 Task: Find connections with filter location Schwerte with filter topic #workingathomewith filter profile language Spanish with filter current company STL - Sterlite Technologies Limited with filter school Assam Don Bosco University, Guwahati with filter industry Food and Beverage Manufacturing with filter service category Trade Shows with filter keywords title Personal Assistant
Action: Mouse moved to (165, 238)
Screenshot: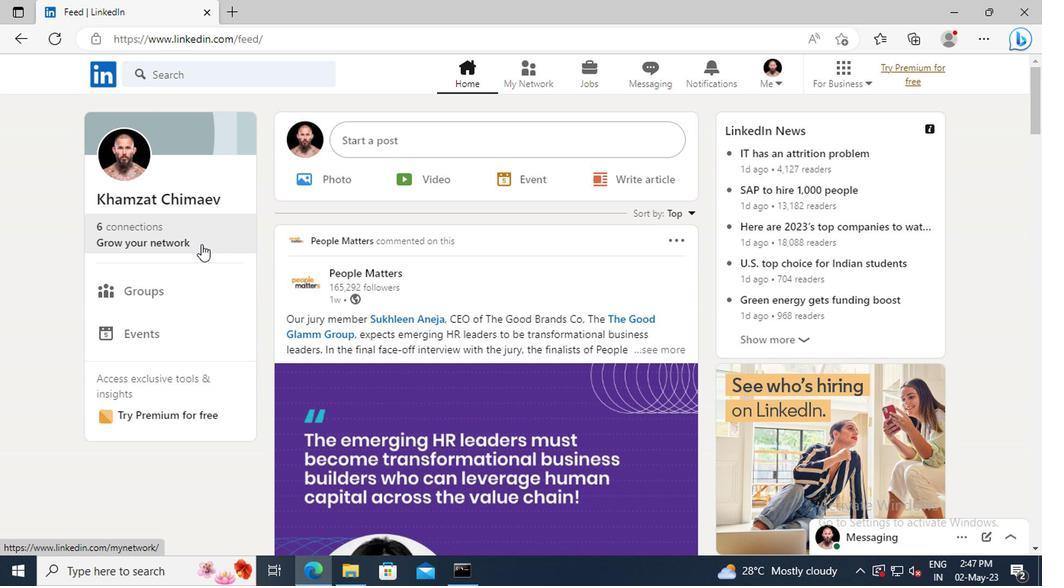 
Action: Mouse pressed left at (165, 238)
Screenshot: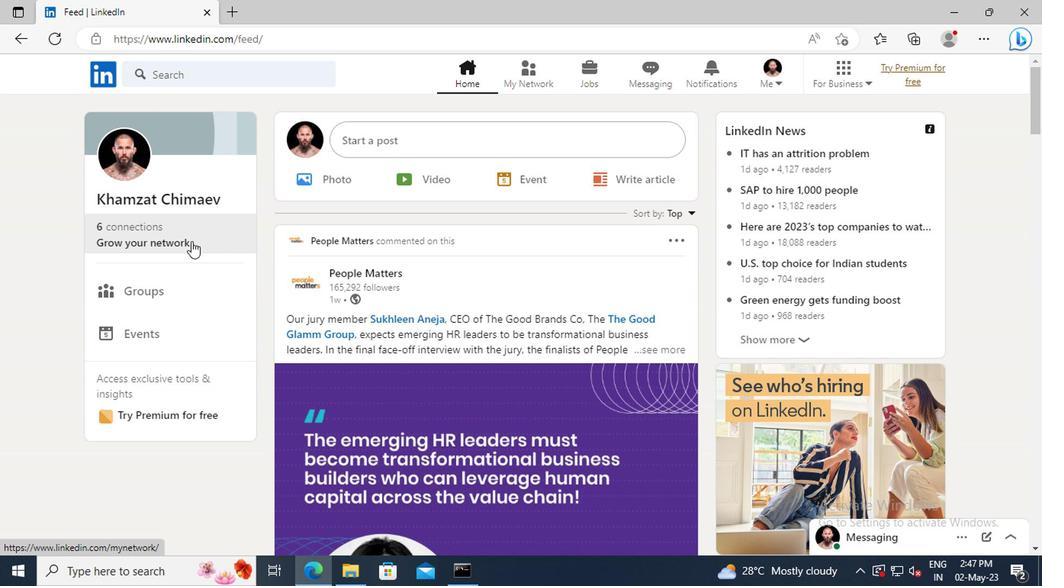 
Action: Mouse moved to (155, 158)
Screenshot: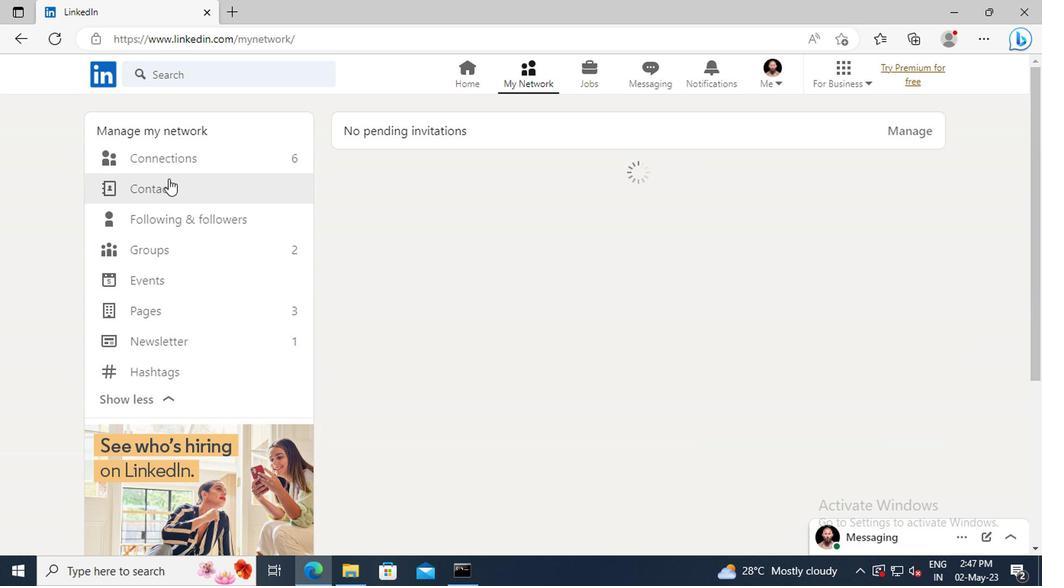 
Action: Mouse pressed left at (155, 158)
Screenshot: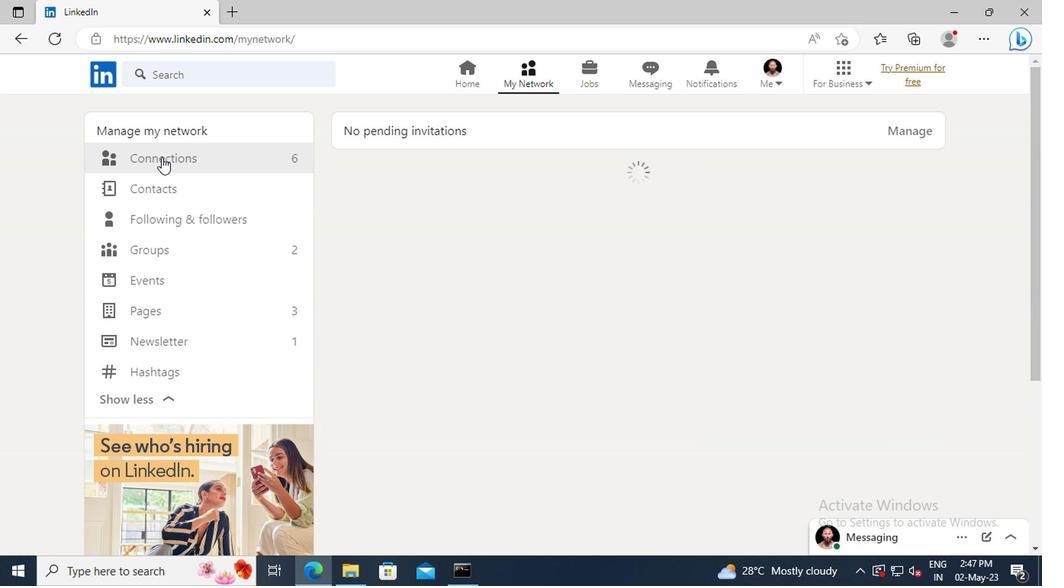 
Action: Mouse moved to (606, 162)
Screenshot: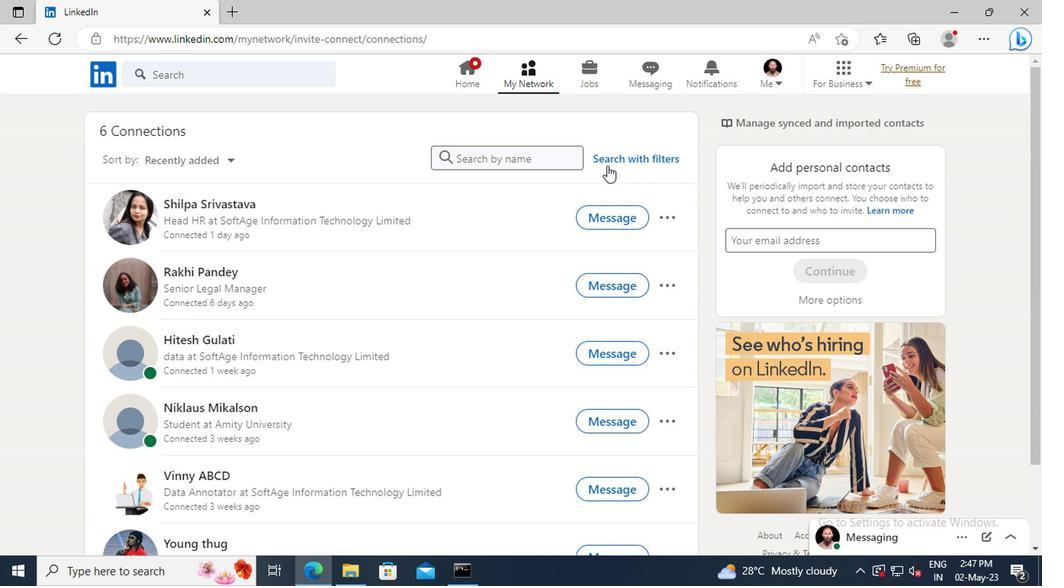 
Action: Mouse pressed left at (606, 162)
Screenshot: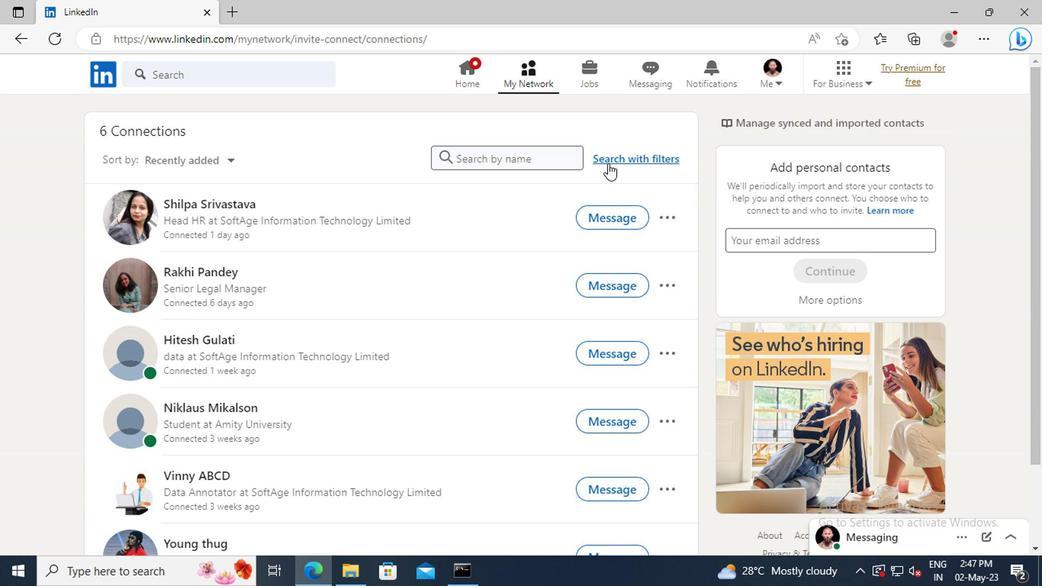 
Action: Mouse moved to (577, 121)
Screenshot: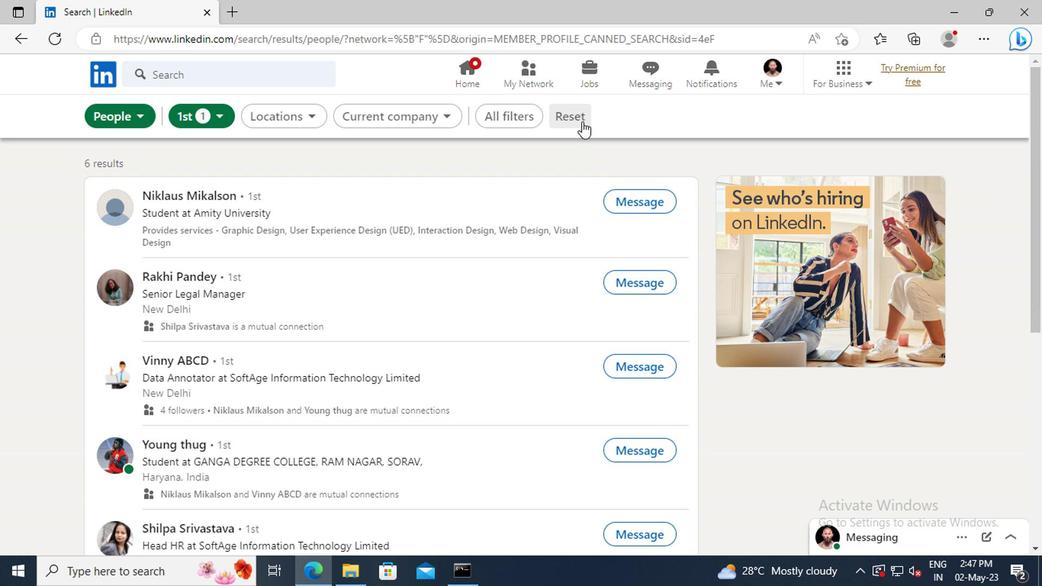 
Action: Mouse pressed left at (577, 121)
Screenshot: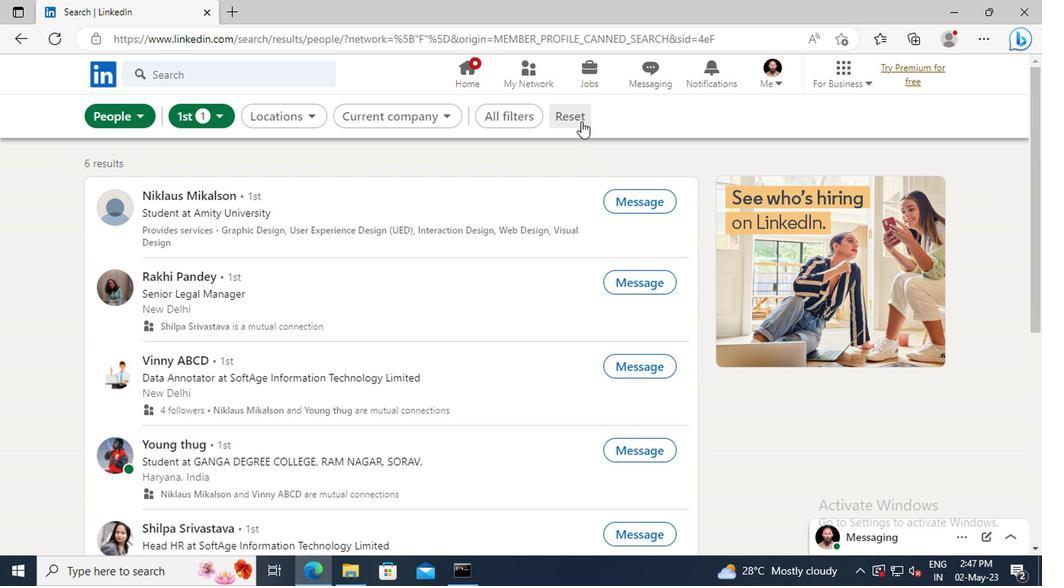 
Action: Mouse moved to (555, 119)
Screenshot: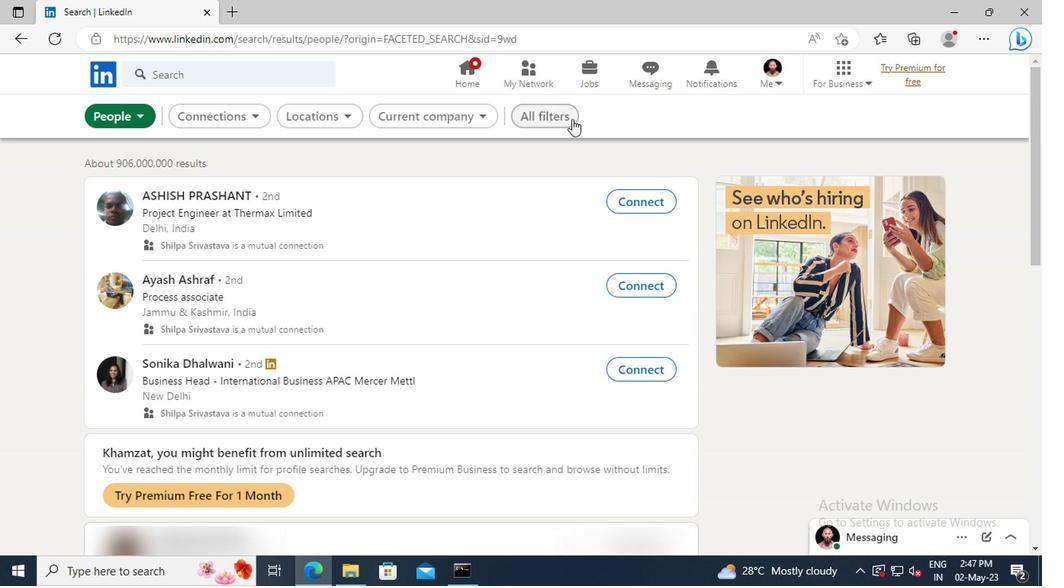 
Action: Mouse pressed left at (555, 119)
Screenshot: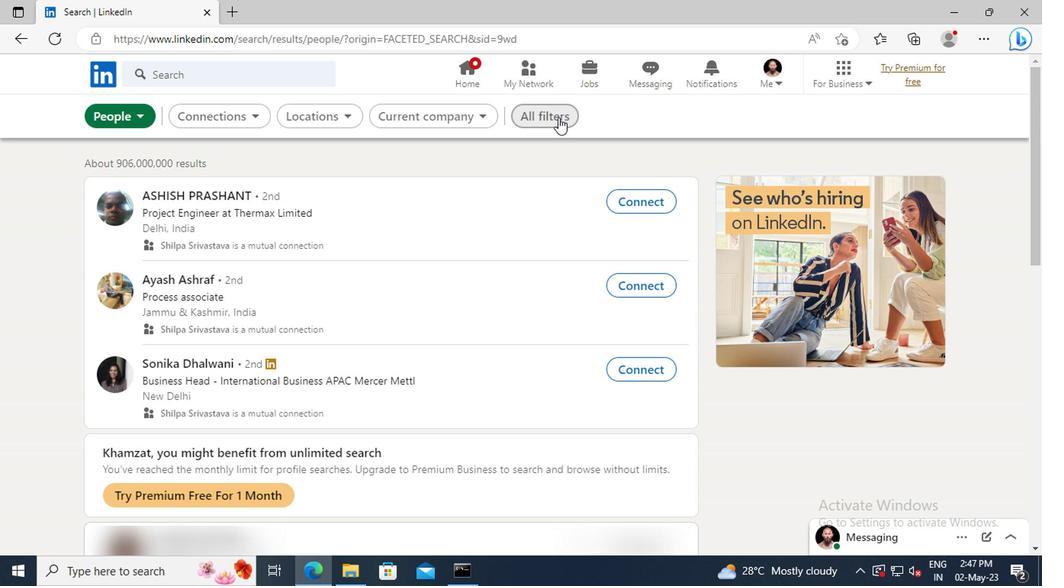 
Action: Mouse moved to (826, 260)
Screenshot: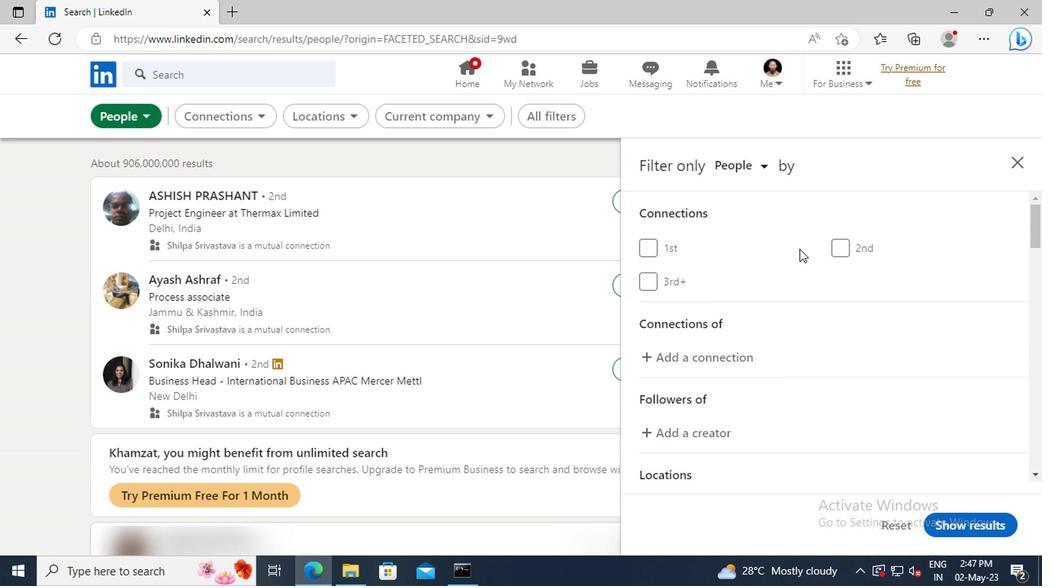
Action: Mouse scrolled (826, 259) with delta (0, 0)
Screenshot: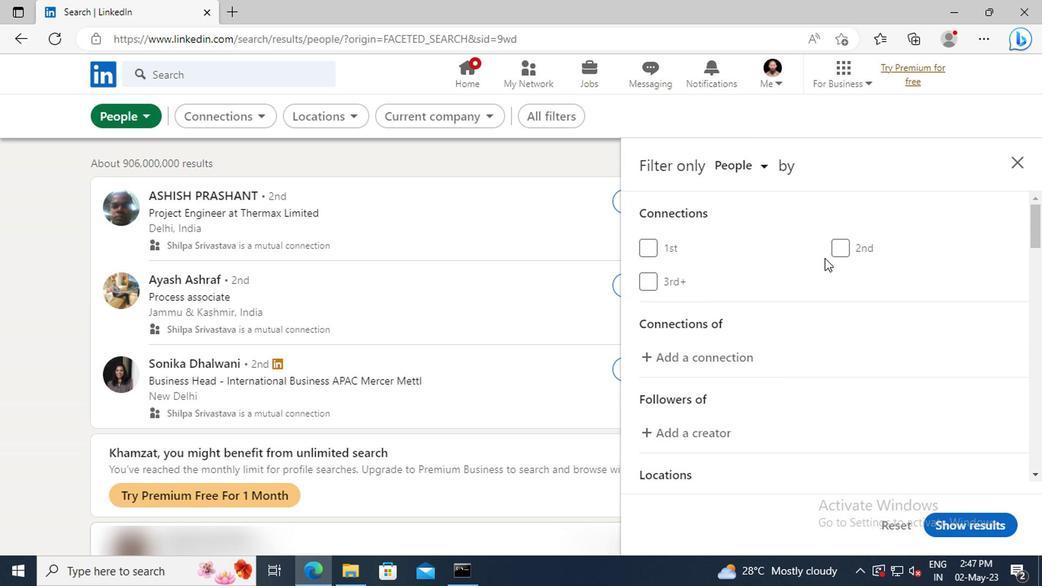 
Action: Mouse scrolled (826, 259) with delta (0, 0)
Screenshot: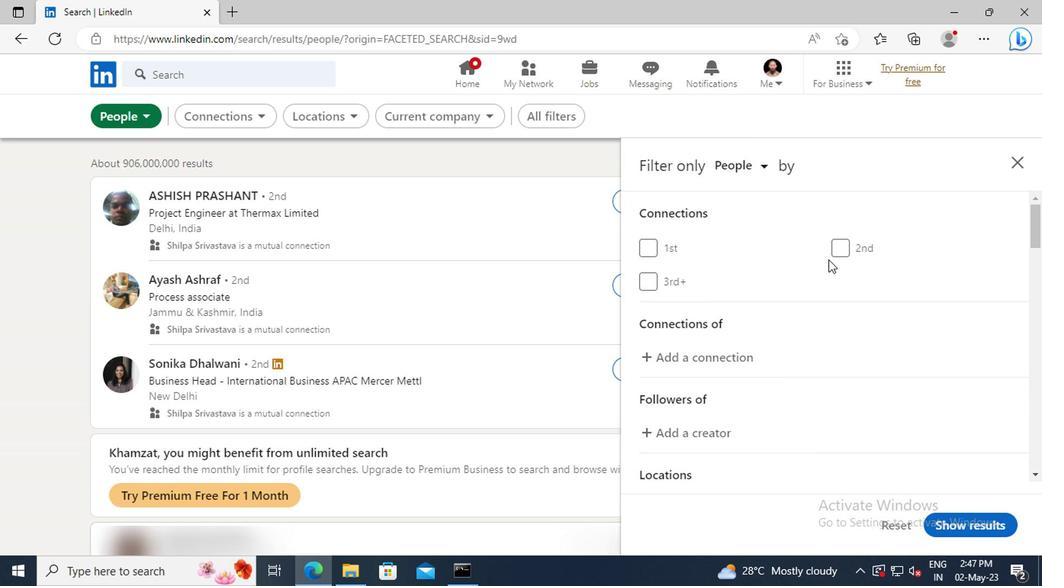 
Action: Mouse scrolled (826, 259) with delta (0, 0)
Screenshot: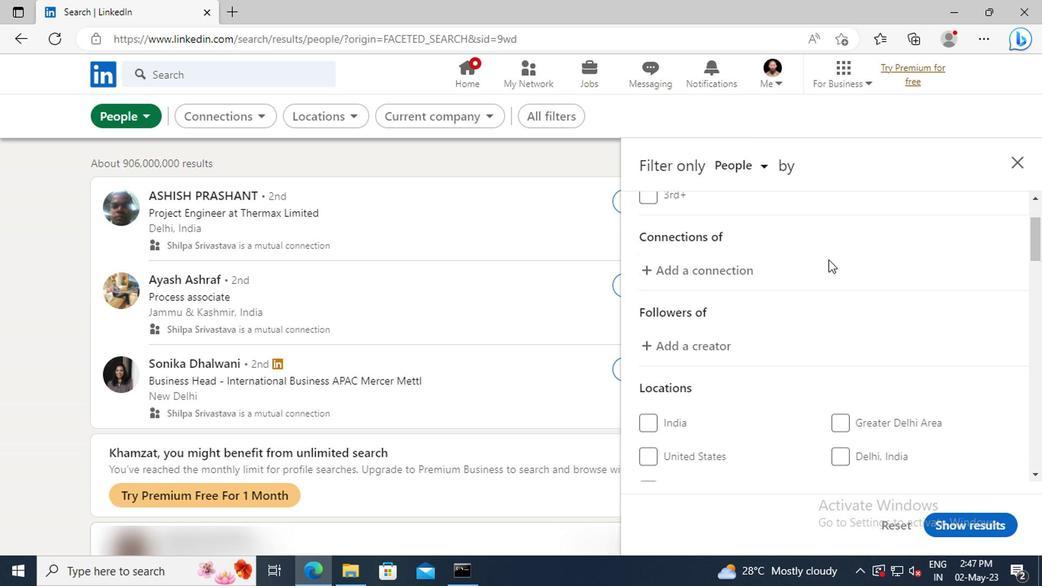 
Action: Mouse scrolled (826, 259) with delta (0, 0)
Screenshot: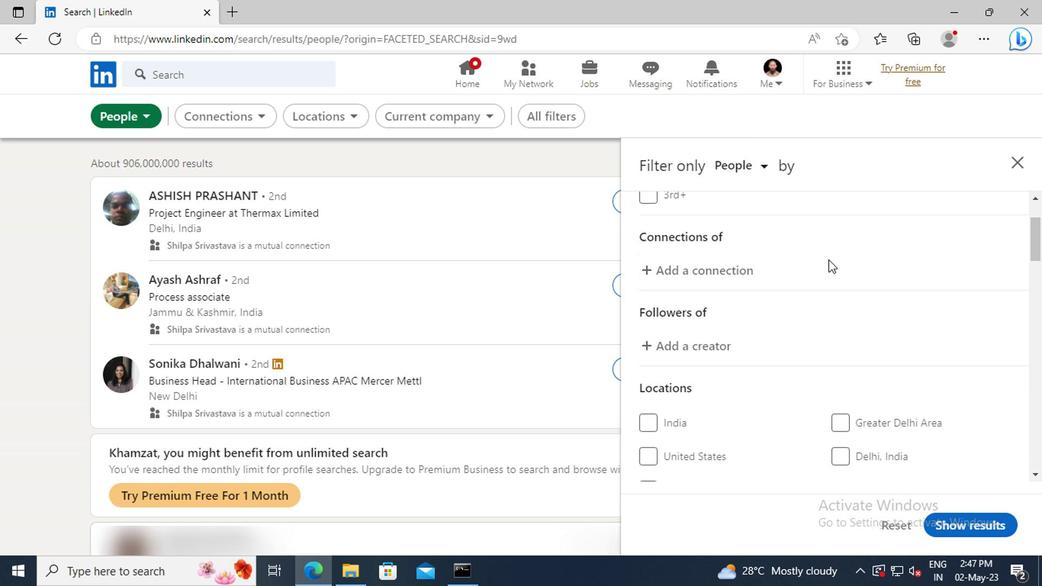
Action: Mouse scrolled (826, 259) with delta (0, 0)
Screenshot: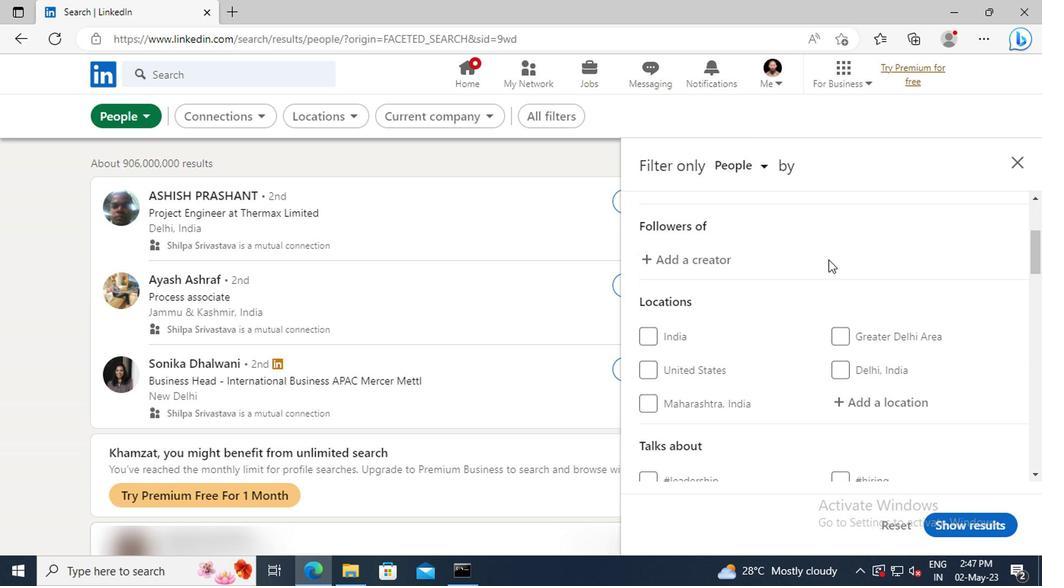 
Action: Mouse moved to (843, 357)
Screenshot: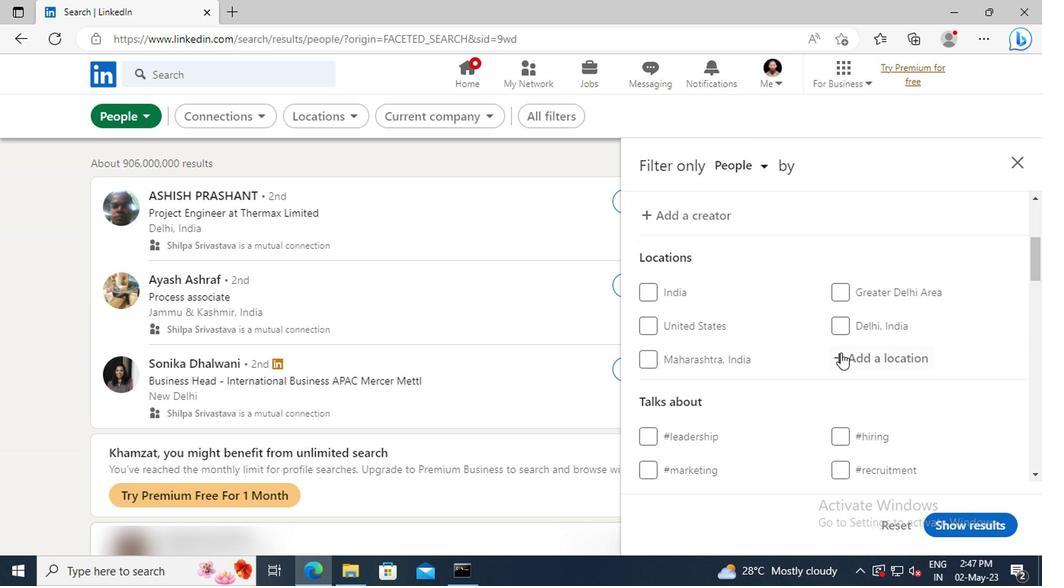 
Action: Mouse pressed left at (843, 357)
Screenshot: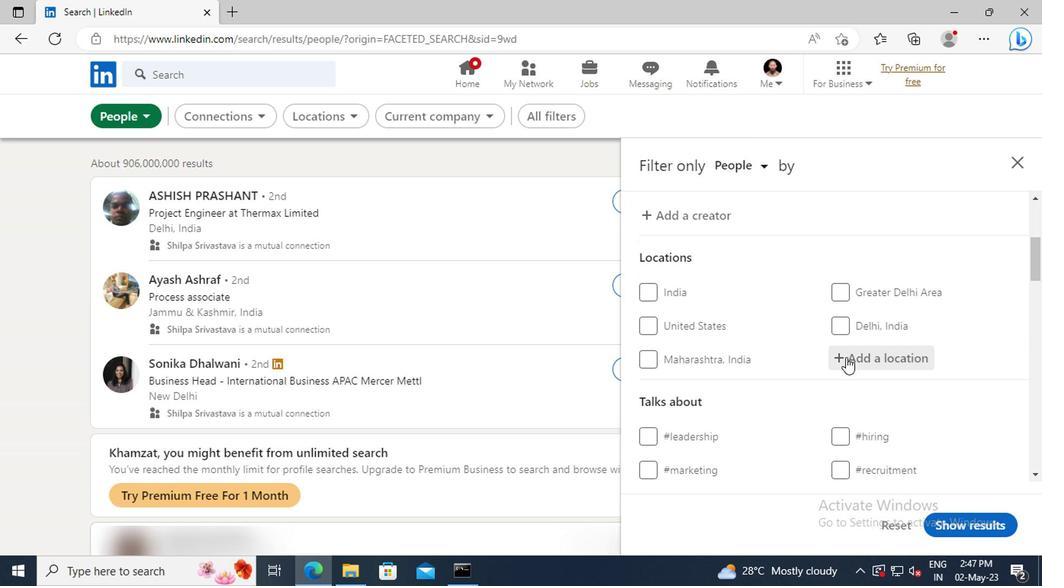 
Action: Key pressed <Key.shift>SCHWERTE
Screenshot: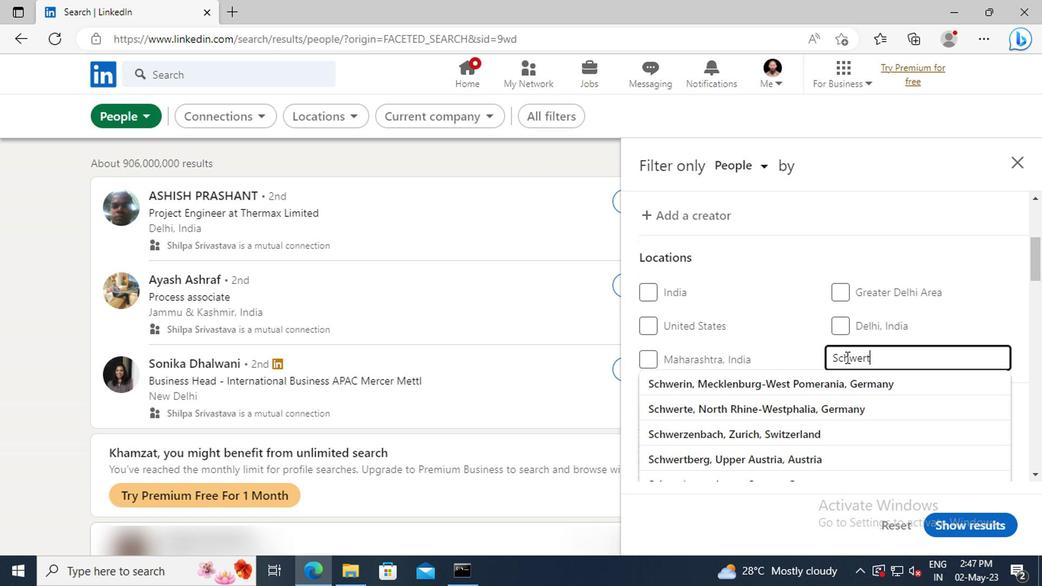 
Action: Mouse moved to (843, 379)
Screenshot: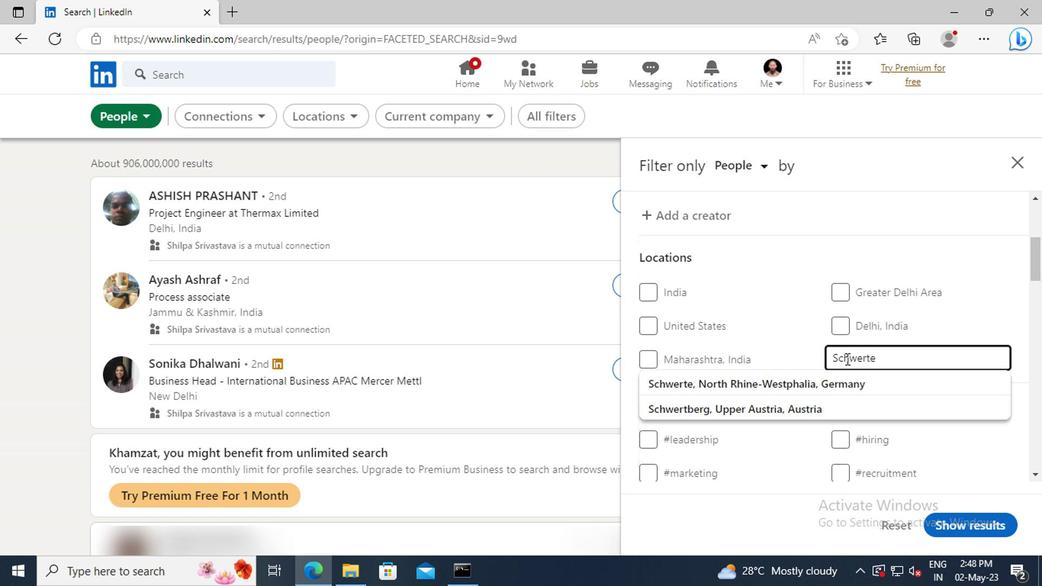 
Action: Mouse pressed left at (843, 379)
Screenshot: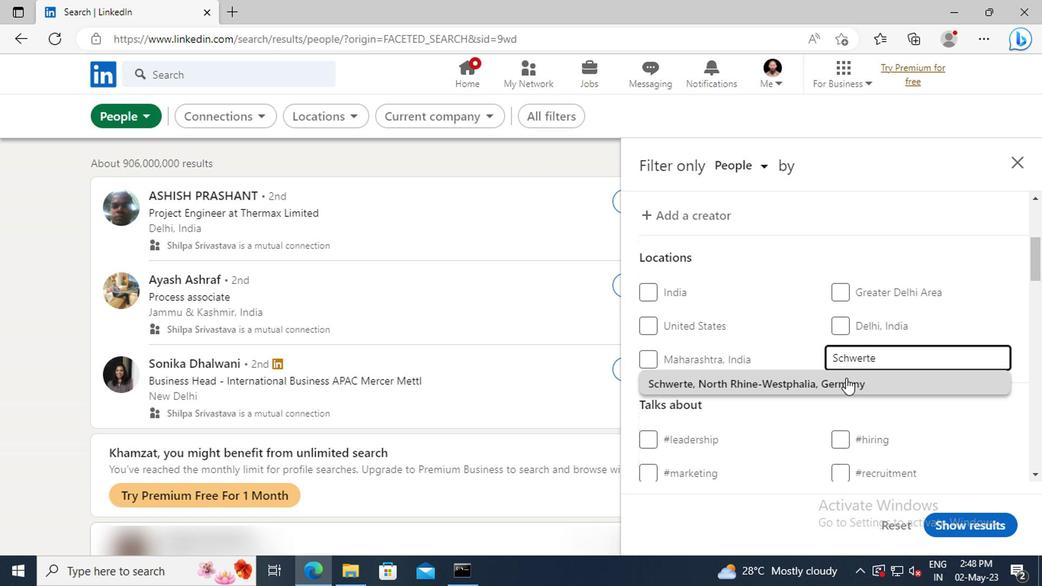 
Action: Mouse scrolled (843, 378) with delta (0, -1)
Screenshot: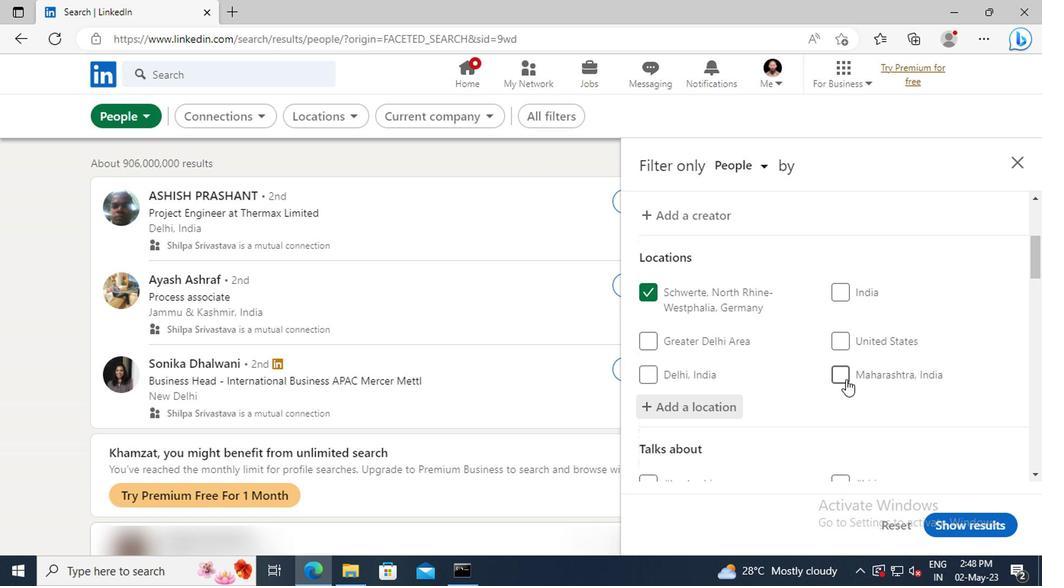 
Action: Mouse scrolled (843, 378) with delta (0, -1)
Screenshot: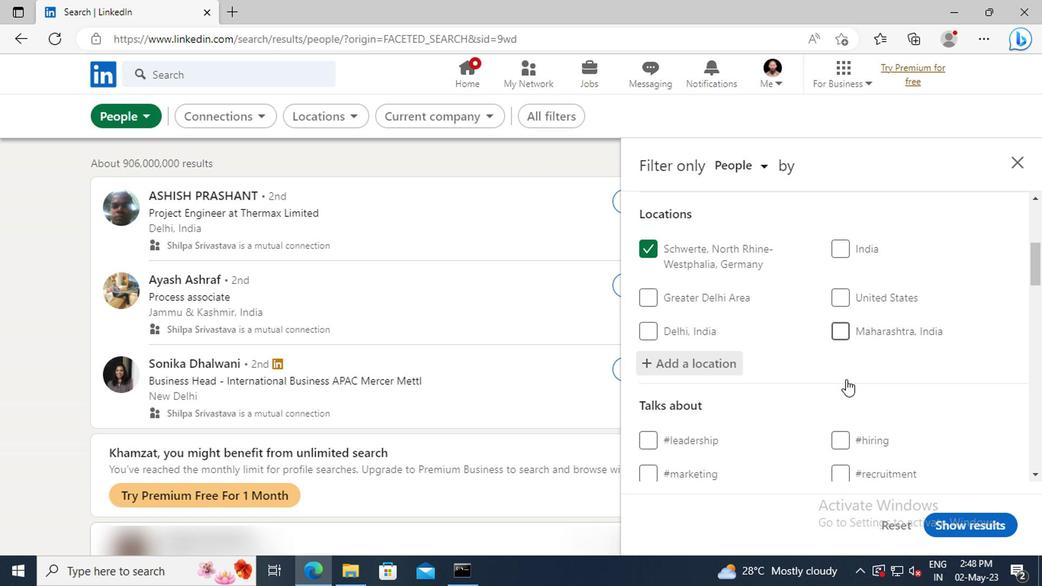 
Action: Mouse scrolled (843, 378) with delta (0, -1)
Screenshot: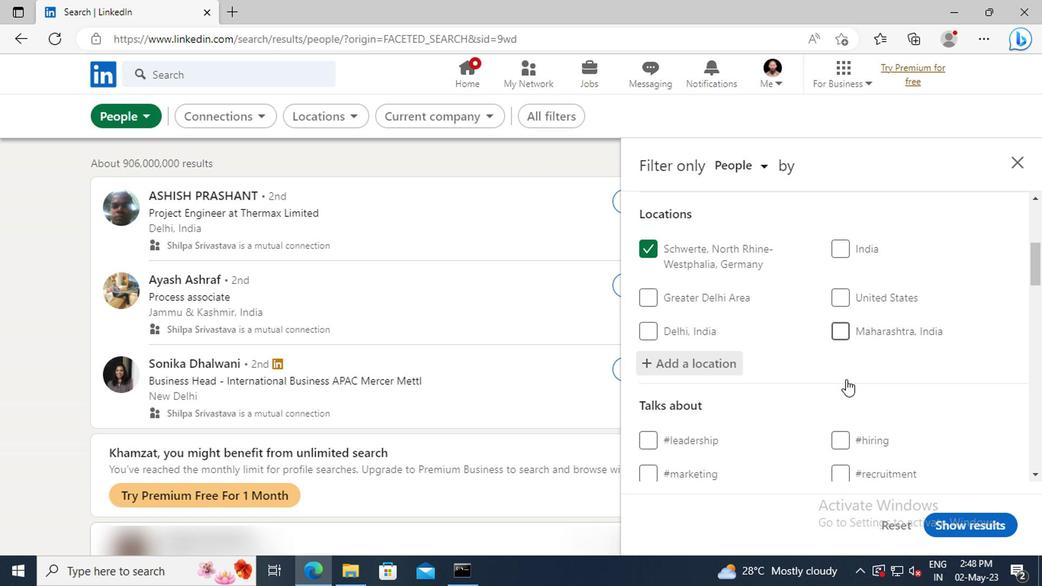 
Action: Mouse scrolled (843, 378) with delta (0, -1)
Screenshot: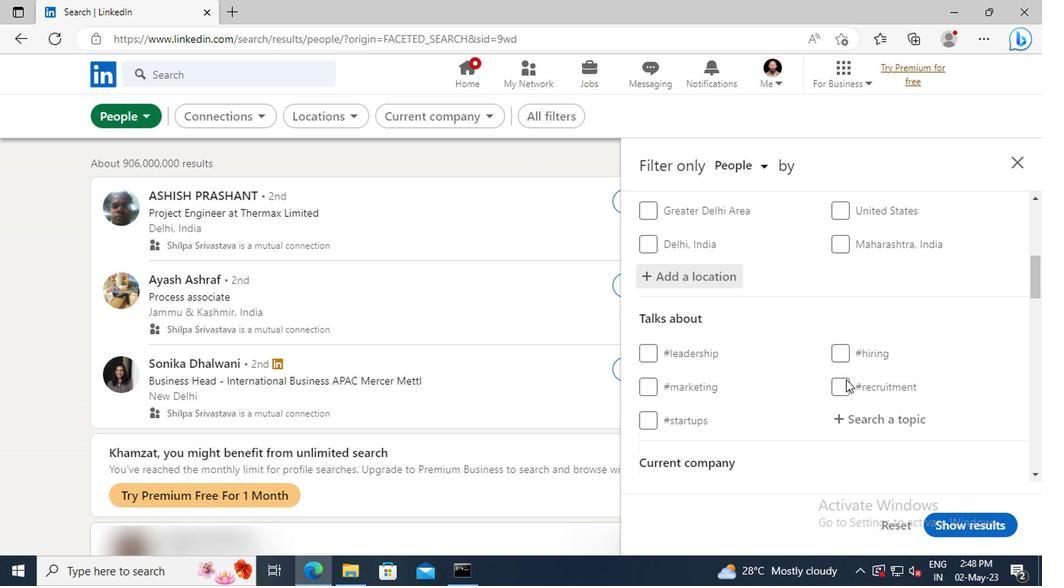 
Action: Mouse moved to (843, 380)
Screenshot: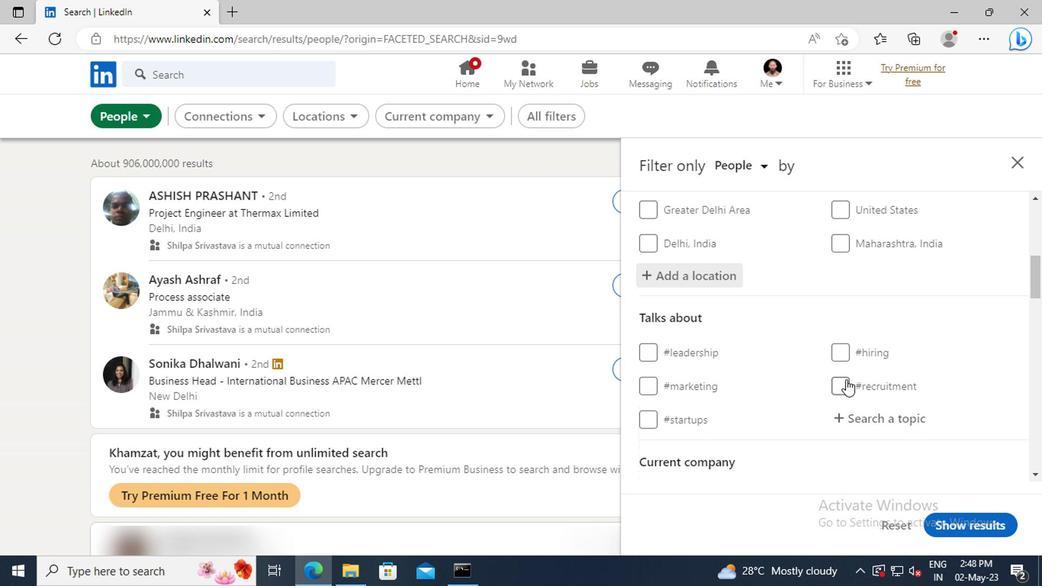 
Action: Mouse pressed left at (843, 380)
Screenshot: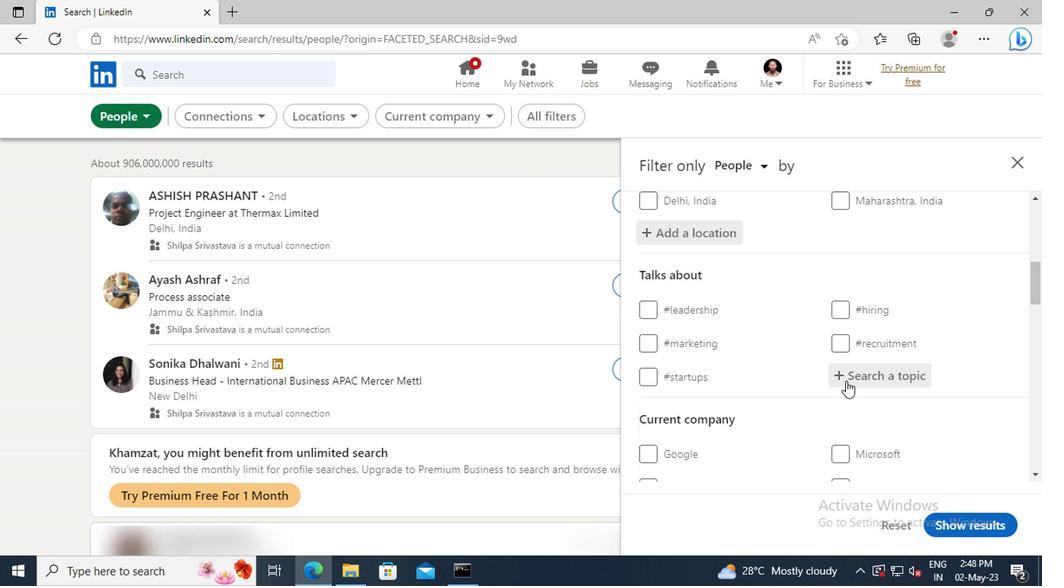 
Action: Key pressed WORKINGATHO
Screenshot: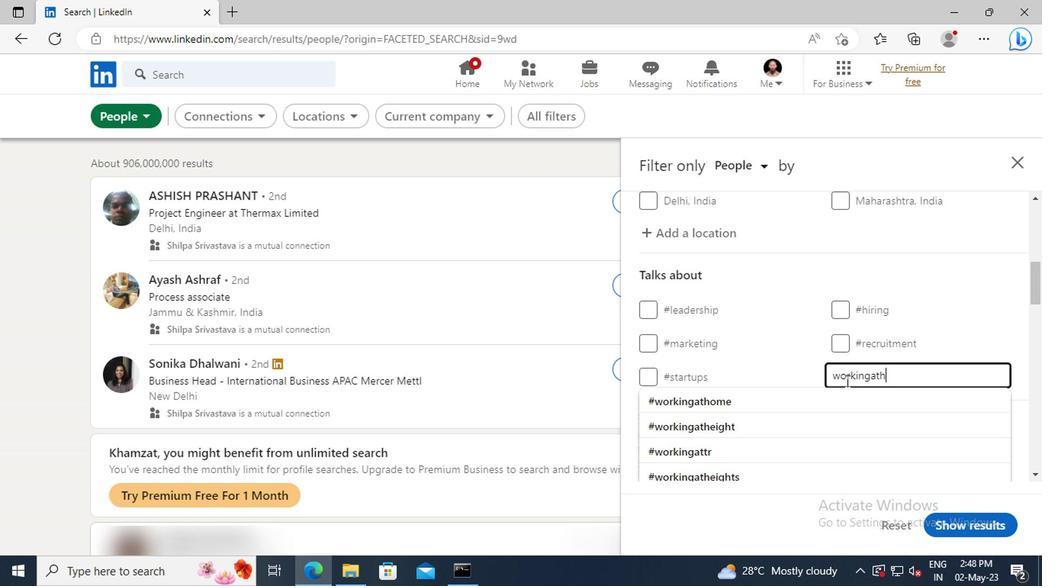 
Action: Mouse moved to (843, 400)
Screenshot: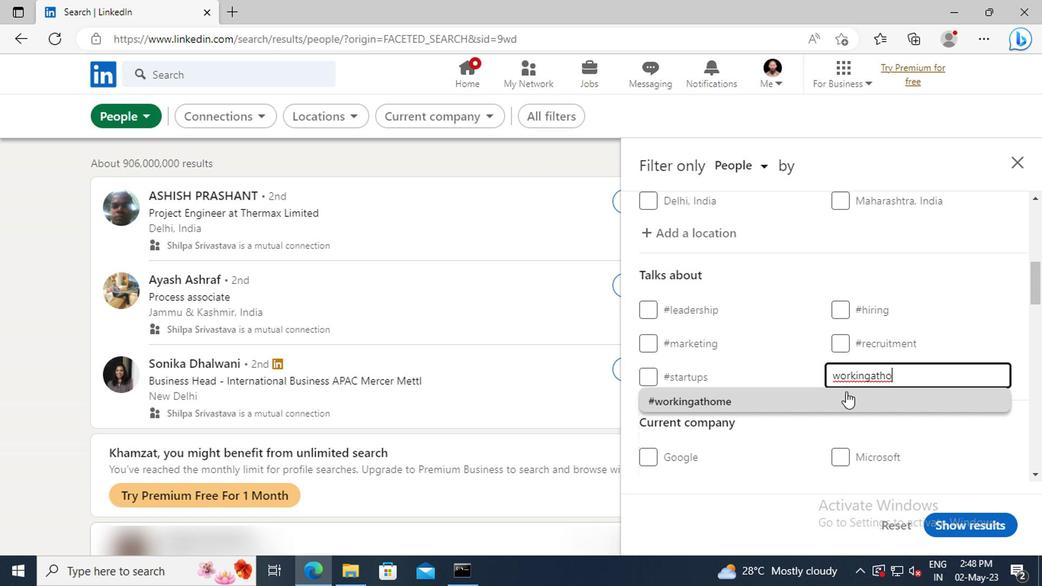 
Action: Mouse pressed left at (843, 400)
Screenshot: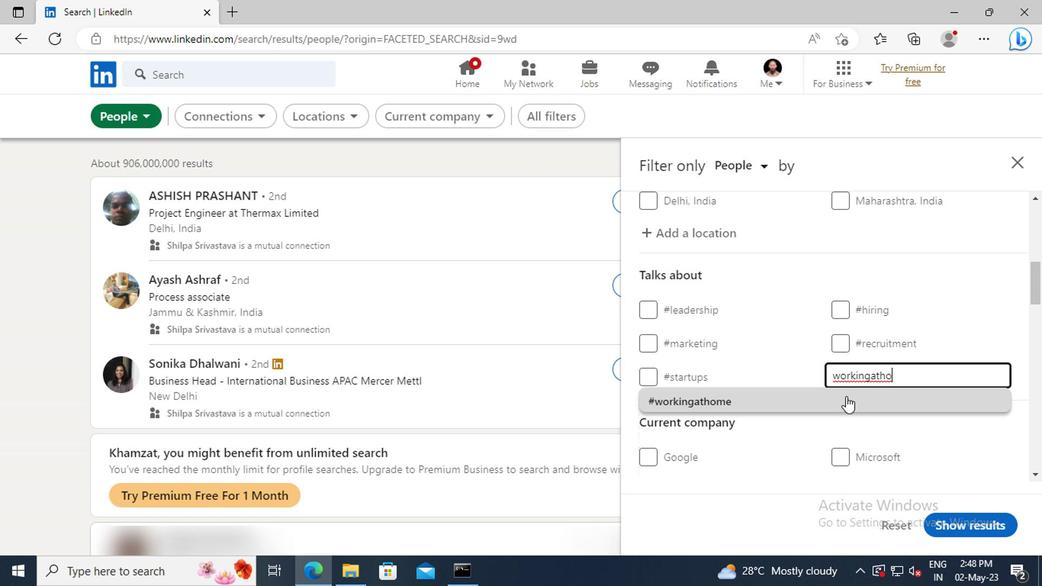 
Action: Mouse scrolled (843, 399) with delta (0, -1)
Screenshot: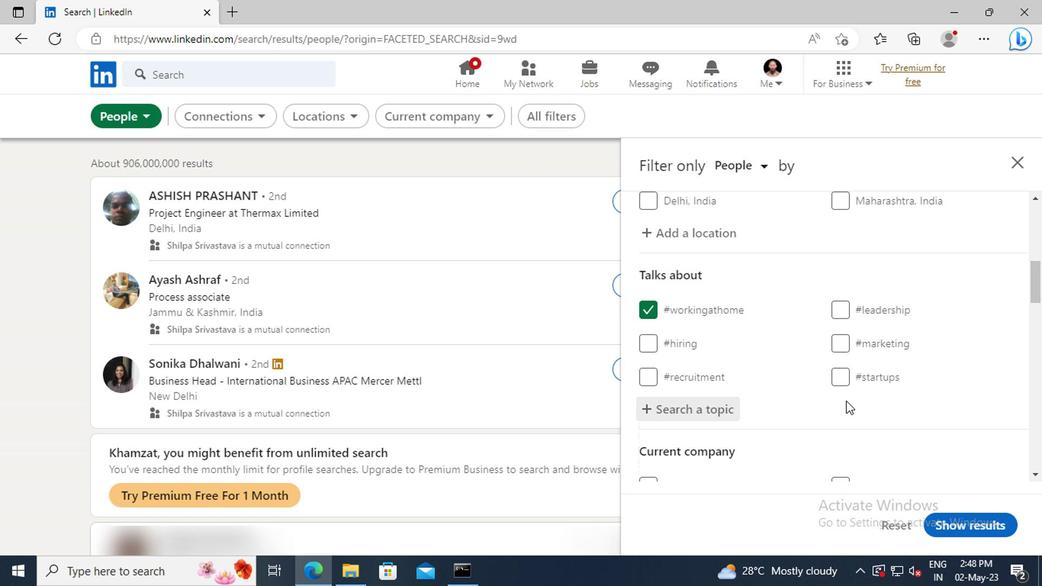 
Action: Mouse scrolled (843, 399) with delta (0, -1)
Screenshot: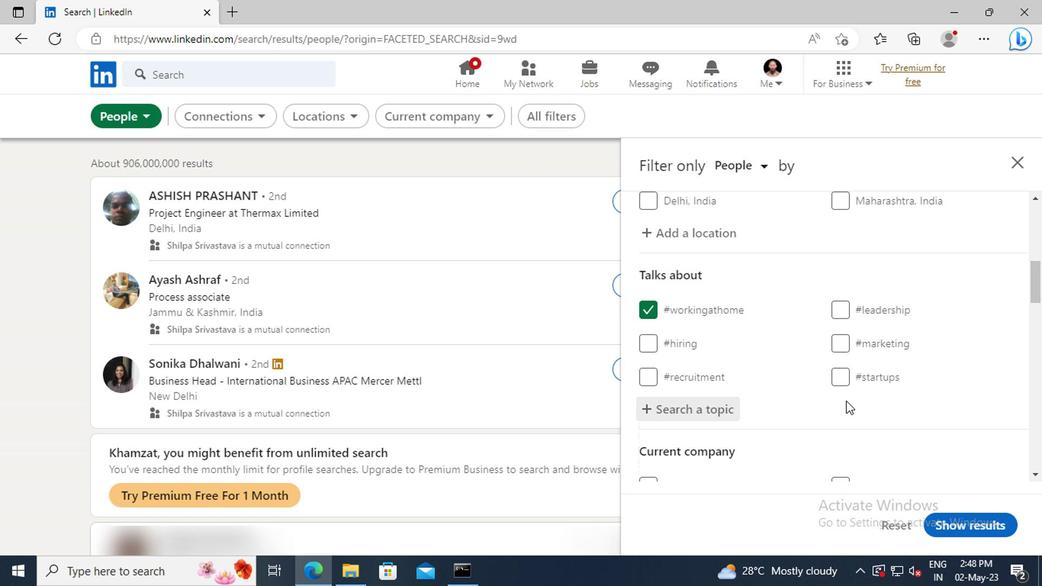 
Action: Mouse scrolled (843, 399) with delta (0, -1)
Screenshot: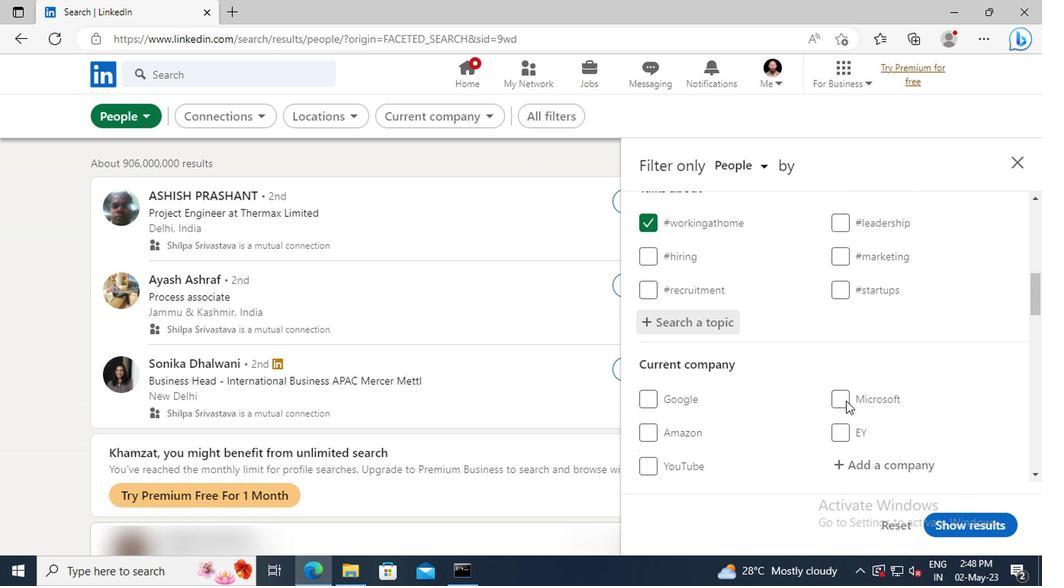 
Action: Mouse scrolled (843, 399) with delta (0, -1)
Screenshot: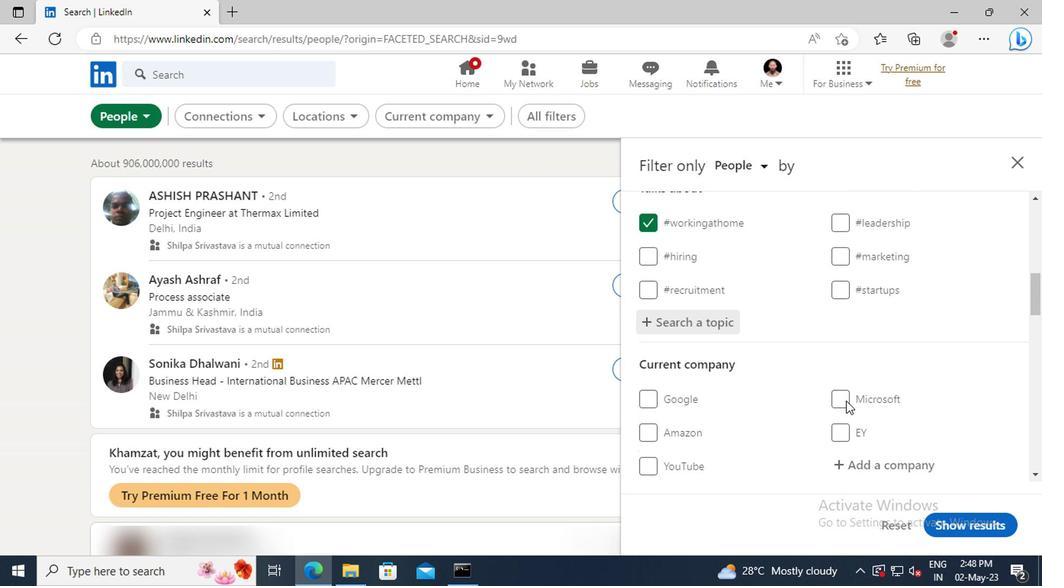 
Action: Mouse scrolled (843, 399) with delta (0, -1)
Screenshot: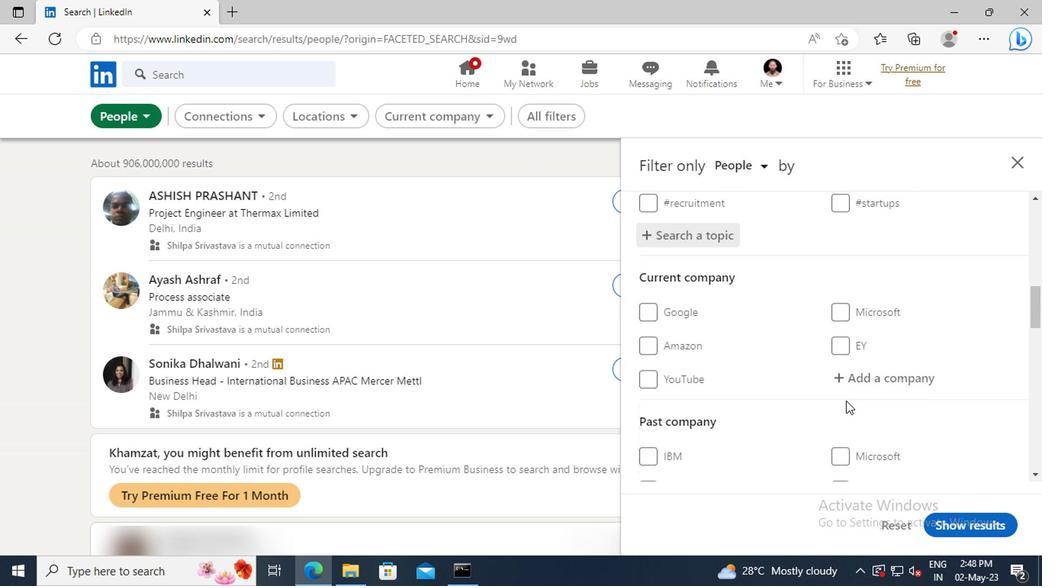 
Action: Mouse scrolled (843, 399) with delta (0, -1)
Screenshot: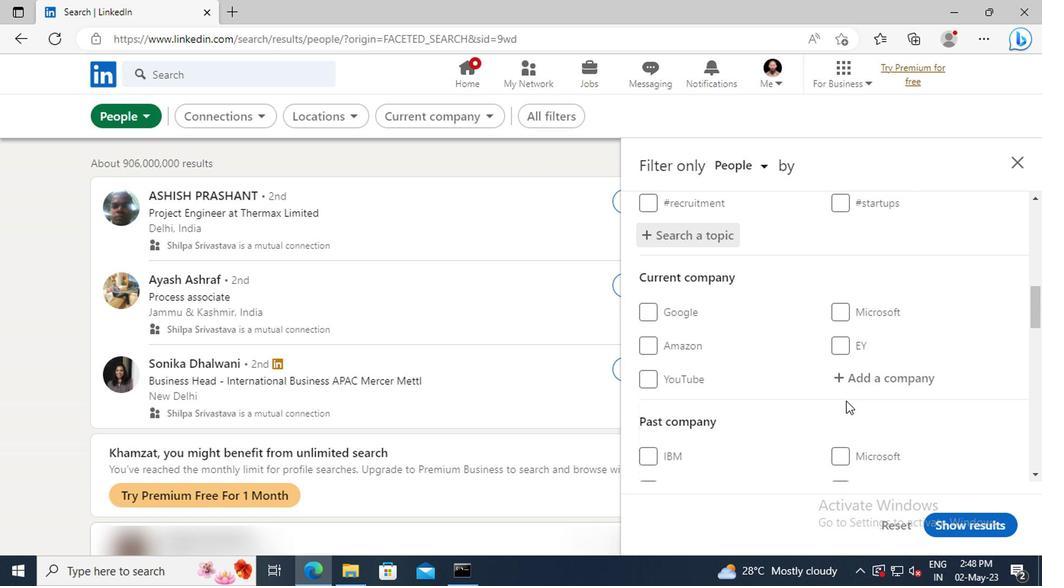 
Action: Mouse scrolled (843, 399) with delta (0, -1)
Screenshot: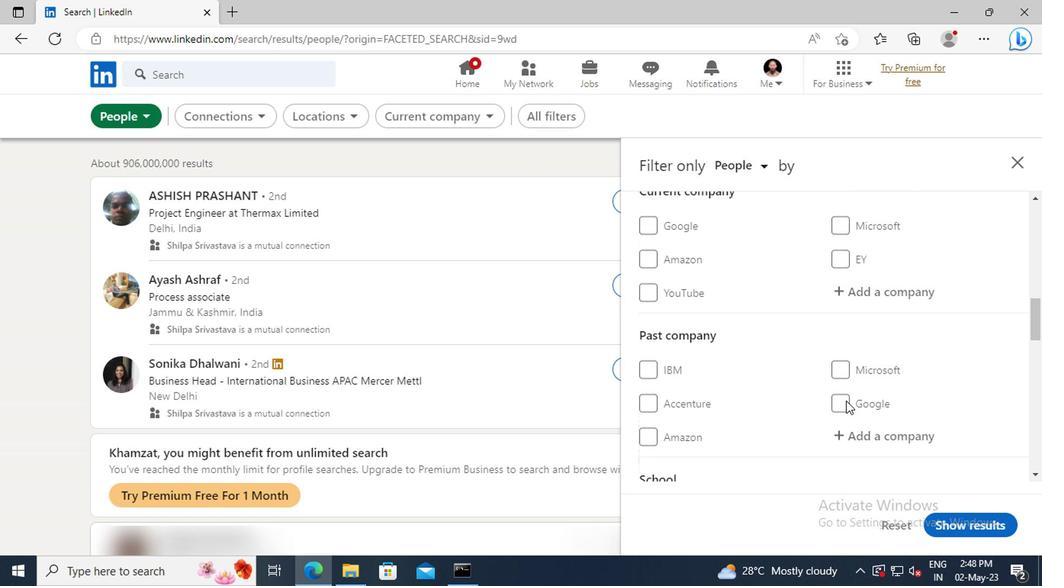 
Action: Mouse scrolled (843, 399) with delta (0, -1)
Screenshot: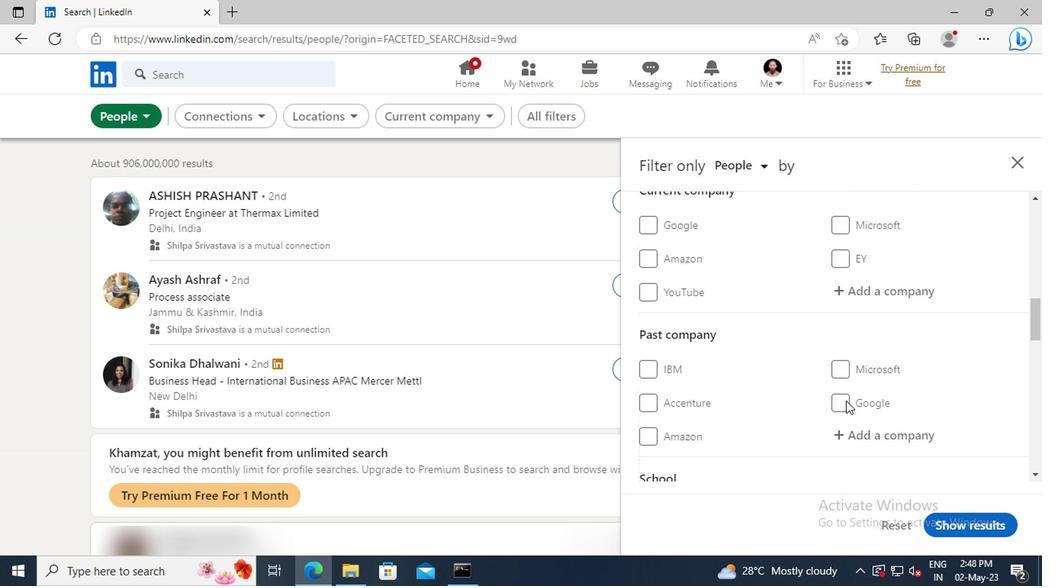 
Action: Mouse scrolled (843, 399) with delta (0, -1)
Screenshot: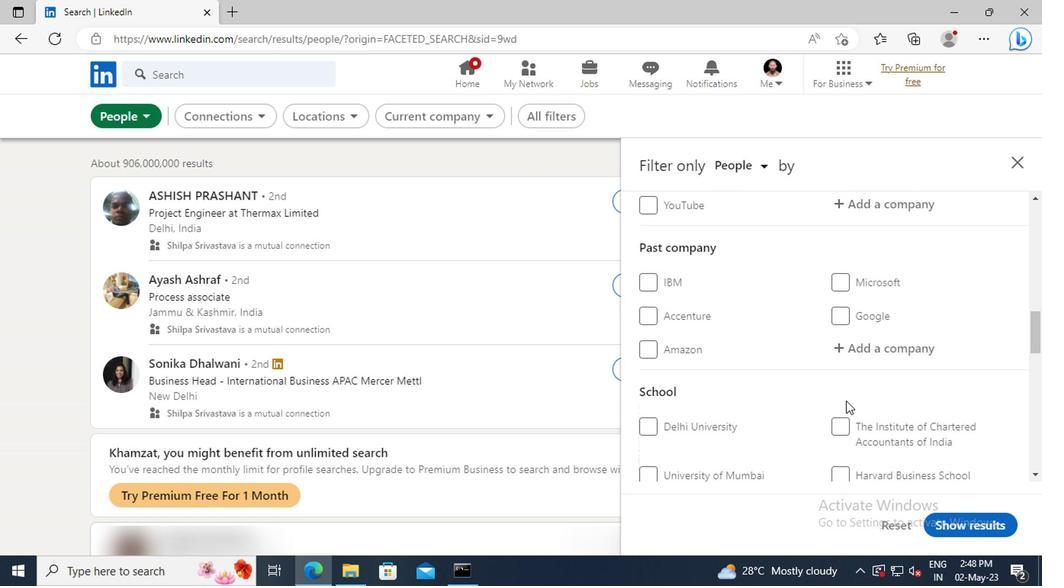 
Action: Mouse scrolled (843, 399) with delta (0, -1)
Screenshot: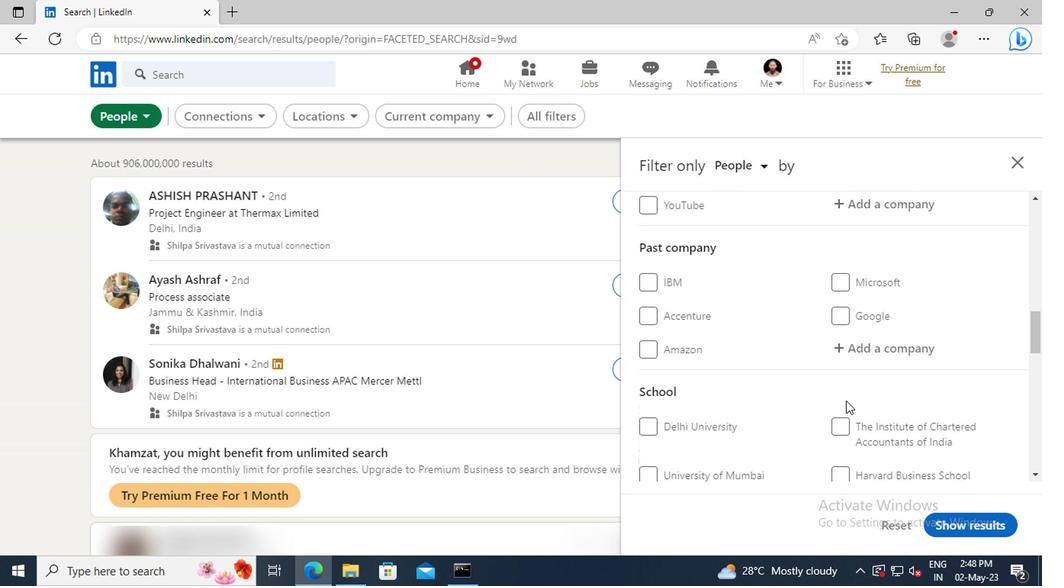
Action: Mouse scrolled (843, 399) with delta (0, -1)
Screenshot: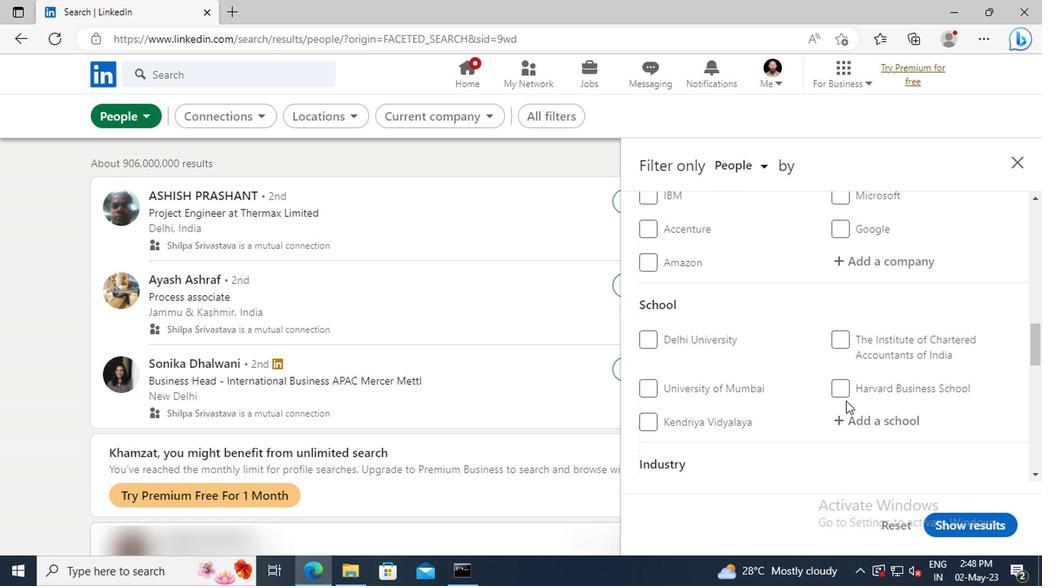 
Action: Mouse scrolled (843, 399) with delta (0, -1)
Screenshot: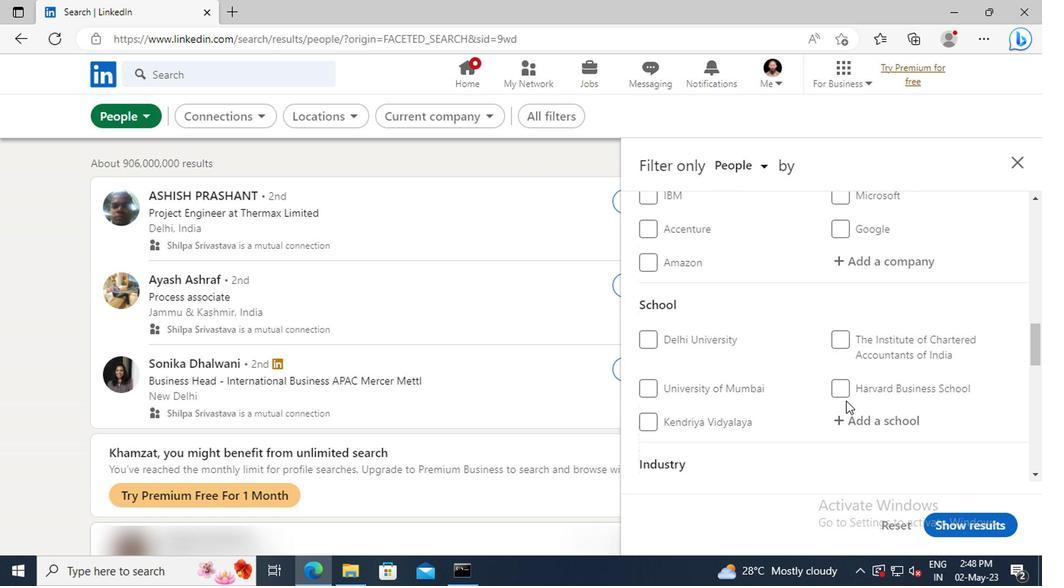 
Action: Mouse scrolled (843, 399) with delta (0, -1)
Screenshot: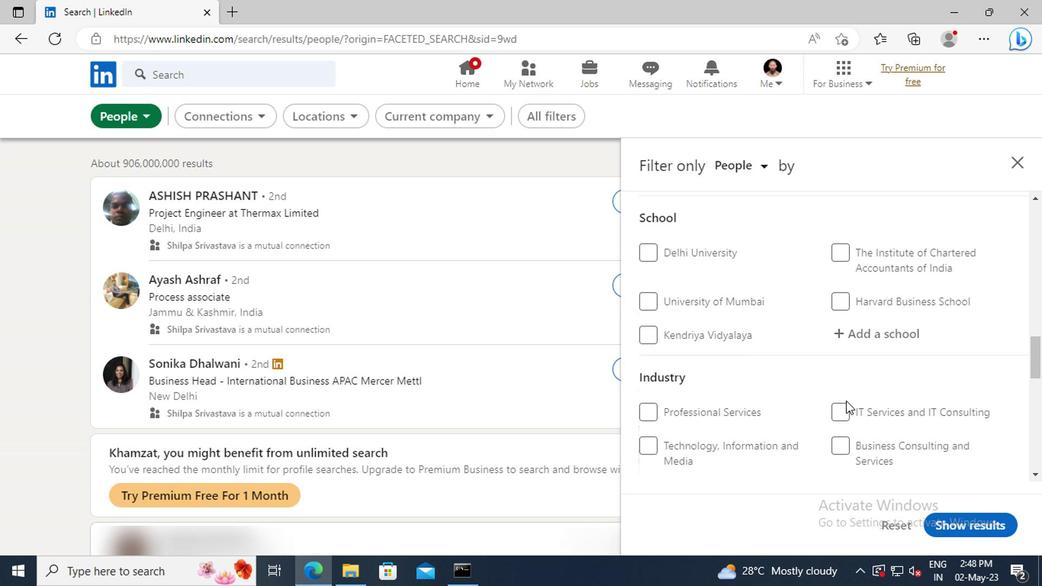 
Action: Mouse scrolled (843, 399) with delta (0, -1)
Screenshot: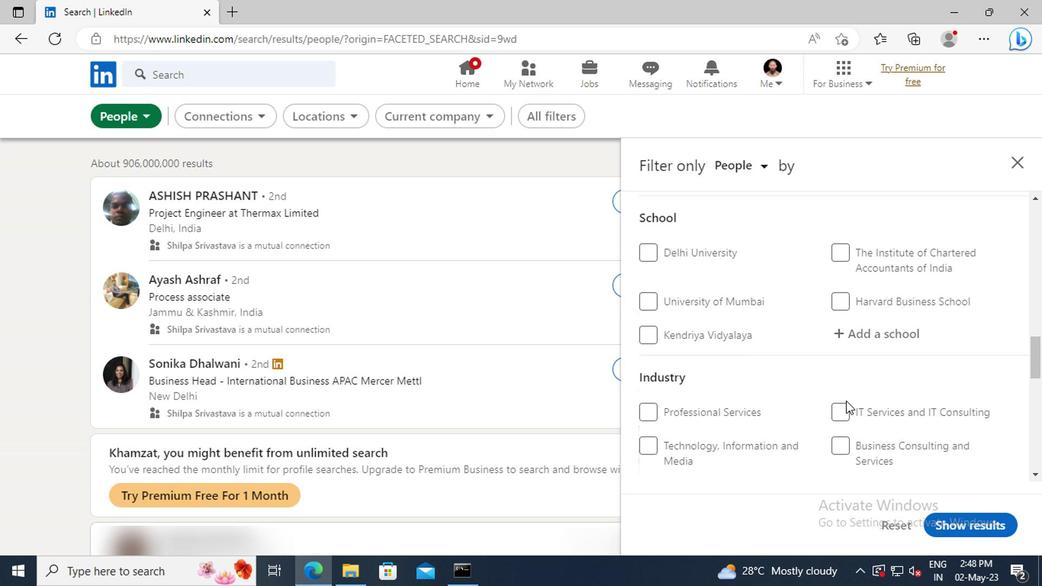 
Action: Mouse scrolled (843, 399) with delta (0, -1)
Screenshot: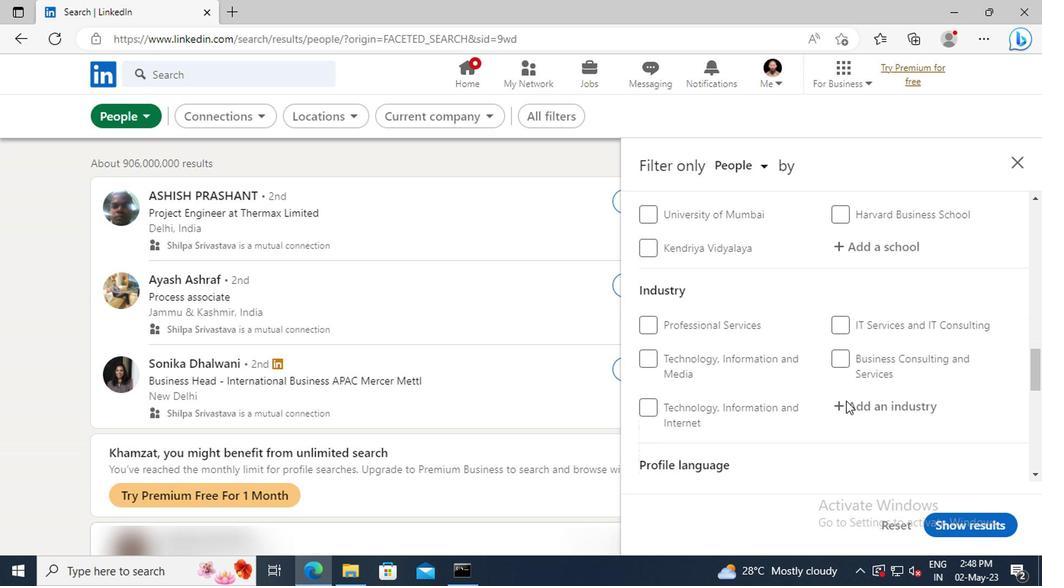 
Action: Mouse scrolled (843, 399) with delta (0, -1)
Screenshot: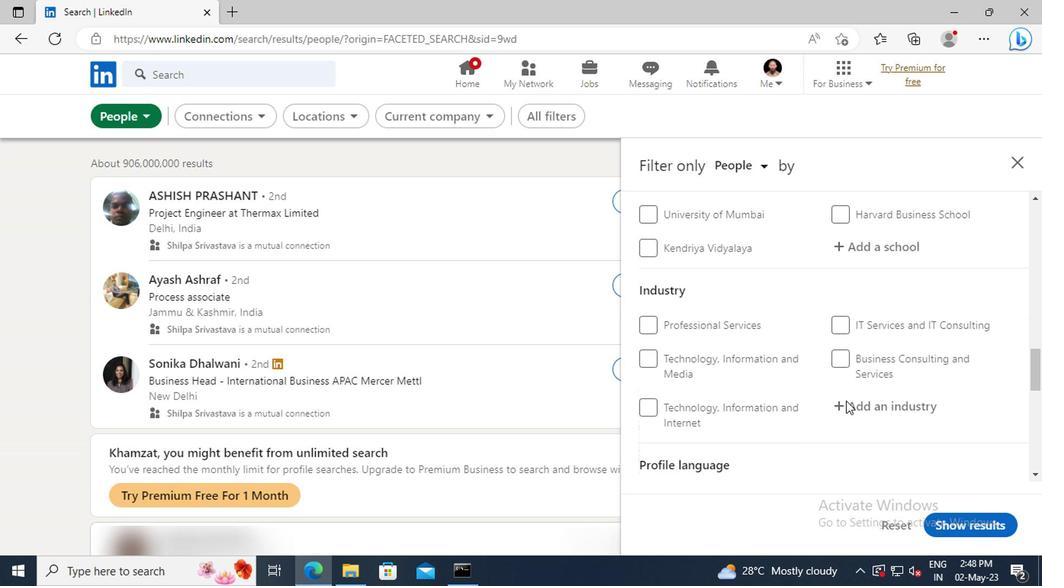 
Action: Mouse scrolled (843, 399) with delta (0, -1)
Screenshot: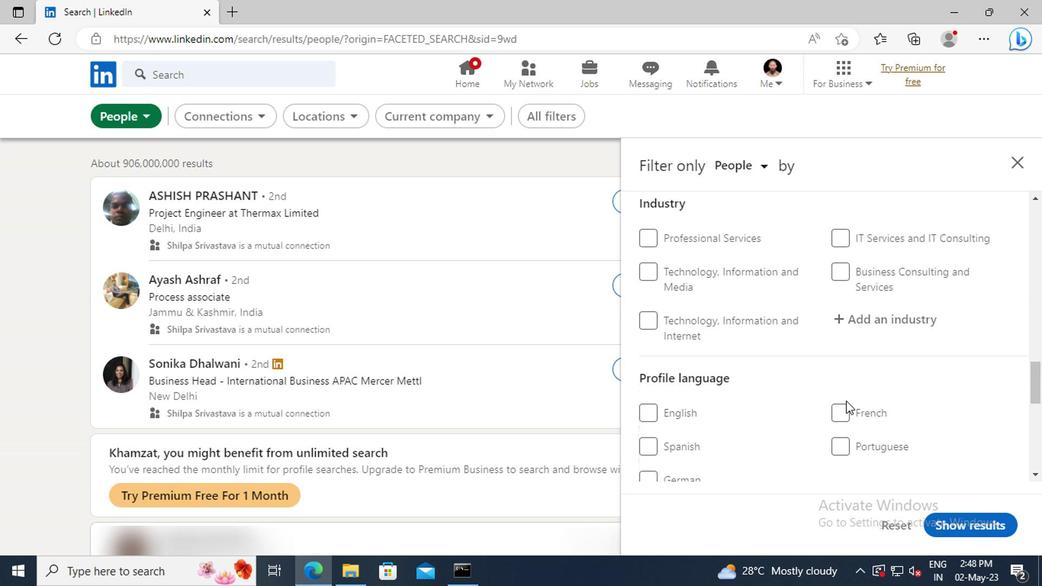 
Action: Mouse moved to (645, 402)
Screenshot: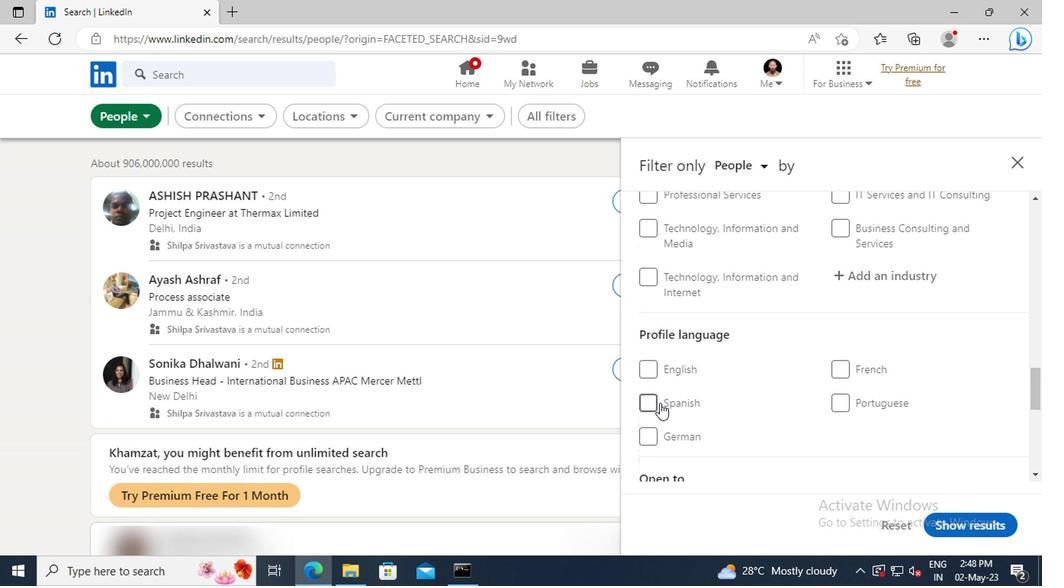 
Action: Mouse pressed left at (645, 402)
Screenshot: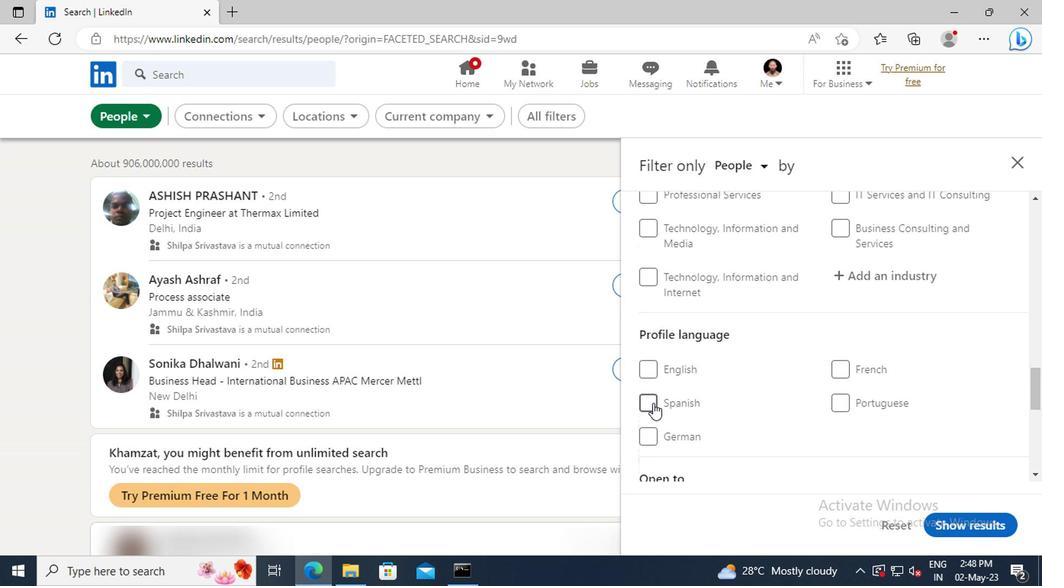 
Action: Mouse moved to (850, 399)
Screenshot: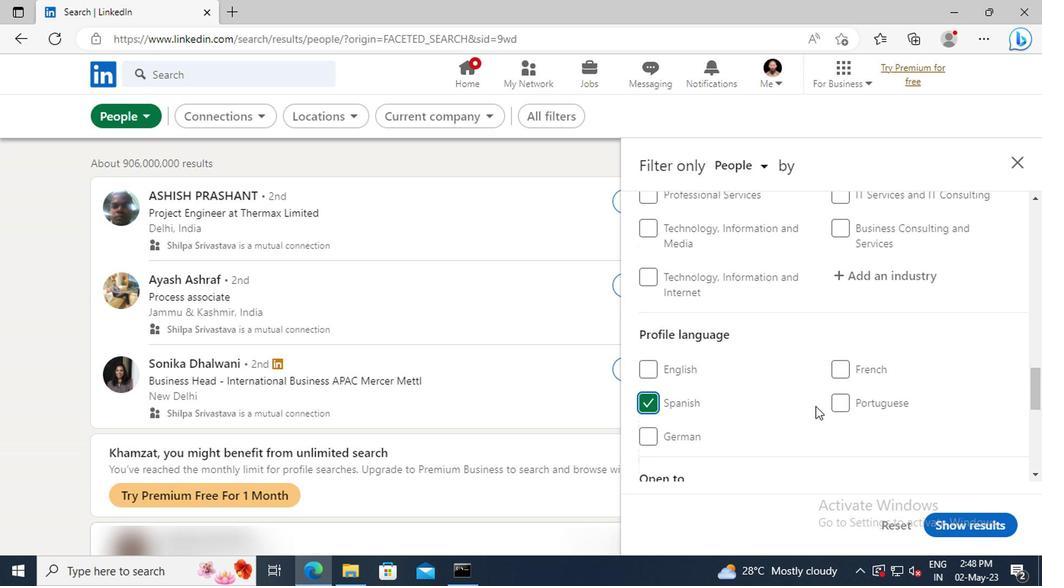 
Action: Mouse scrolled (850, 400) with delta (0, 1)
Screenshot: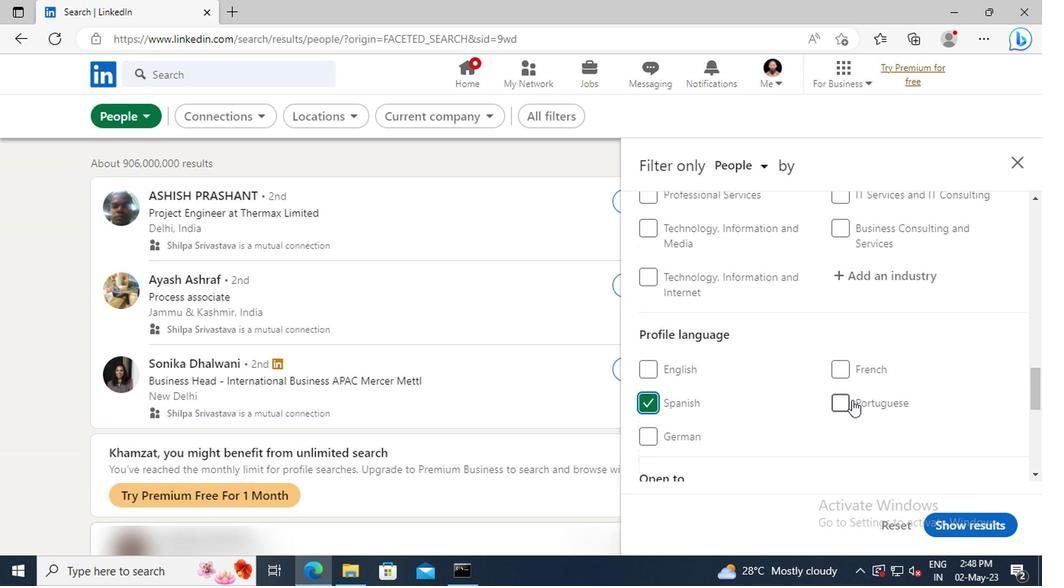 
Action: Mouse scrolled (850, 400) with delta (0, 1)
Screenshot: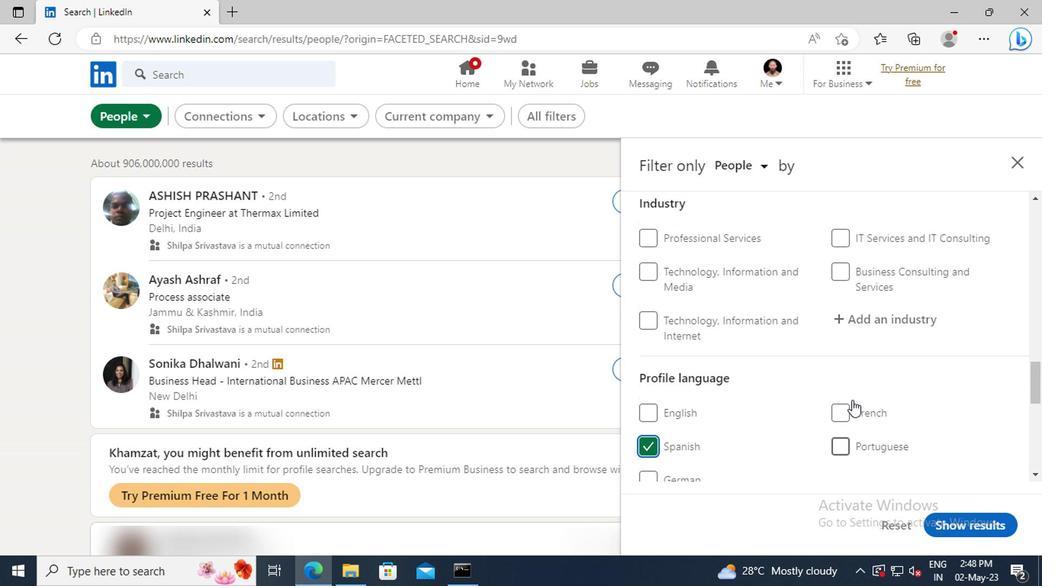 
Action: Mouse scrolled (850, 400) with delta (0, 1)
Screenshot: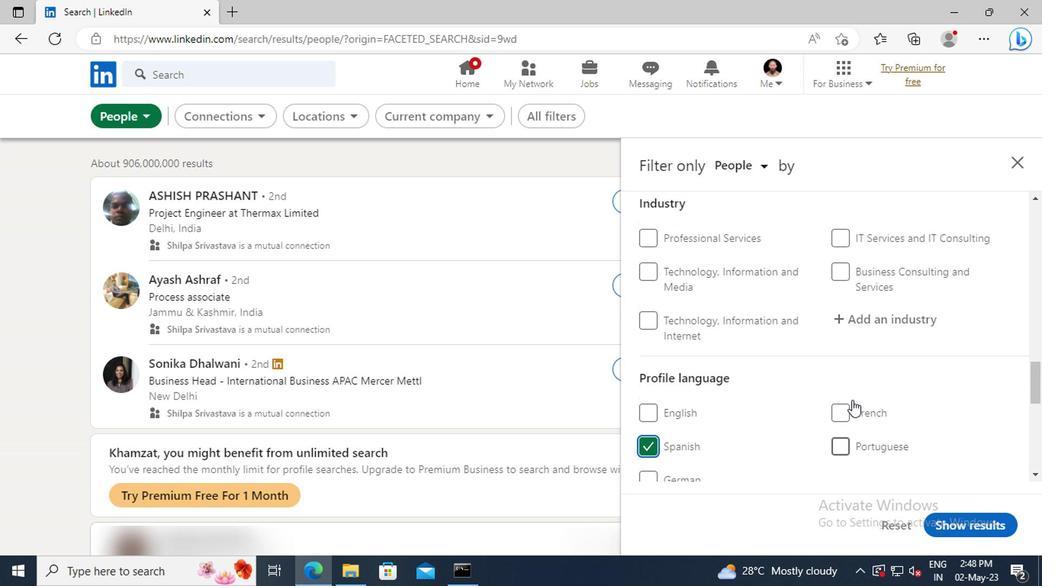 
Action: Mouse moved to (850, 399)
Screenshot: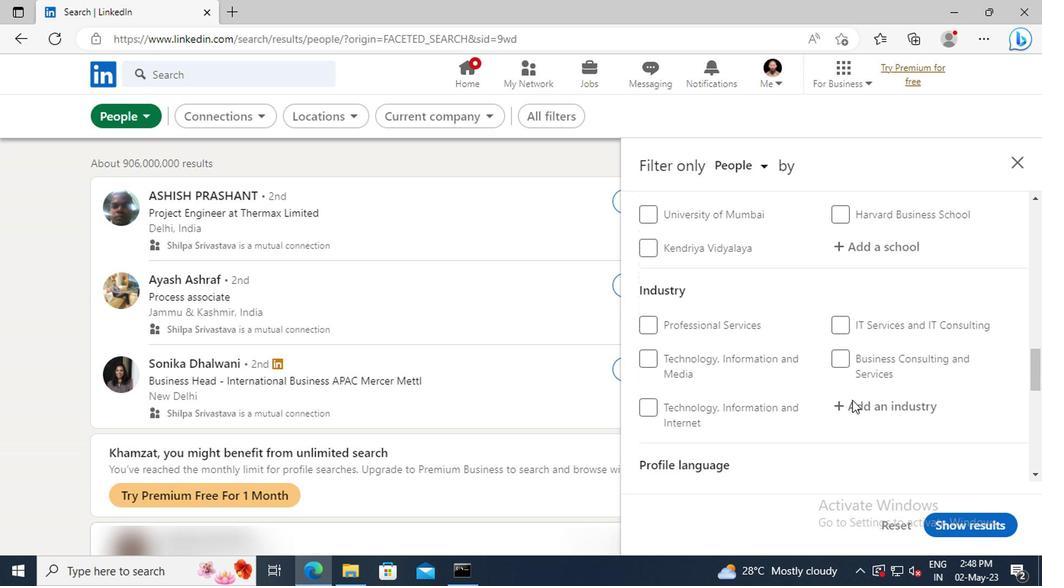 
Action: Mouse scrolled (850, 399) with delta (0, 0)
Screenshot: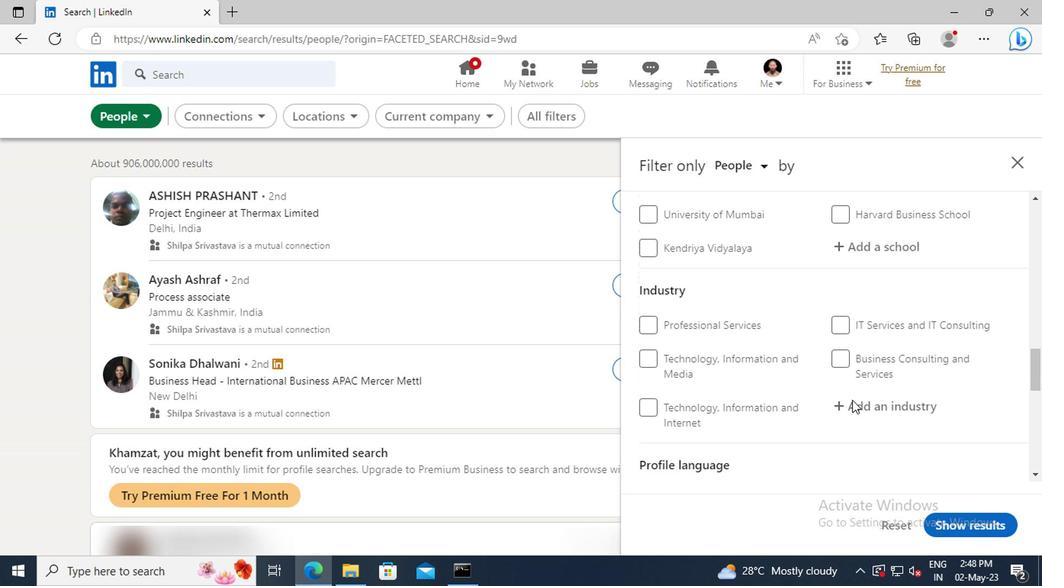
Action: Mouse scrolled (850, 399) with delta (0, 0)
Screenshot: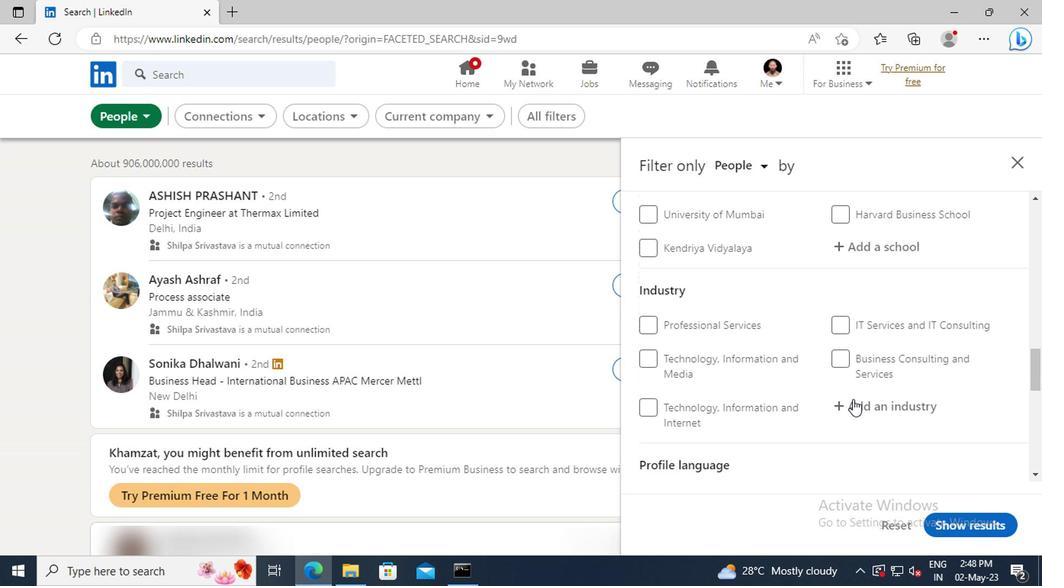 
Action: Mouse scrolled (850, 399) with delta (0, 0)
Screenshot: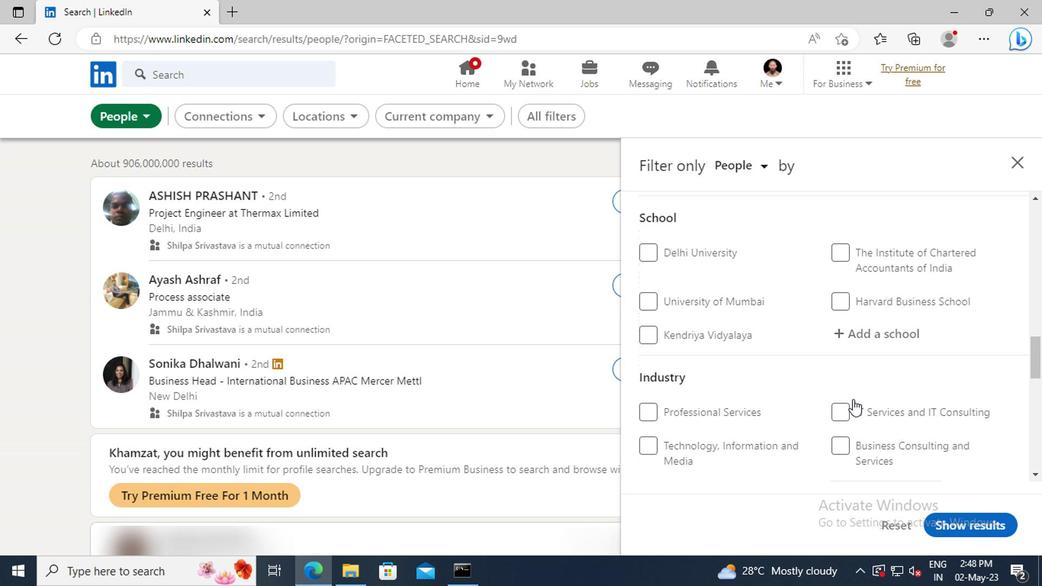 
Action: Mouse scrolled (850, 399) with delta (0, 0)
Screenshot: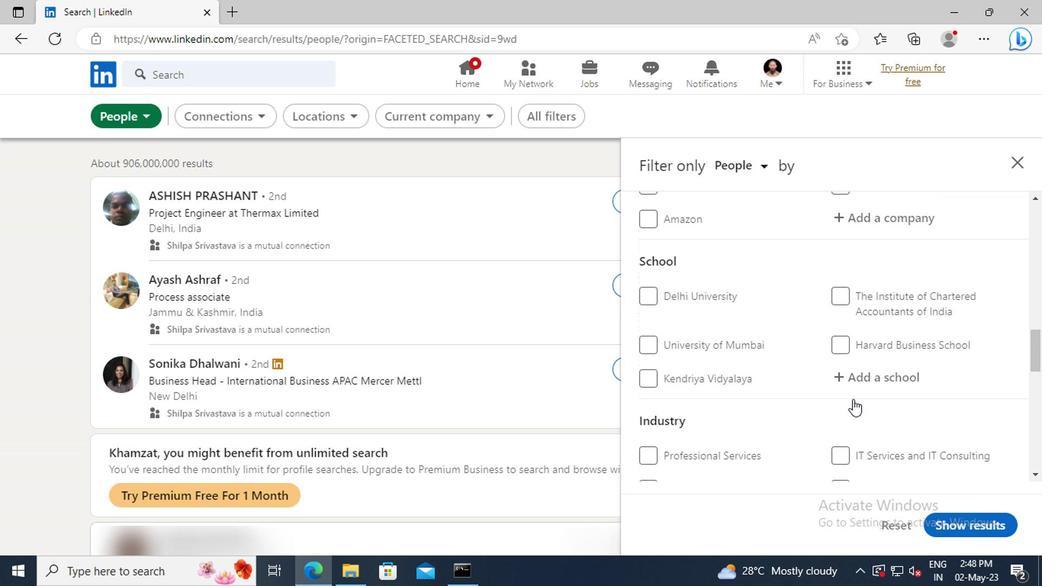 
Action: Mouse scrolled (850, 399) with delta (0, 0)
Screenshot: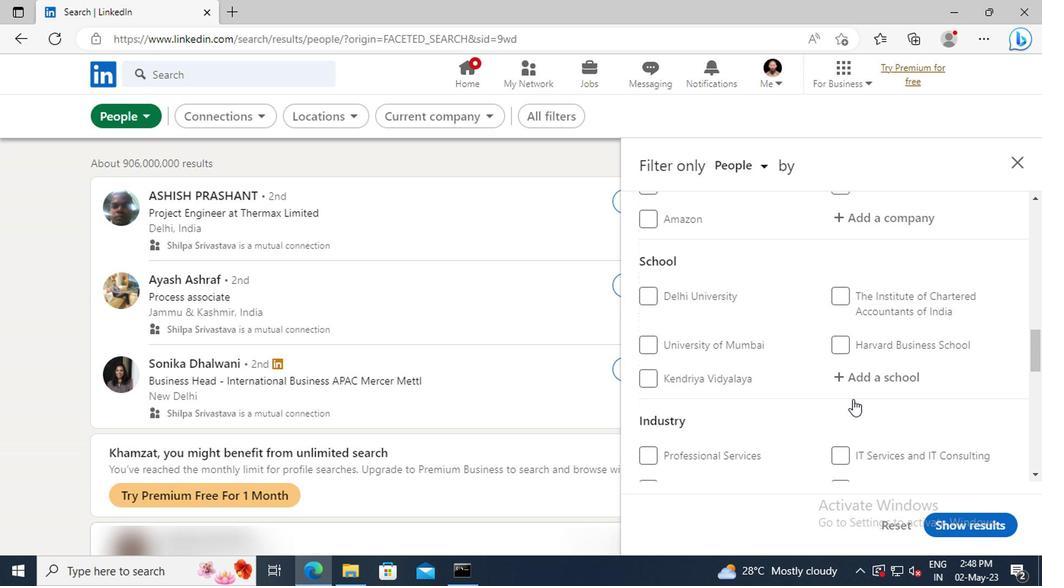 
Action: Mouse scrolled (850, 399) with delta (0, 0)
Screenshot: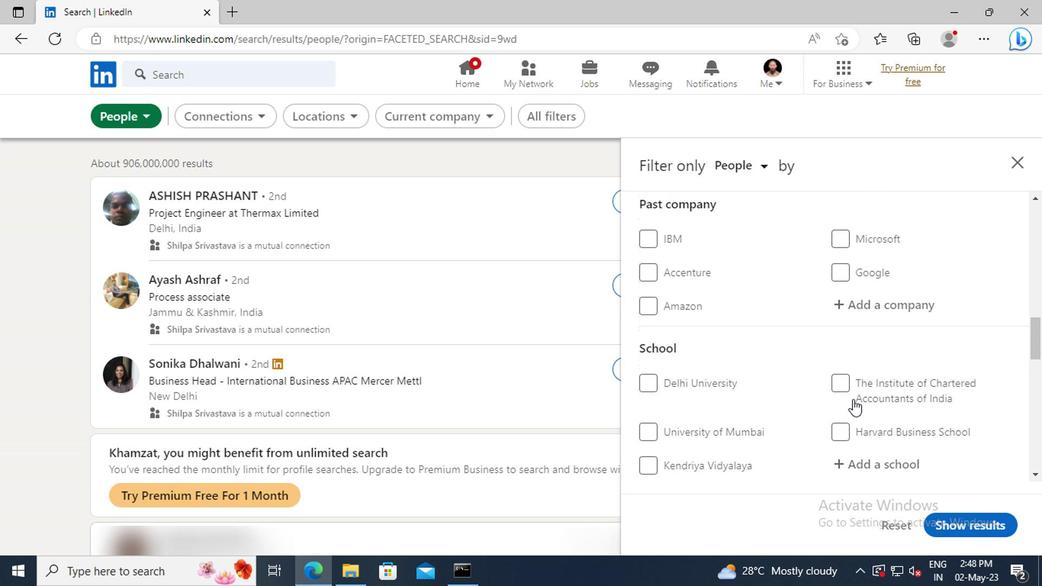 
Action: Mouse scrolled (850, 399) with delta (0, 0)
Screenshot: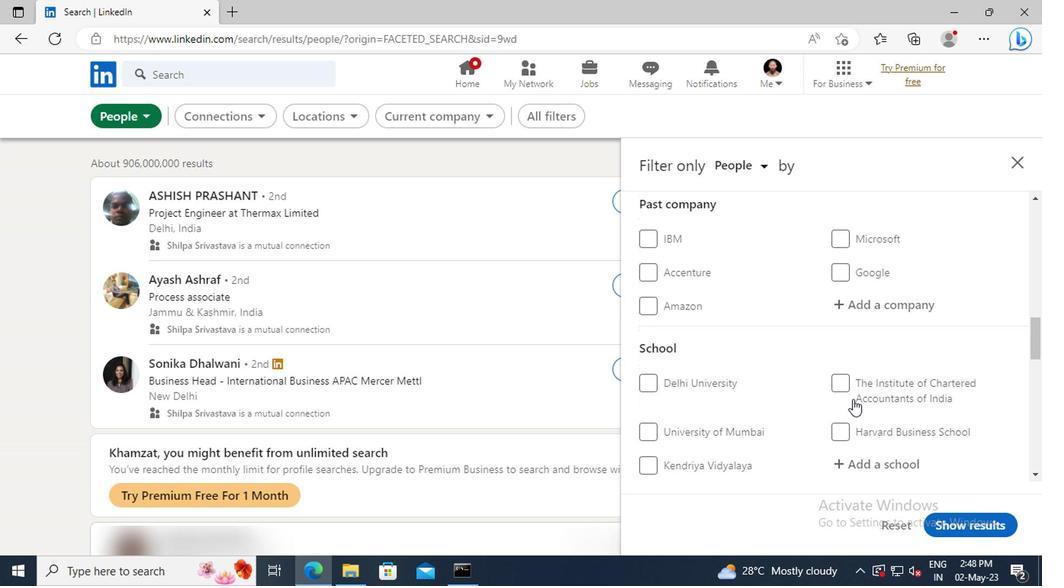 
Action: Mouse scrolled (850, 399) with delta (0, 0)
Screenshot: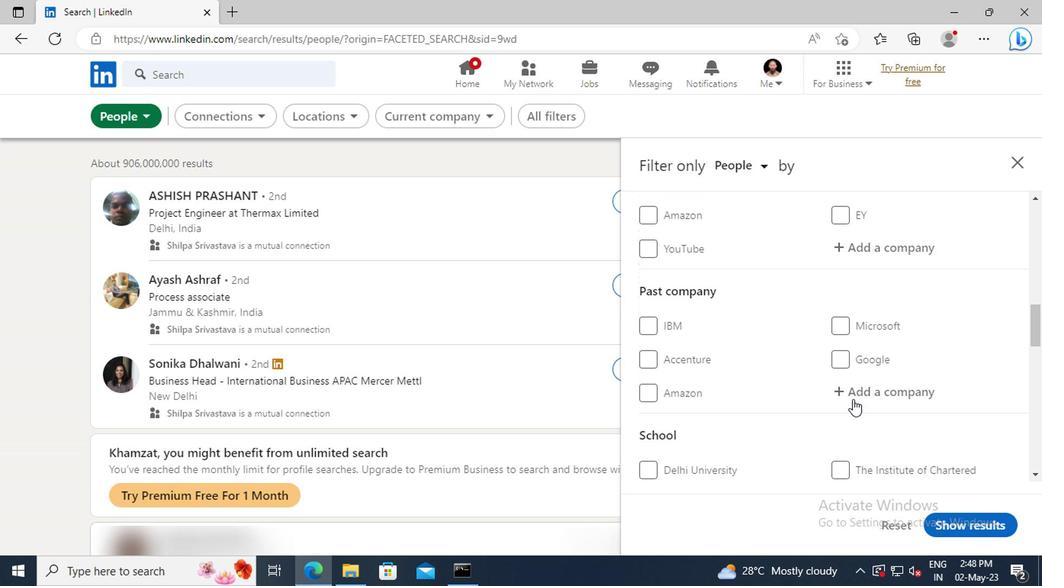 
Action: Mouse scrolled (850, 399) with delta (0, 0)
Screenshot: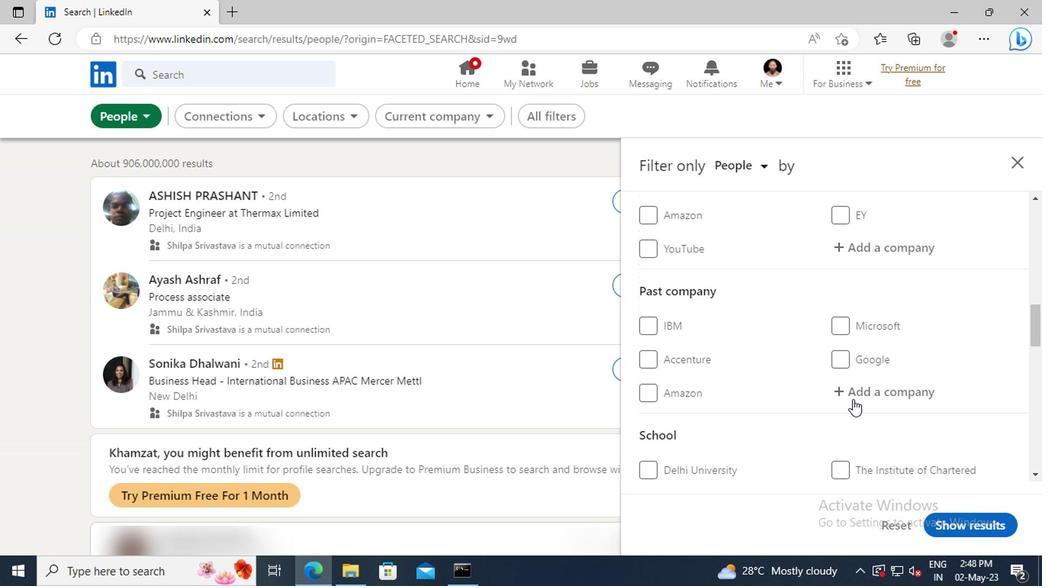 
Action: Mouse scrolled (850, 399) with delta (0, 0)
Screenshot: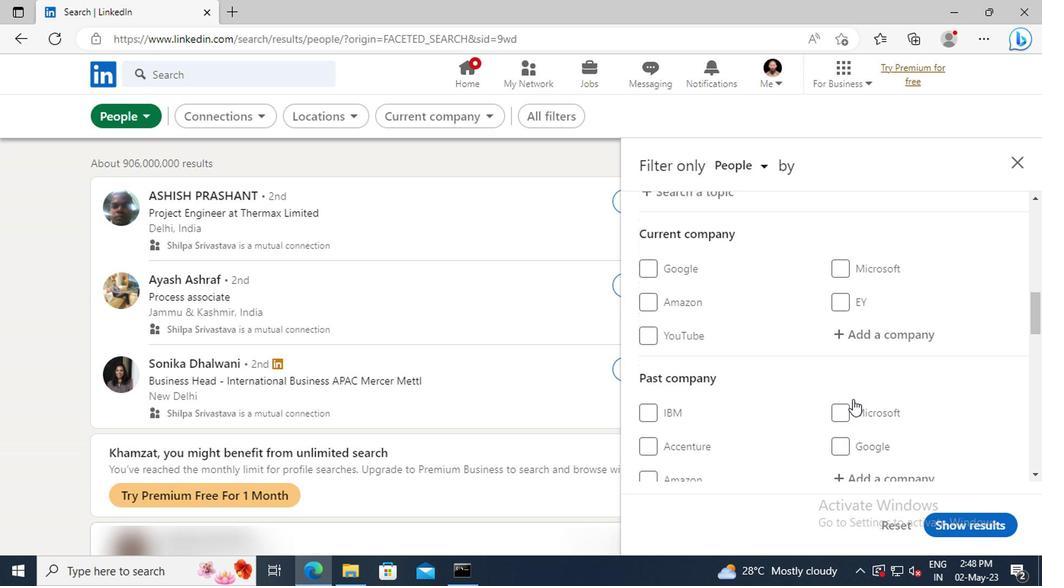 
Action: Mouse moved to (850, 382)
Screenshot: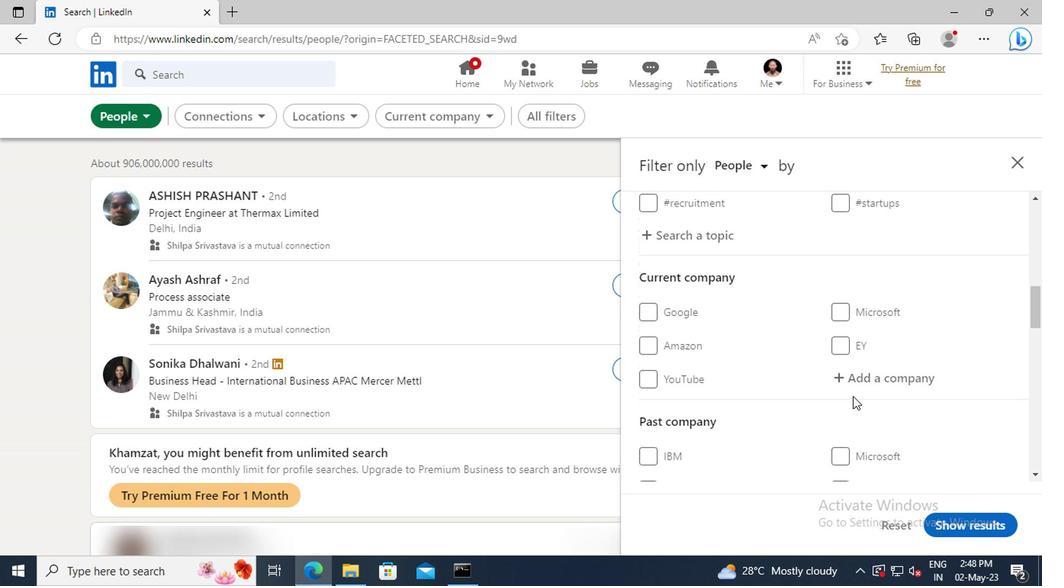 
Action: Mouse pressed left at (850, 382)
Screenshot: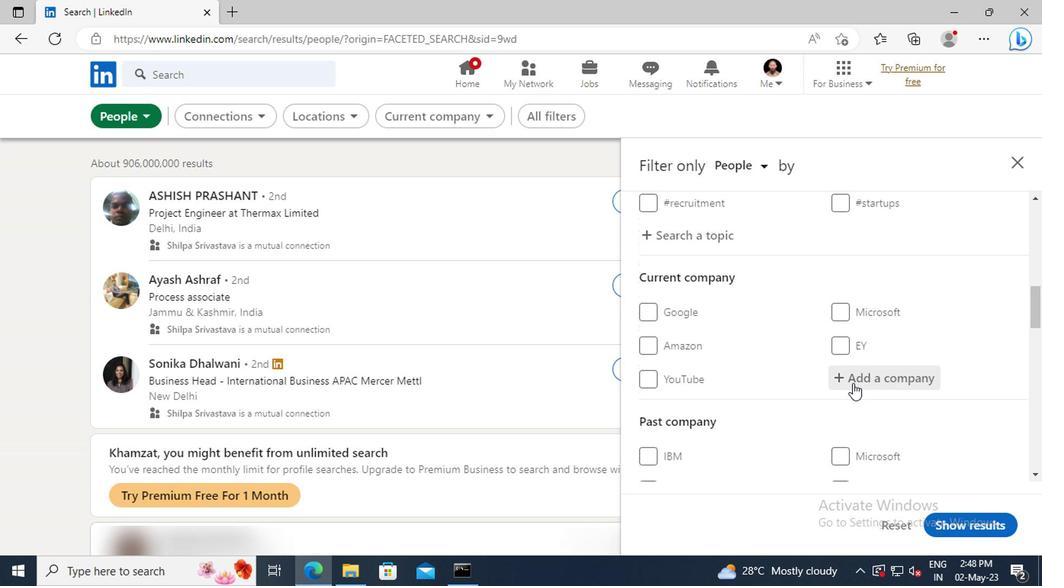 
Action: Key pressed <Key.shift>STL<Key.space>-<Key.space><Key.shift>ST
Screenshot: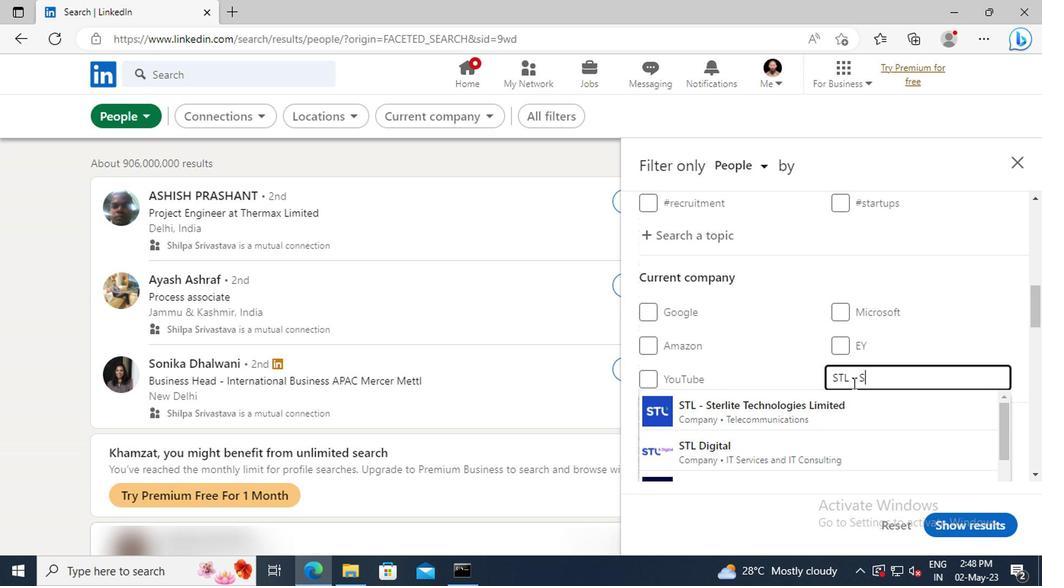 
Action: Mouse moved to (851, 400)
Screenshot: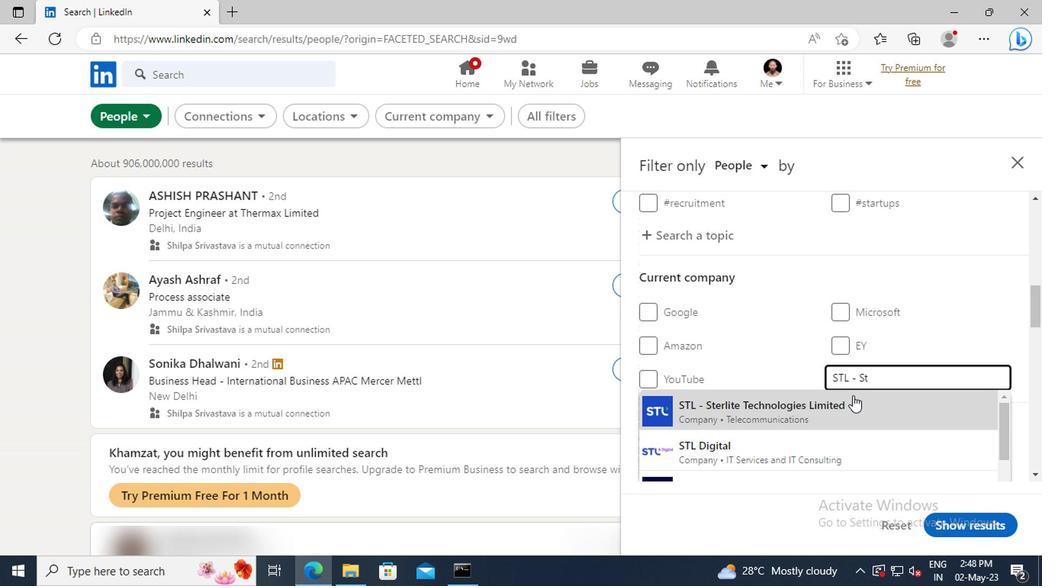 
Action: Mouse pressed left at (851, 400)
Screenshot: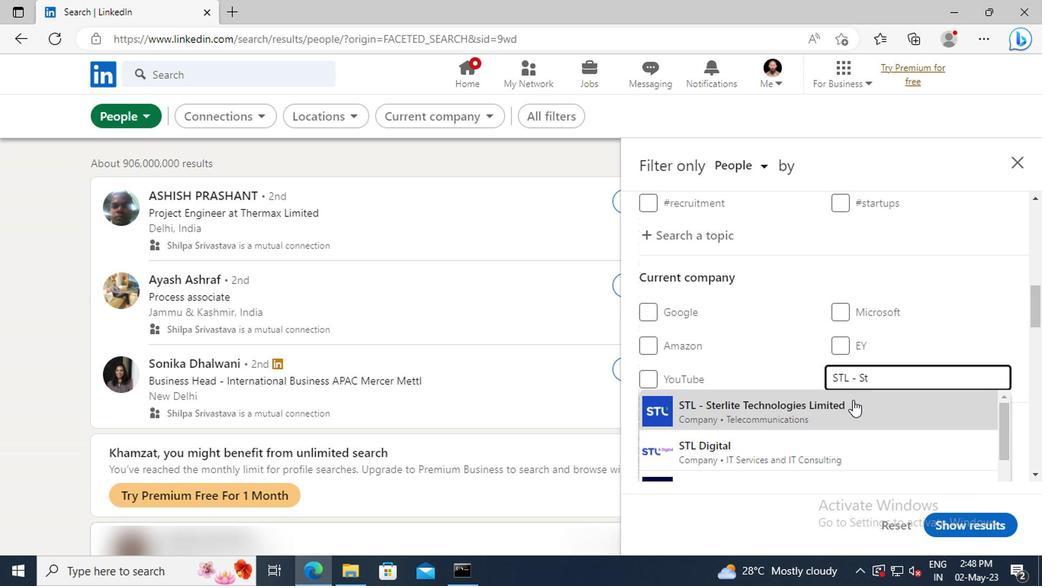 
Action: Mouse scrolled (851, 399) with delta (0, -1)
Screenshot: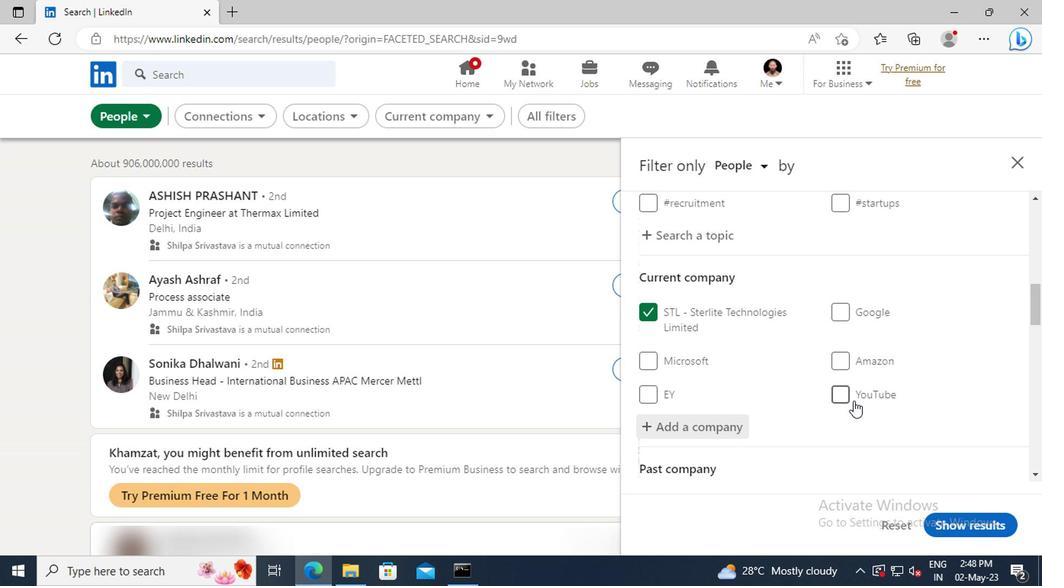 
Action: Mouse scrolled (851, 399) with delta (0, -1)
Screenshot: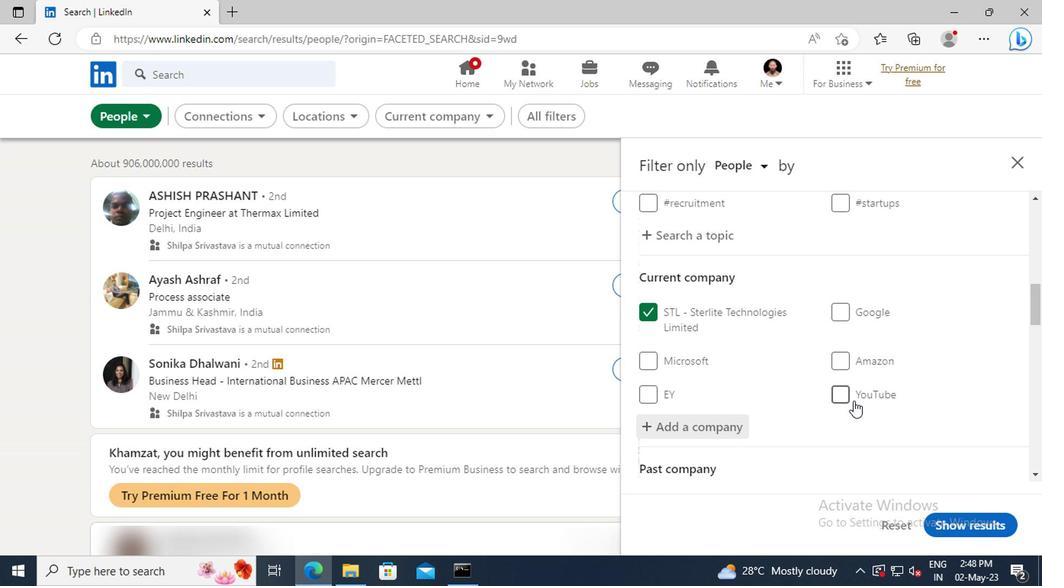 
Action: Mouse moved to (850, 390)
Screenshot: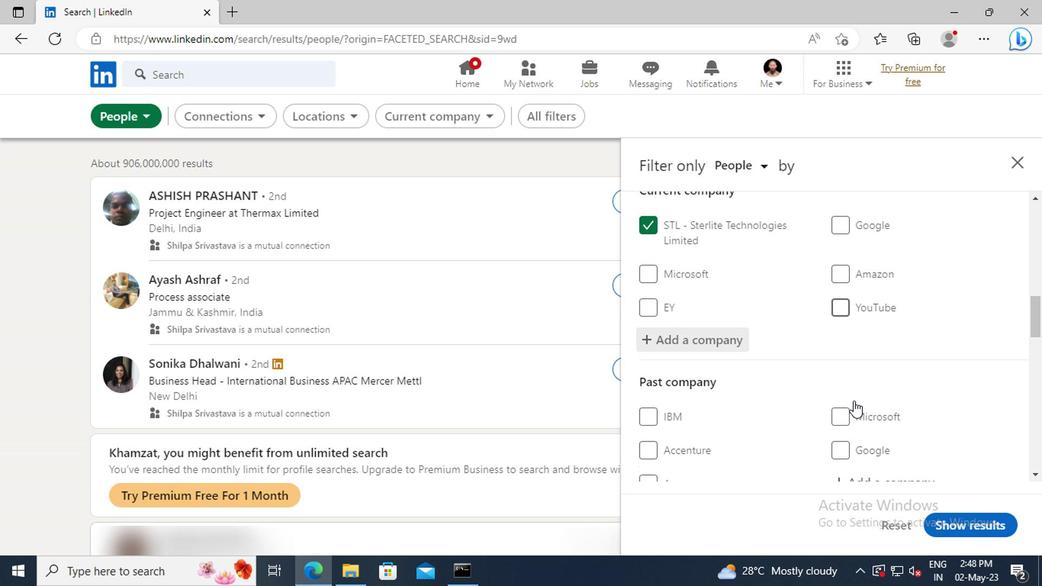 
Action: Mouse scrolled (850, 389) with delta (0, 0)
Screenshot: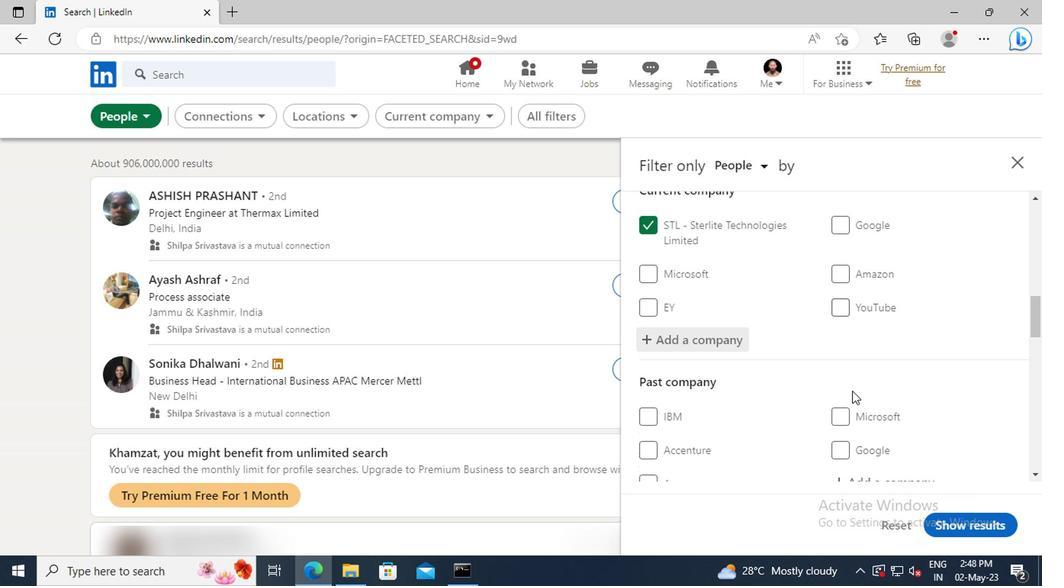 
Action: Mouse scrolled (850, 389) with delta (0, 0)
Screenshot: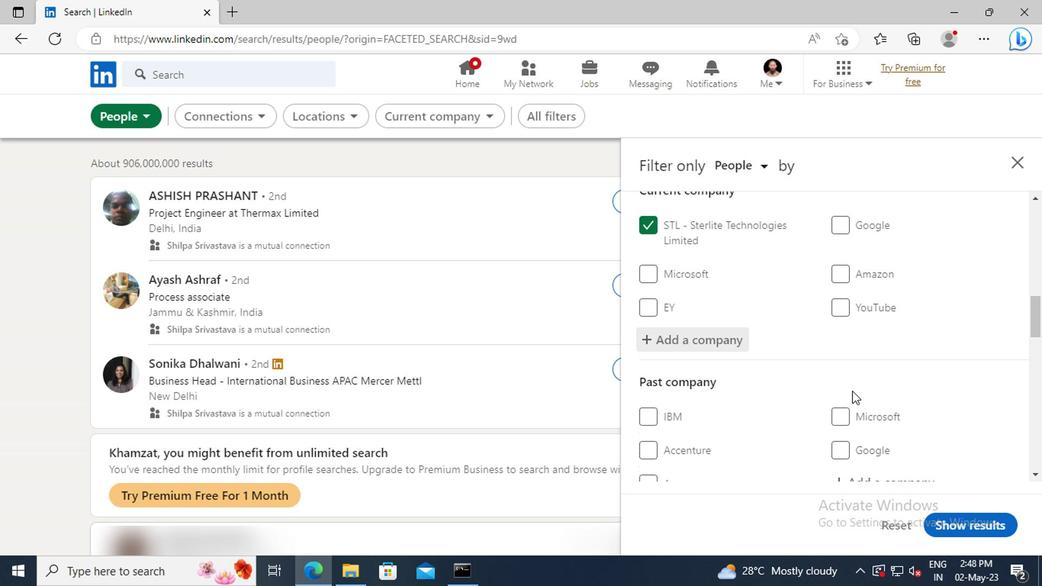
Action: Mouse moved to (843, 360)
Screenshot: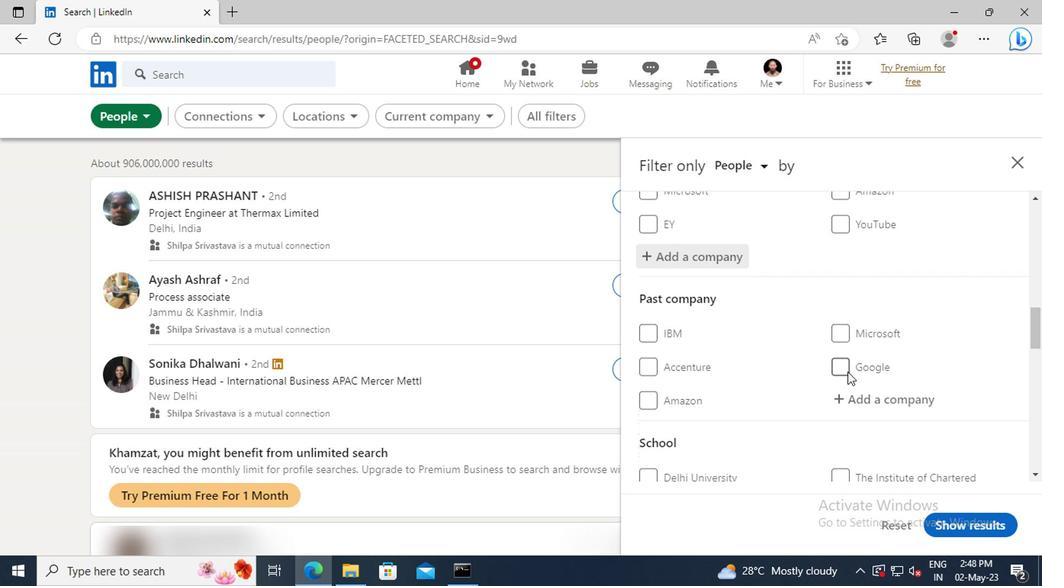 
Action: Mouse scrolled (843, 359) with delta (0, -1)
Screenshot: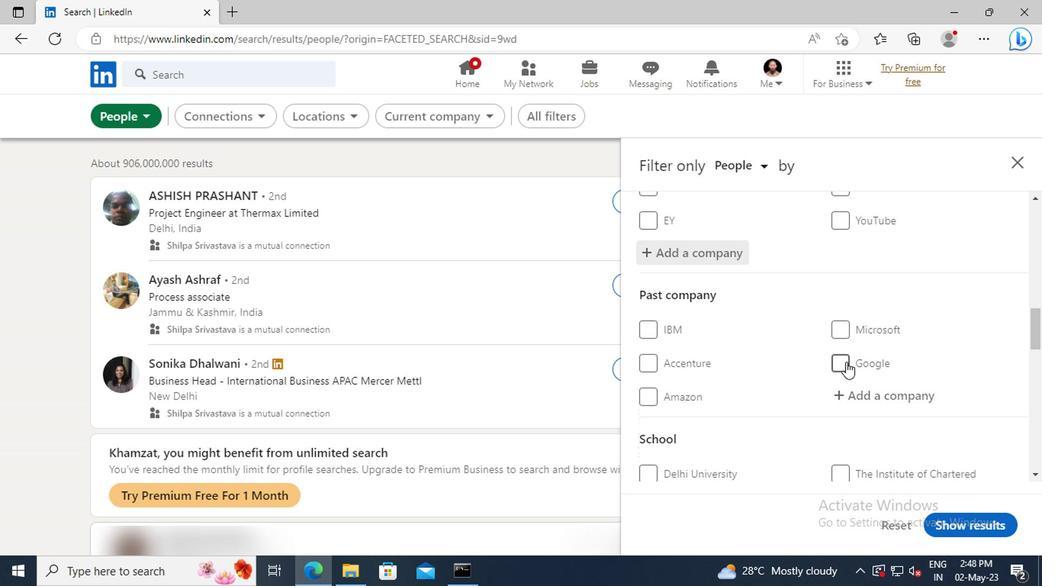 
Action: Mouse scrolled (843, 359) with delta (0, -1)
Screenshot: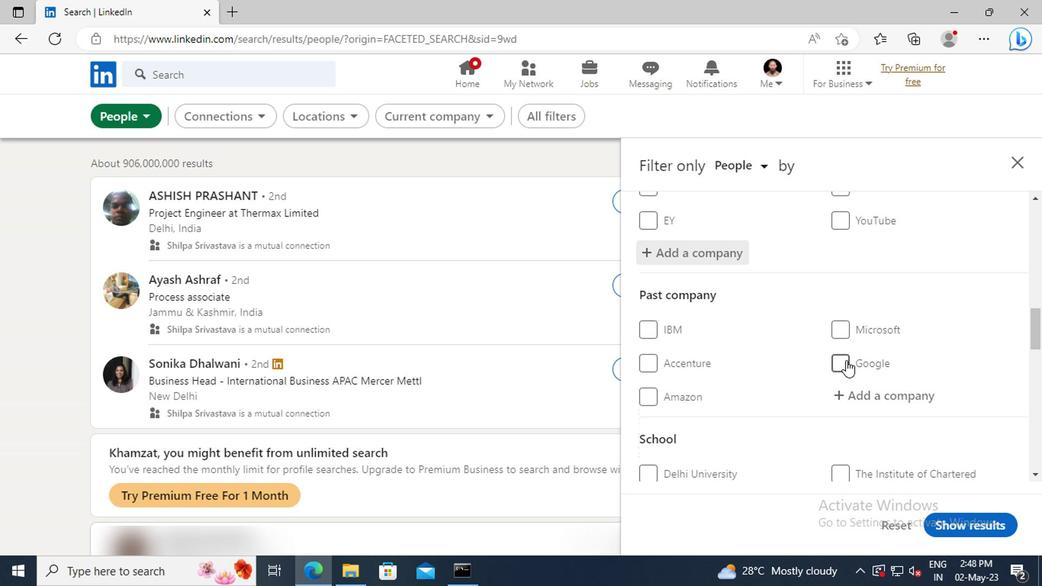 
Action: Mouse moved to (834, 338)
Screenshot: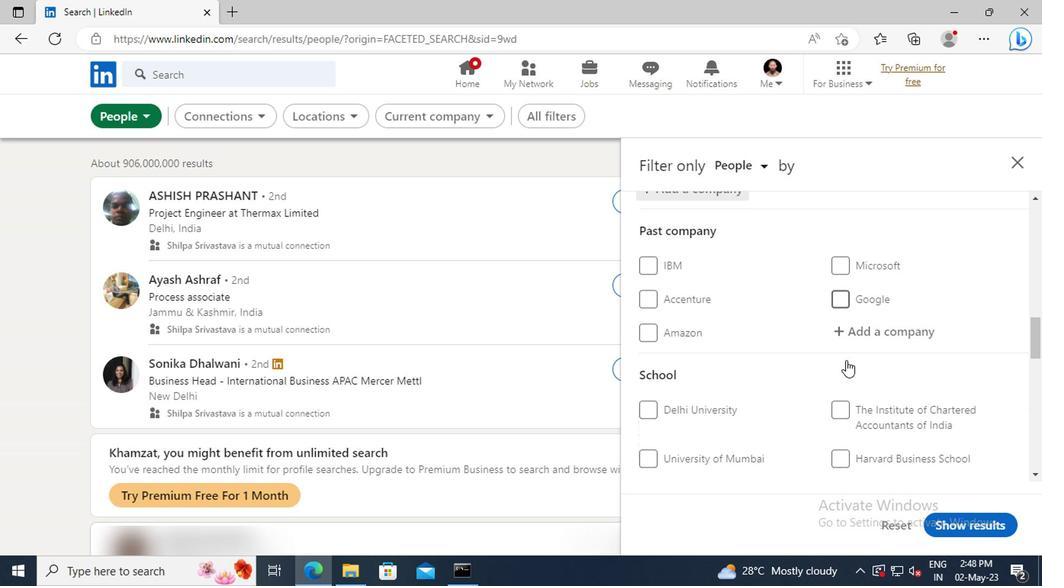 
Action: Mouse scrolled (834, 337) with delta (0, 0)
Screenshot: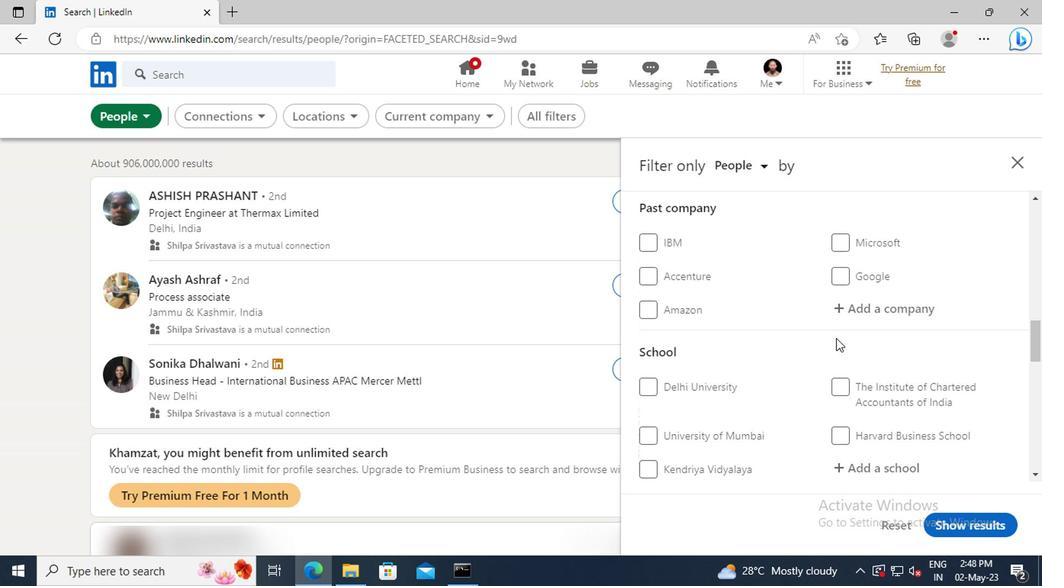
Action: Mouse scrolled (834, 337) with delta (0, 0)
Screenshot: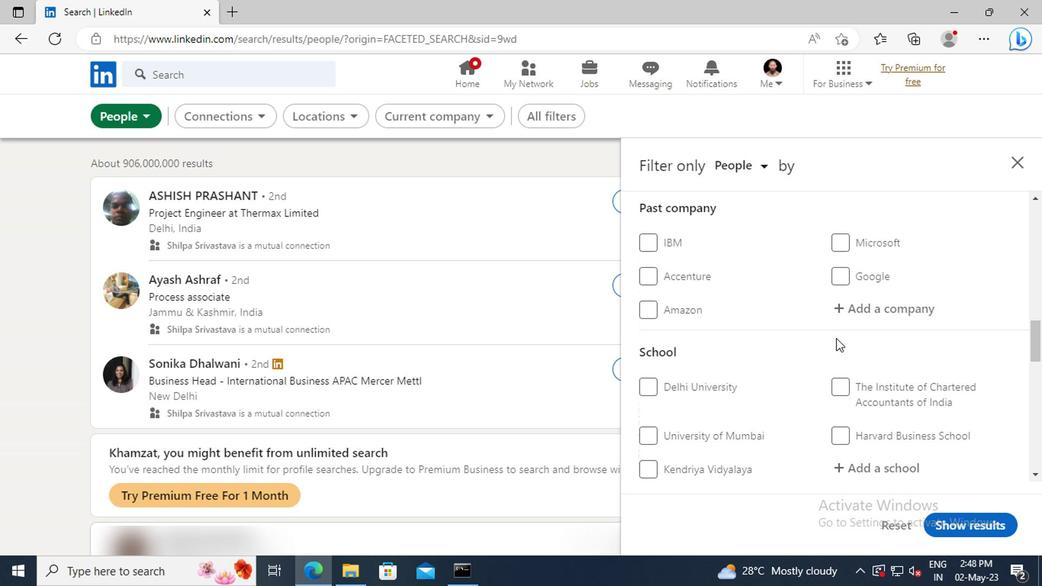
Action: Mouse moved to (839, 378)
Screenshot: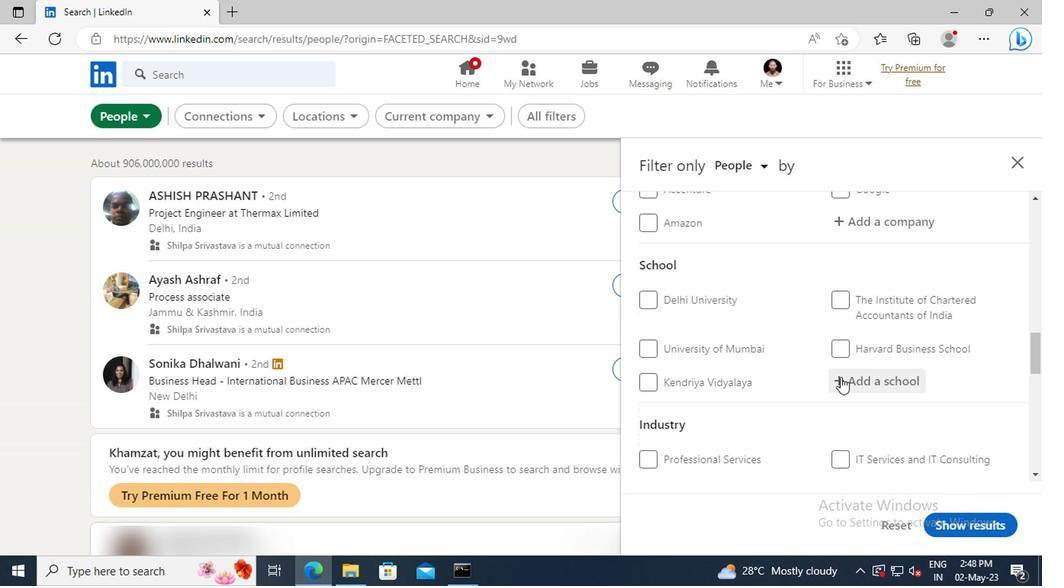 
Action: Mouse pressed left at (839, 378)
Screenshot: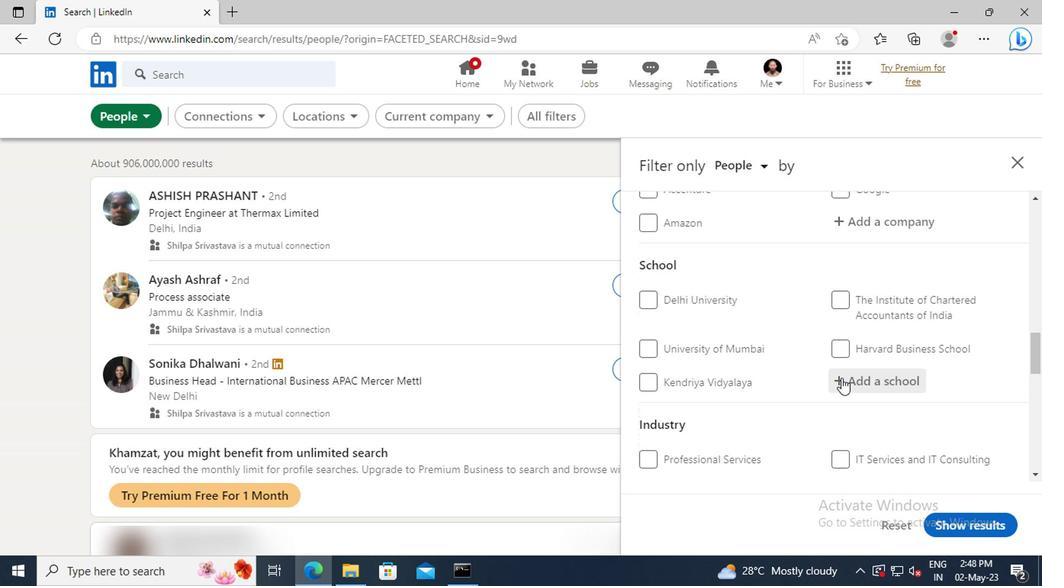
Action: Key pressed <Key.shift>ASSAM<Key.space><Key.shift>DON<Key.space><Key.shift>B
Screenshot: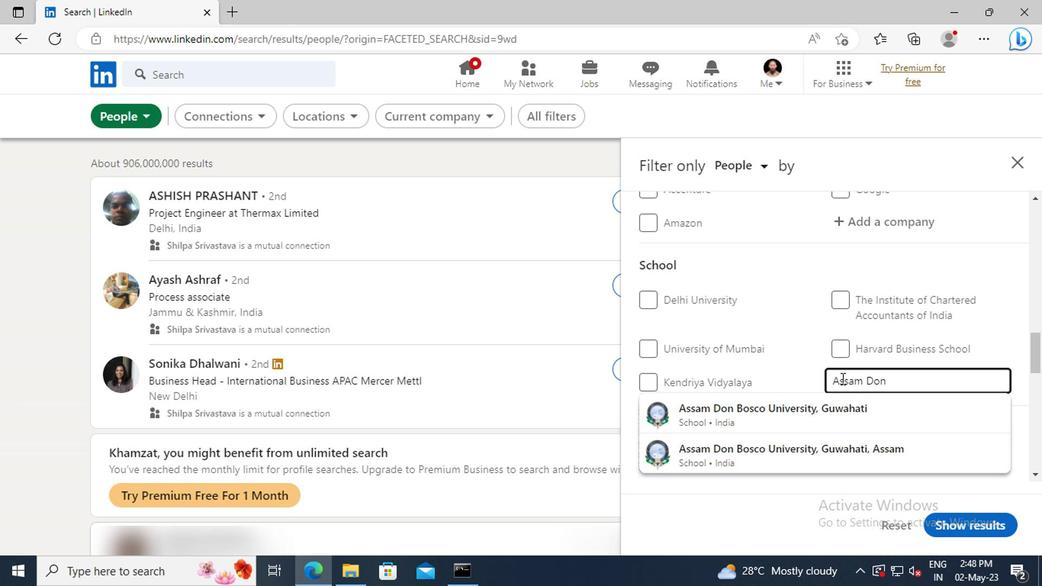 
Action: Mouse moved to (836, 409)
Screenshot: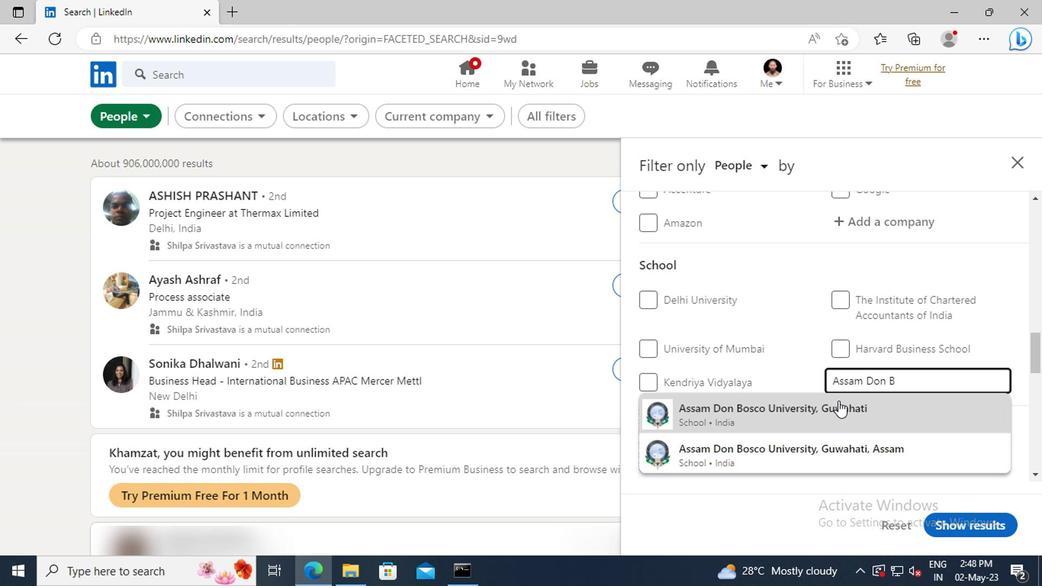 
Action: Mouse pressed left at (836, 409)
Screenshot: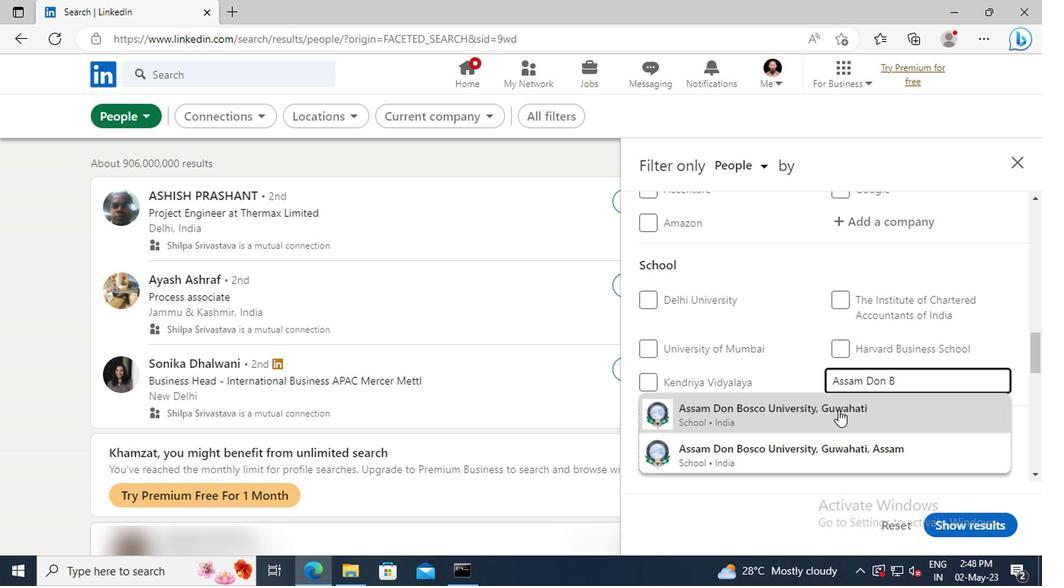 
Action: Mouse scrolled (836, 408) with delta (0, 0)
Screenshot: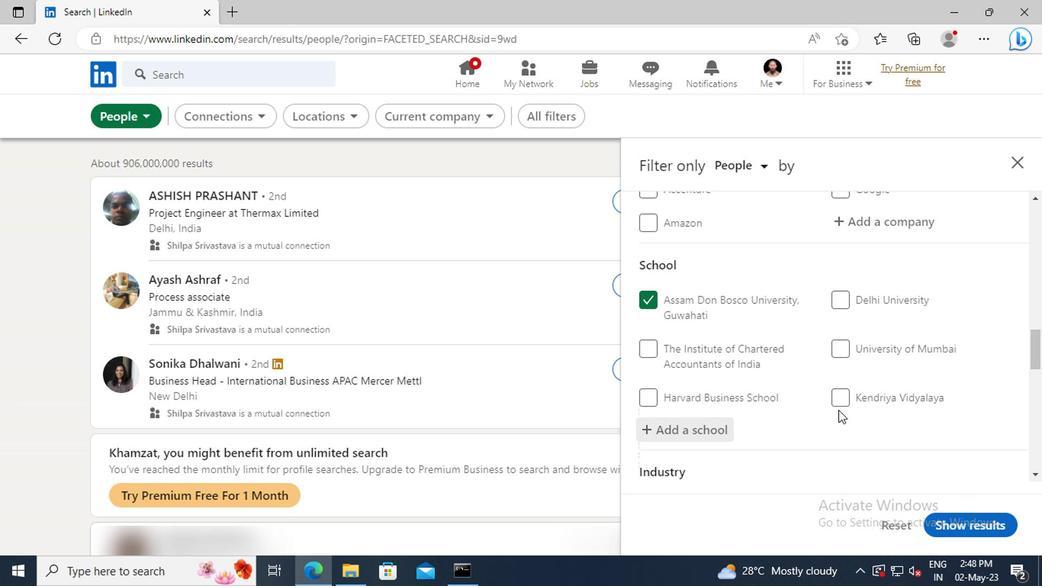 
Action: Mouse scrolled (836, 408) with delta (0, 0)
Screenshot: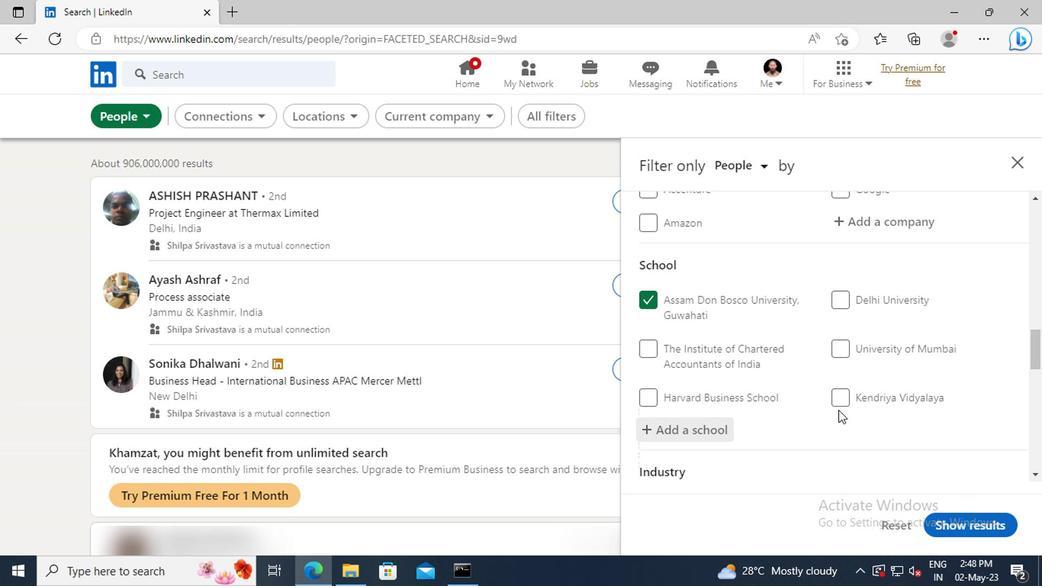 
Action: Mouse moved to (836, 374)
Screenshot: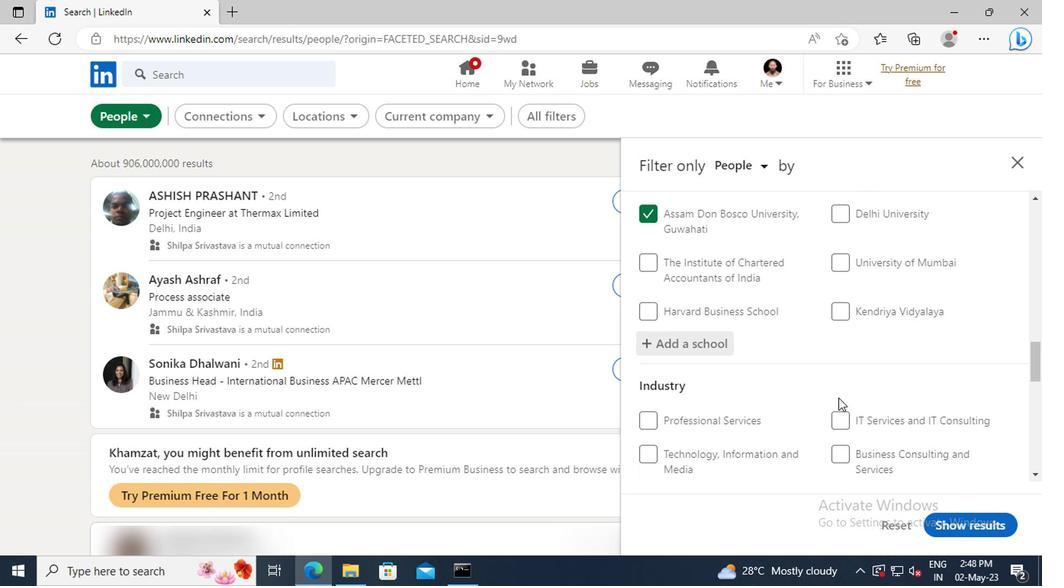 
Action: Mouse scrolled (836, 374) with delta (0, 0)
Screenshot: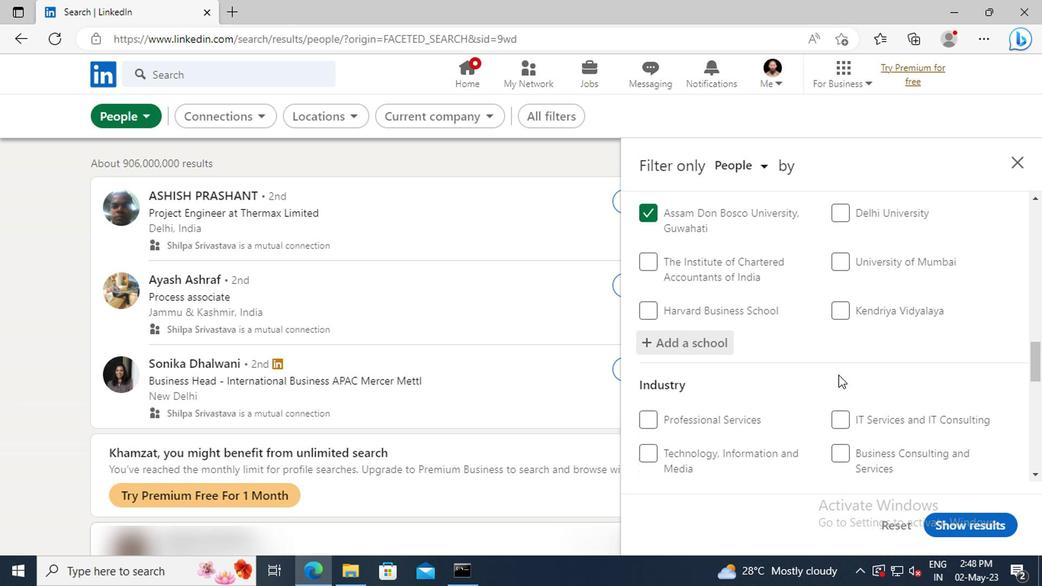 
Action: Mouse scrolled (836, 374) with delta (0, 0)
Screenshot: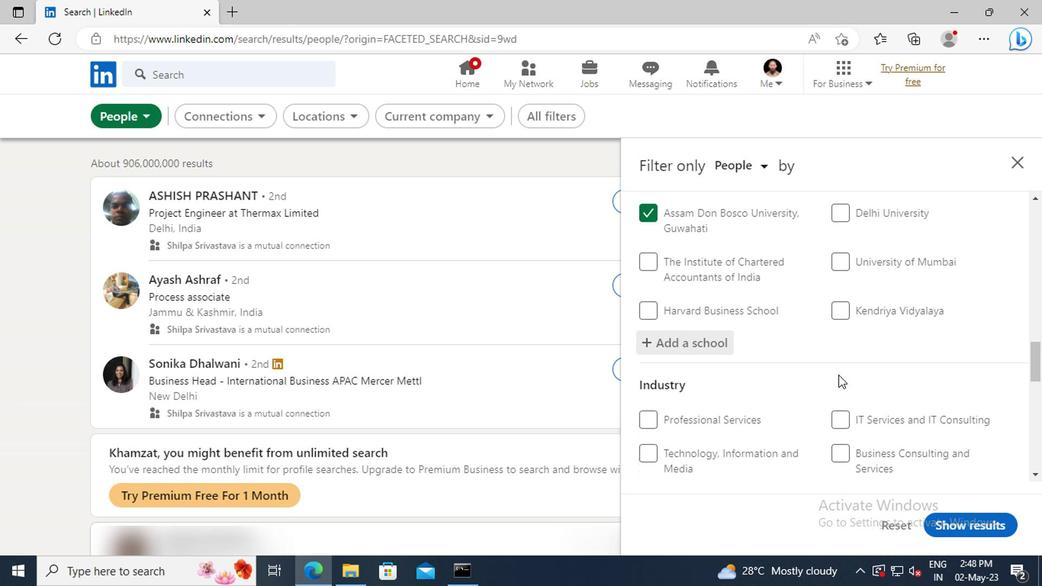 
Action: Mouse moved to (835, 360)
Screenshot: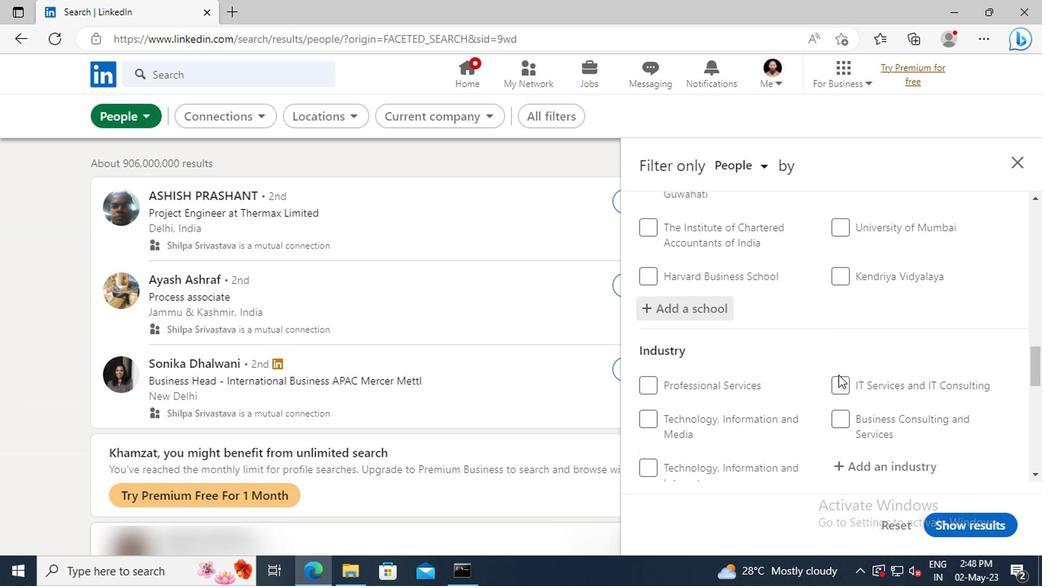 
Action: Mouse scrolled (835, 359) with delta (0, -1)
Screenshot: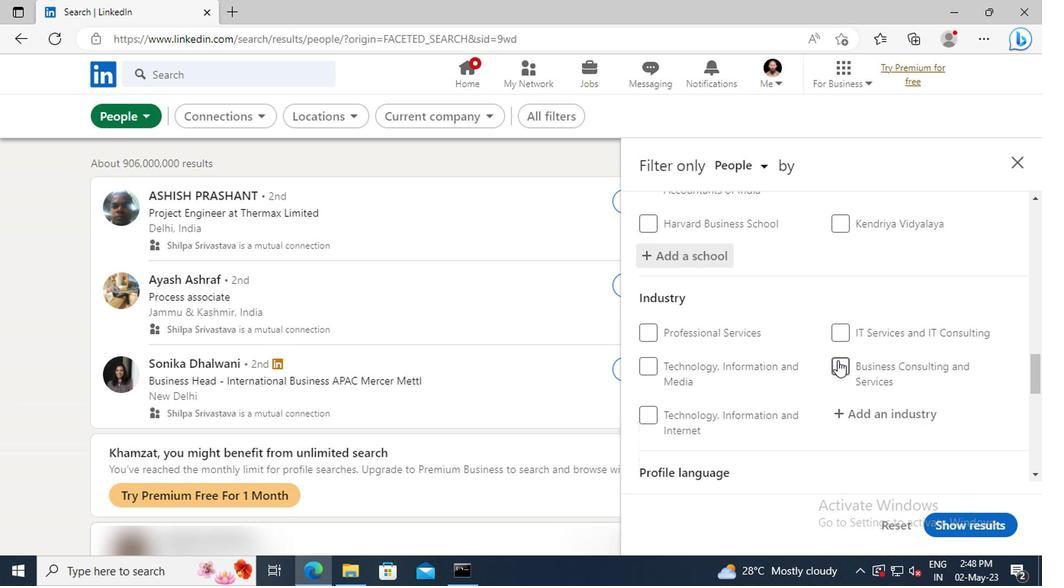 
Action: Mouse moved to (850, 365)
Screenshot: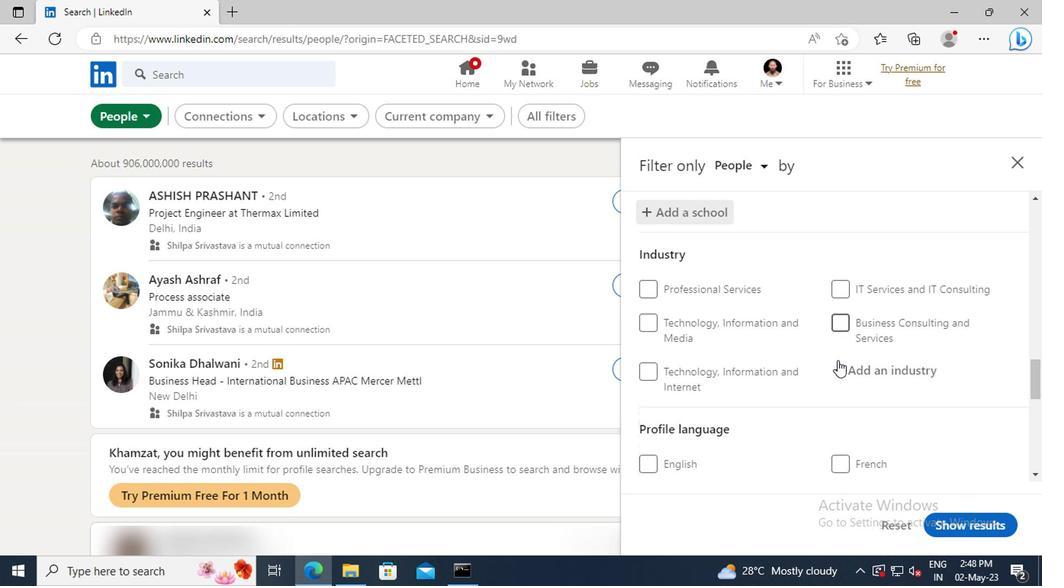 
Action: Mouse pressed left at (850, 365)
Screenshot: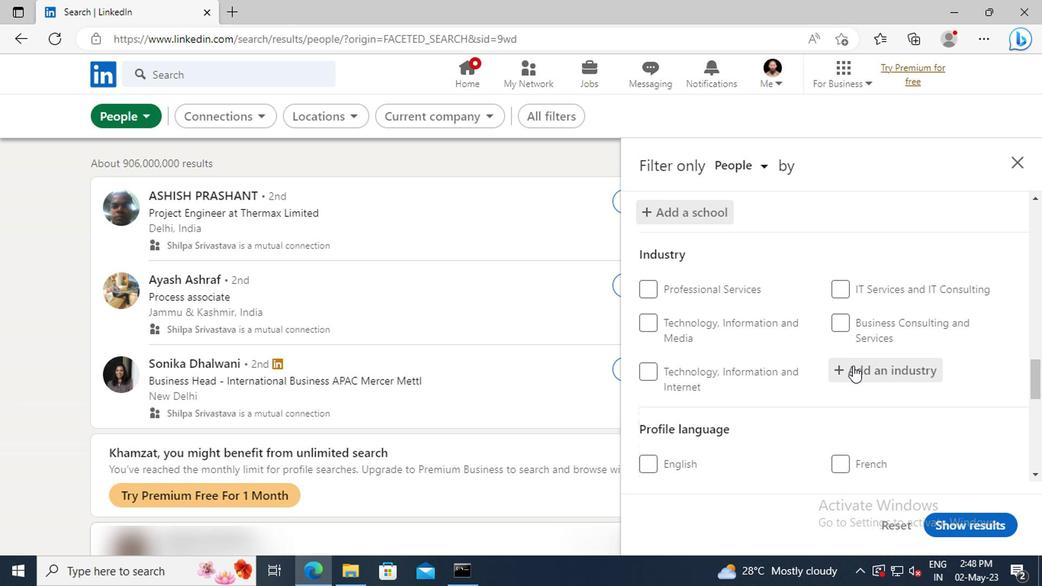 
Action: Key pressed <Key.shift>FOOD<Key.space>AND<Key.space><Key.shift>BE
Screenshot: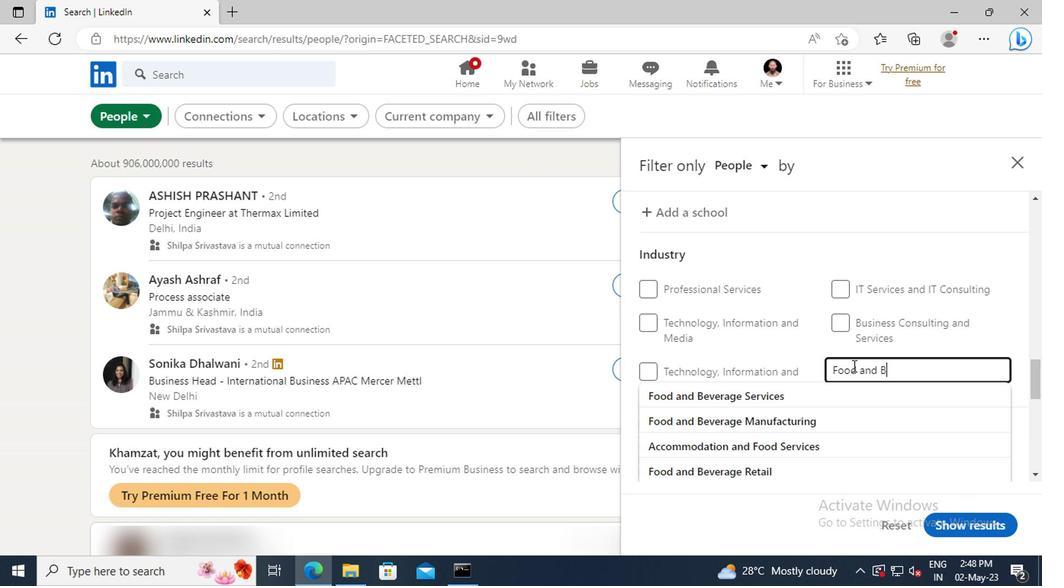 
Action: Mouse moved to (853, 413)
Screenshot: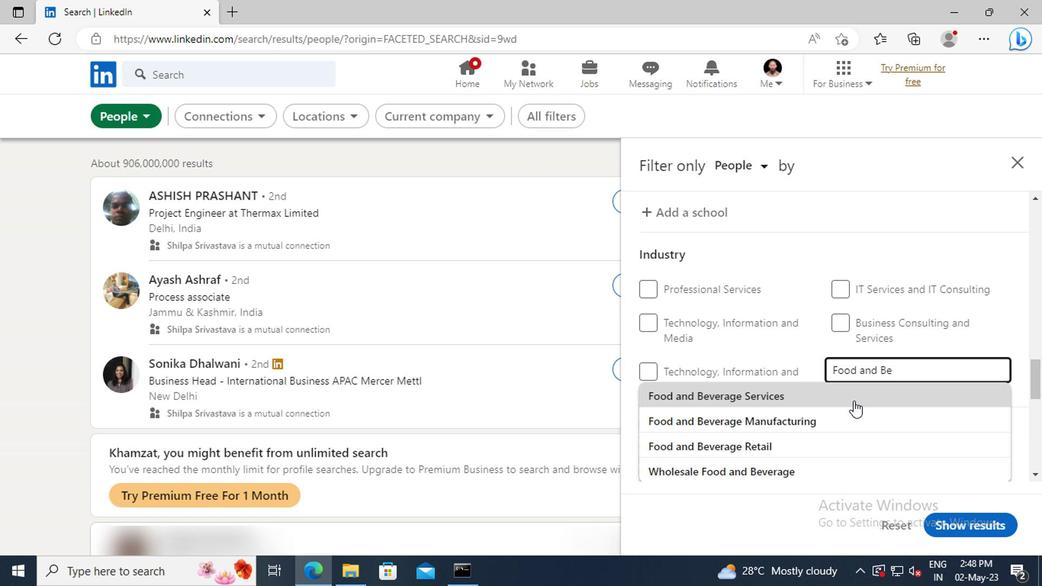 
Action: Mouse pressed left at (853, 413)
Screenshot: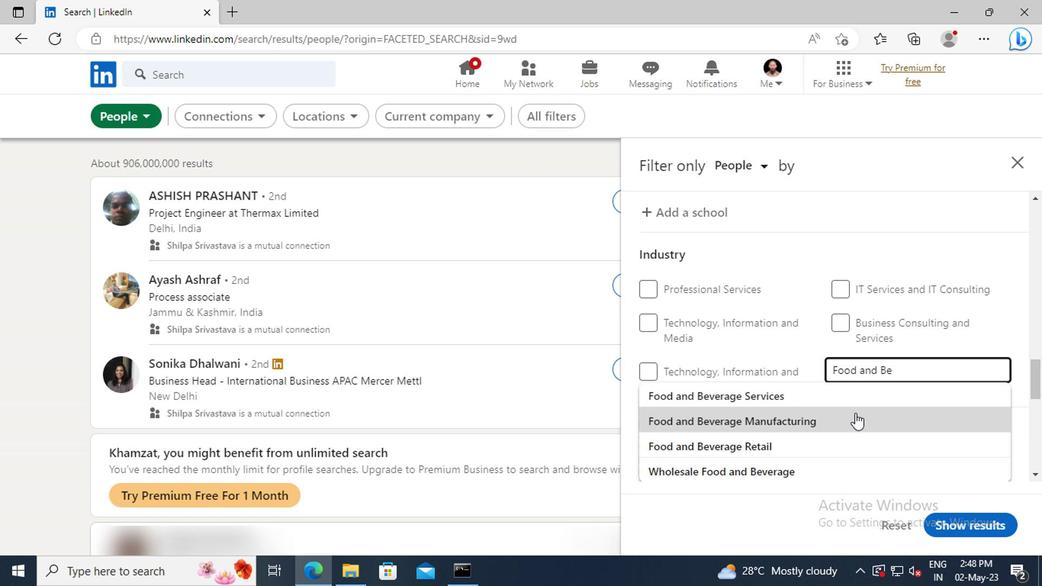 
Action: Mouse scrolled (853, 412) with delta (0, 0)
Screenshot: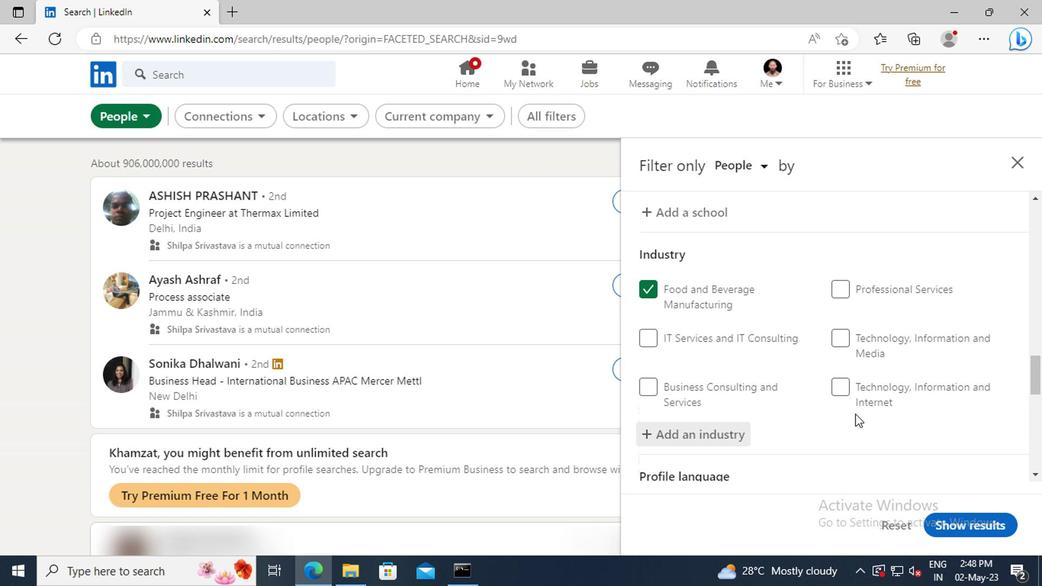 
Action: Mouse scrolled (853, 412) with delta (0, 0)
Screenshot: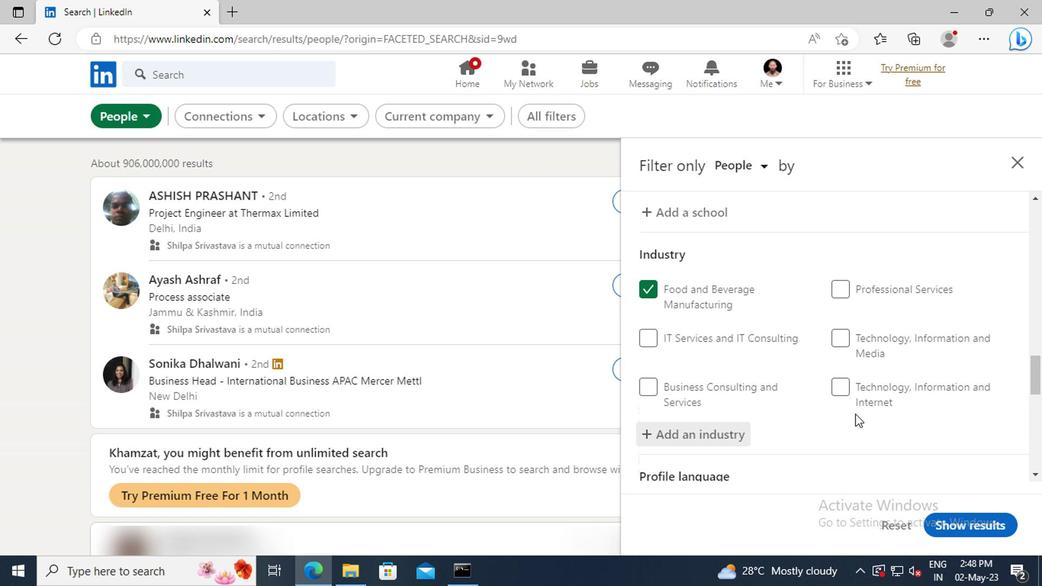 
Action: Mouse scrolled (853, 412) with delta (0, 0)
Screenshot: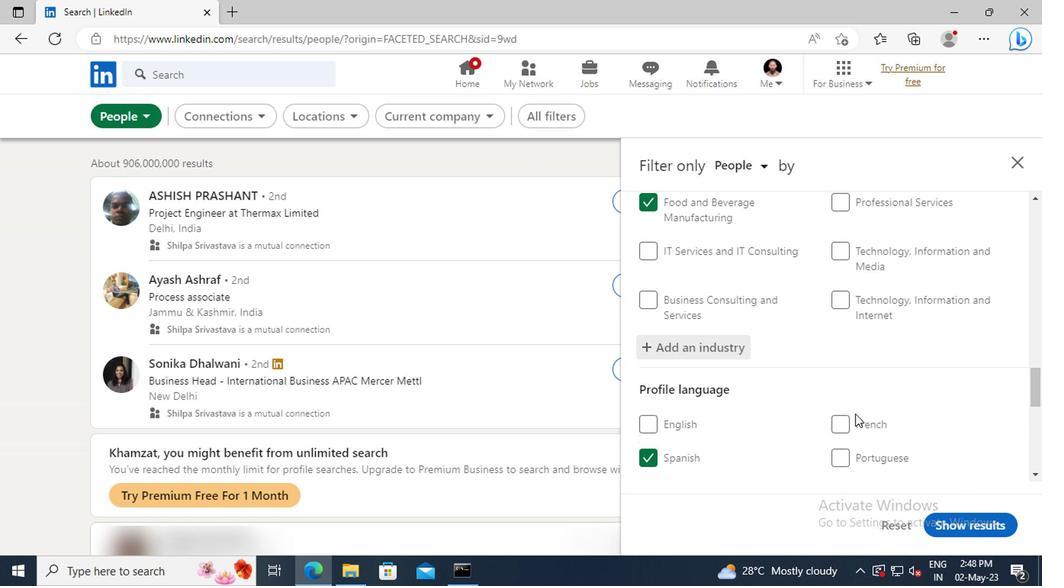
Action: Mouse scrolled (853, 412) with delta (0, 0)
Screenshot: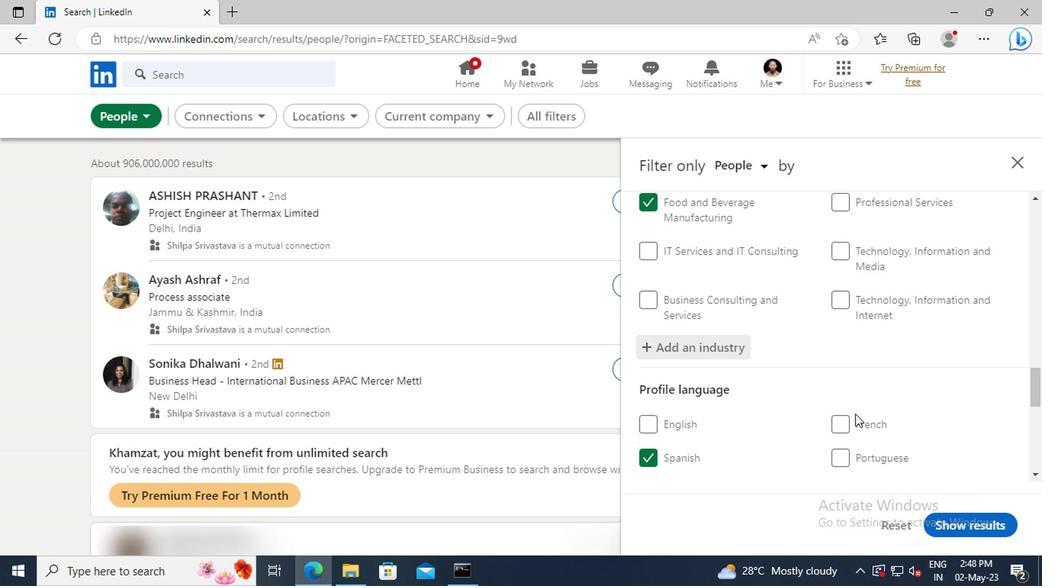 
Action: Mouse moved to (845, 379)
Screenshot: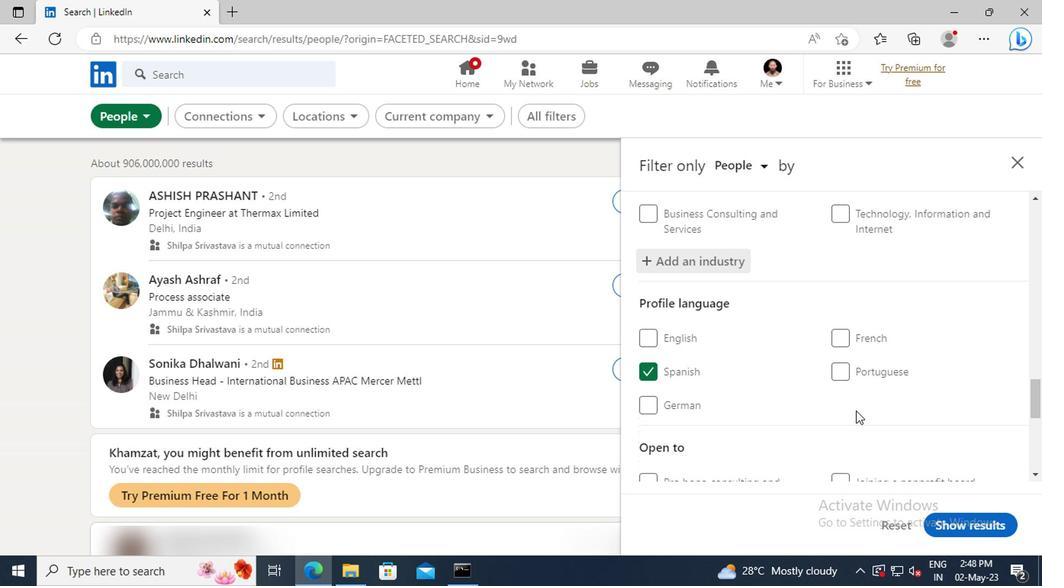 
Action: Mouse scrolled (845, 378) with delta (0, -1)
Screenshot: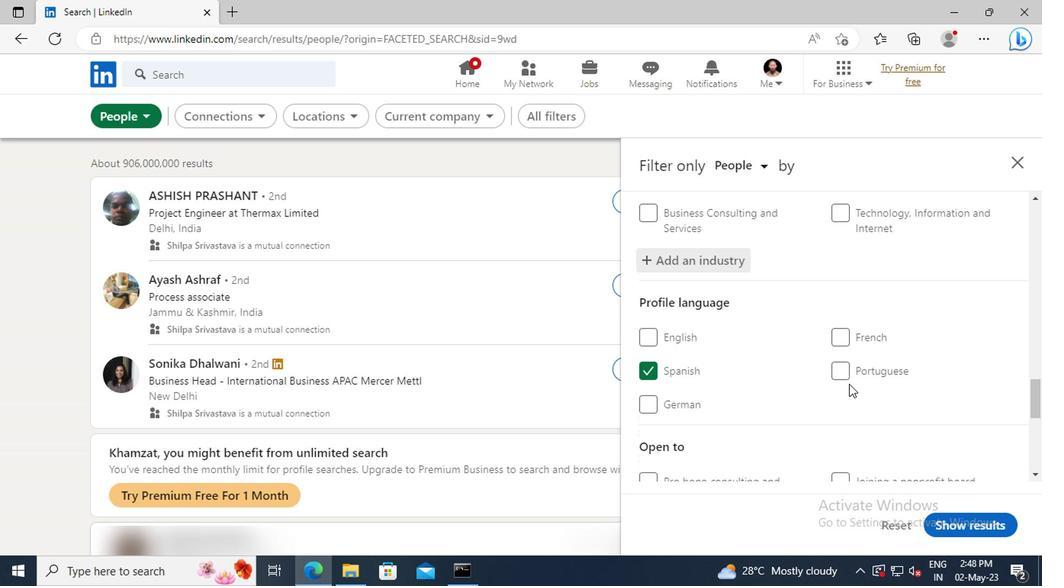 
Action: Mouse scrolled (845, 378) with delta (0, -1)
Screenshot: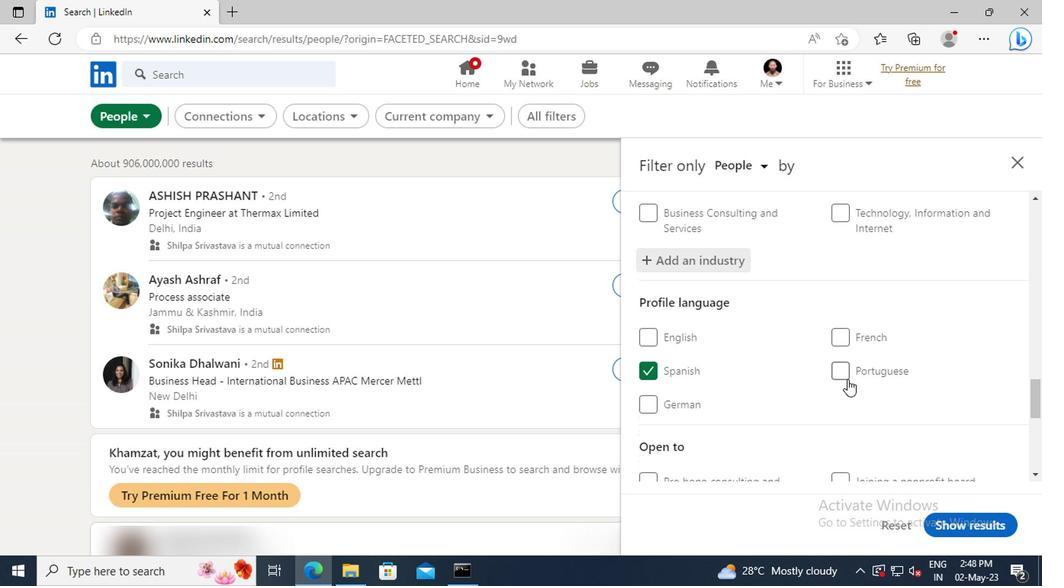 
Action: Mouse moved to (841, 362)
Screenshot: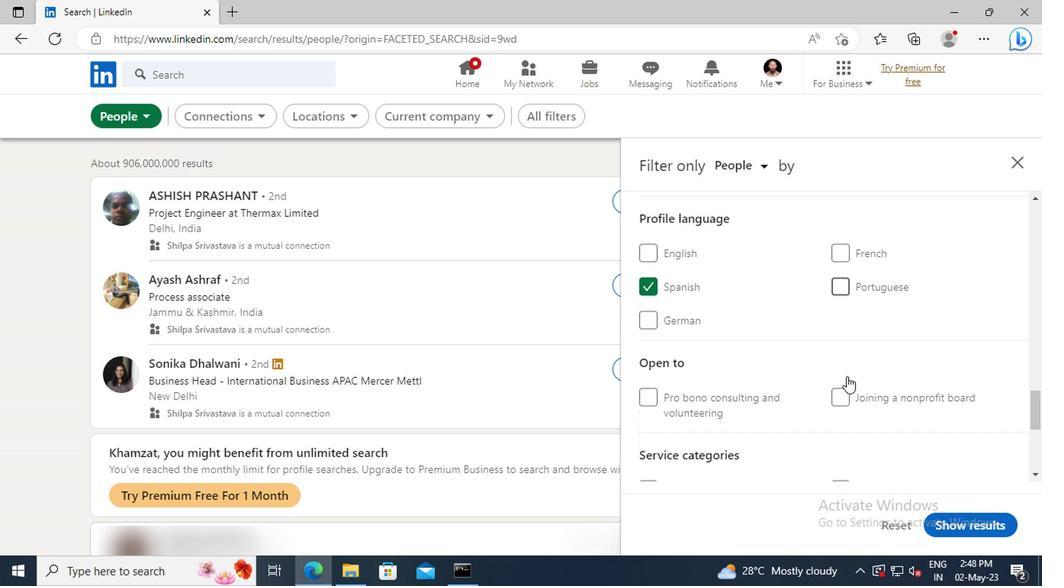 
Action: Mouse scrolled (841, 361) with delta (0, -1)
Screenshot: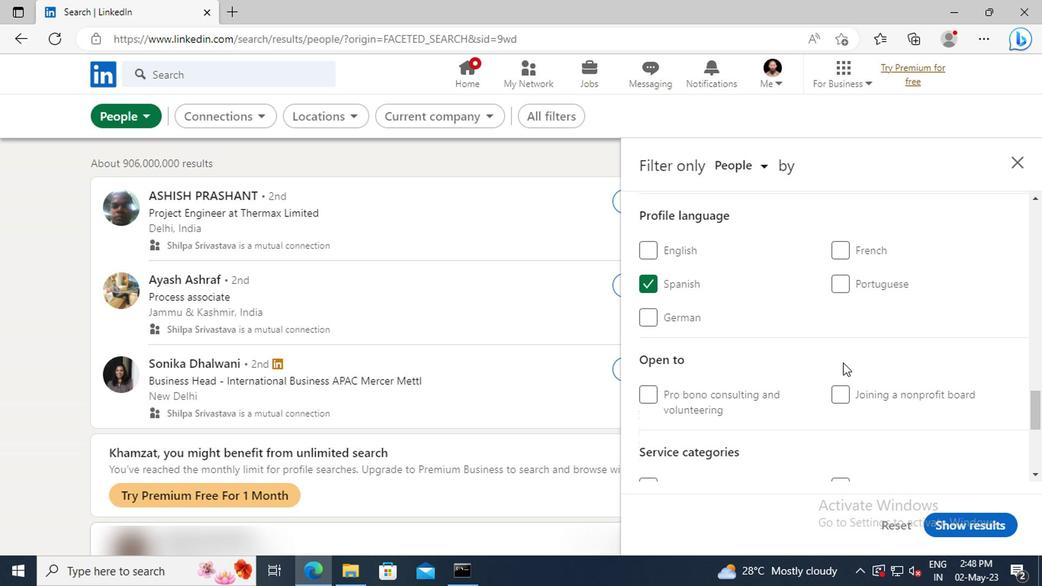 
Action: Mouse scrolled (841, 361) with delta (0, -1)
Screenshot: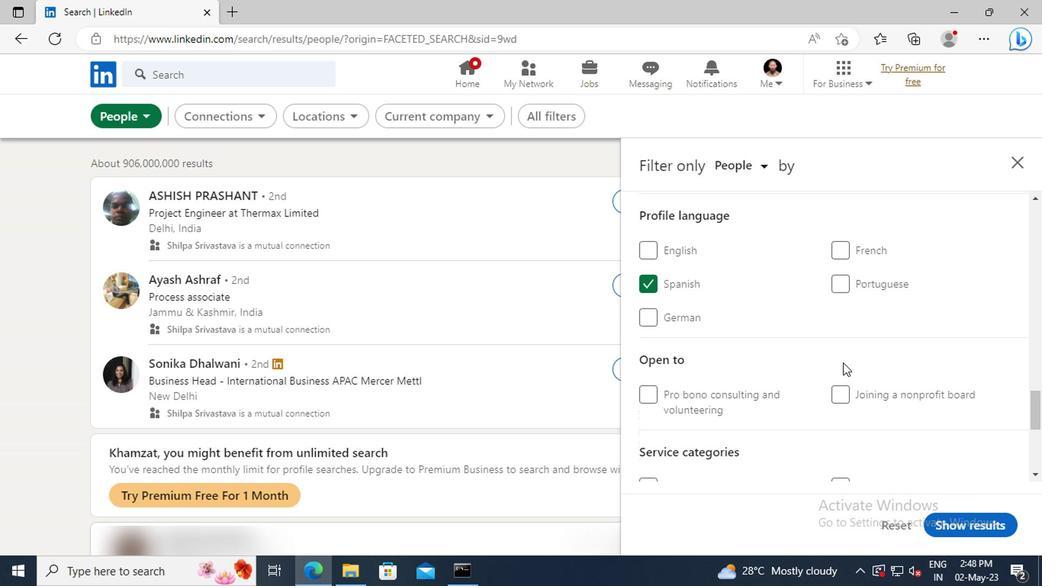 
Action: Mouse scrolled (841, 361) with delta (0, -1)
Screenshot: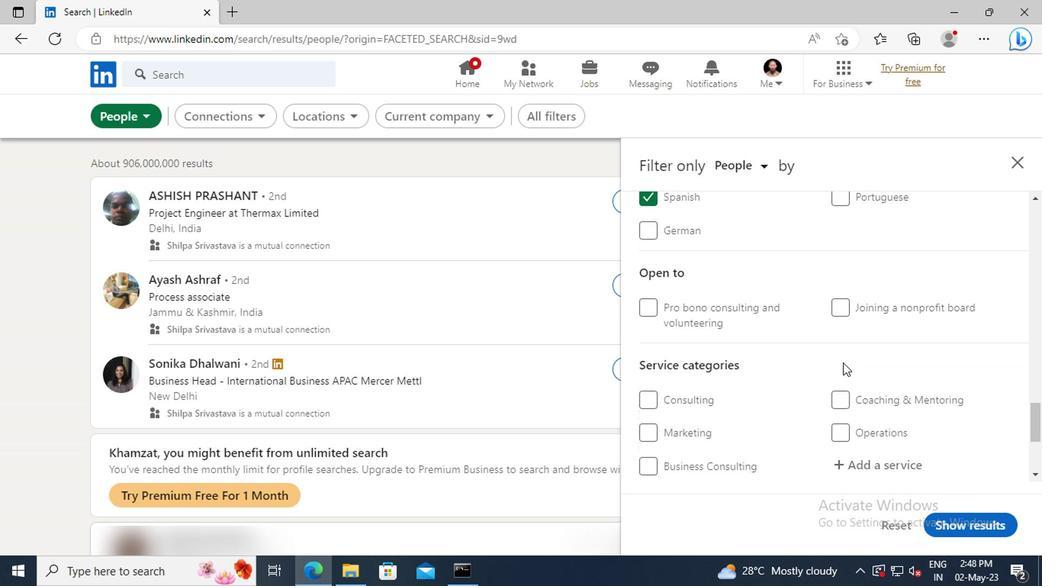 
Action: Mouse scrolled (841, 361) with delta (0, -1)
Screenshot: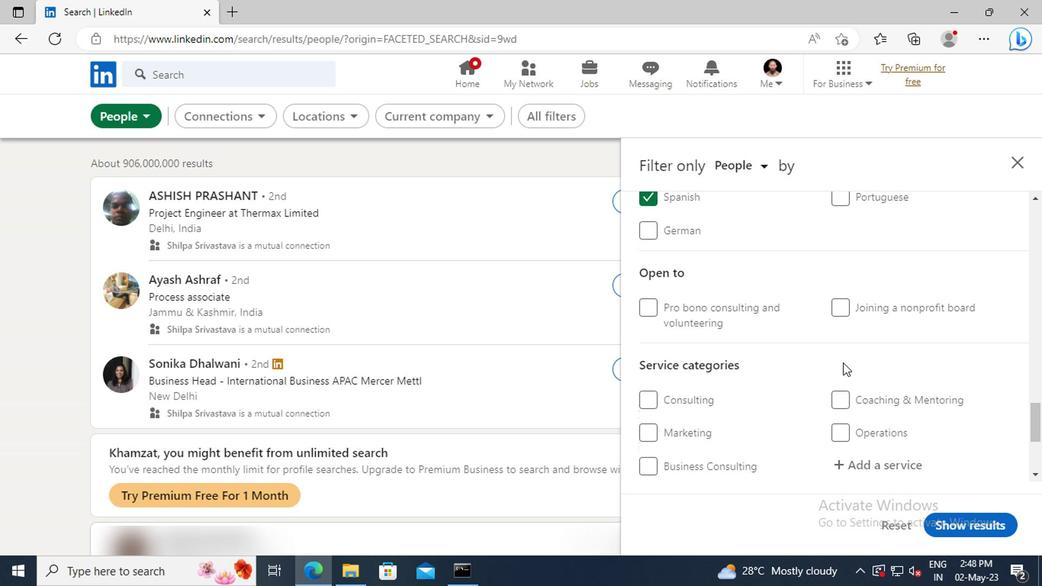 
Action: Mouse moved to (846, 379)
Screenshot: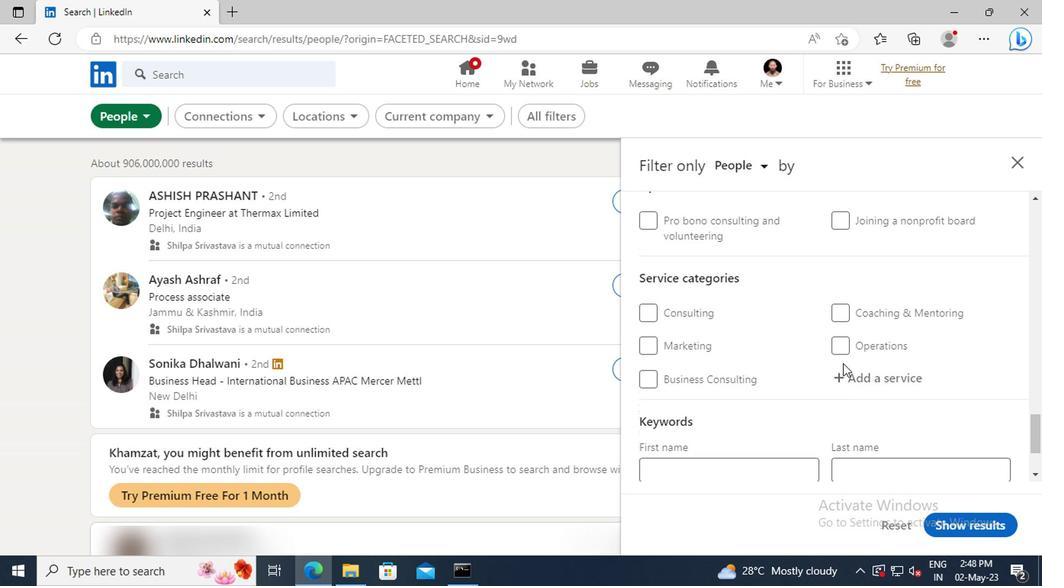 
Action: Mouse pressed left at (846, 379)
Screenshot: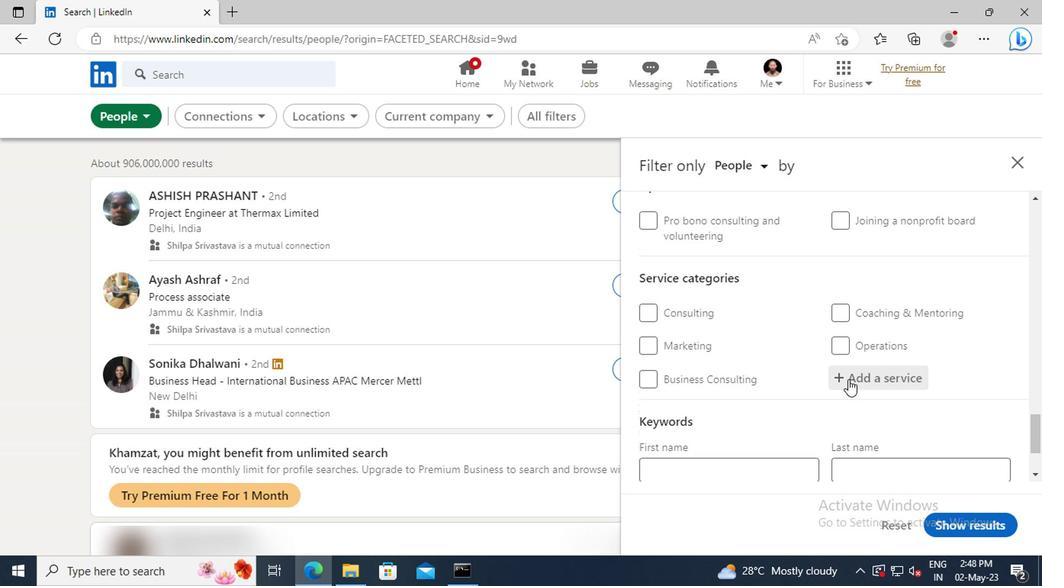 
Action: Key pressed <Key.shift>TRADE<Key.space>
Screenshot: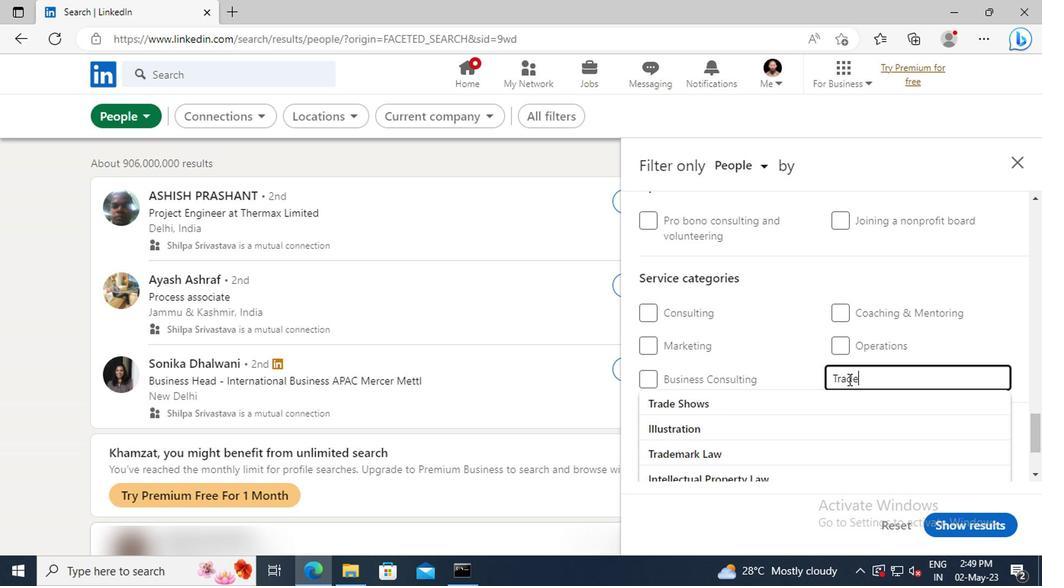 
Action: Mouse moved to (846, 401)
Screenshot: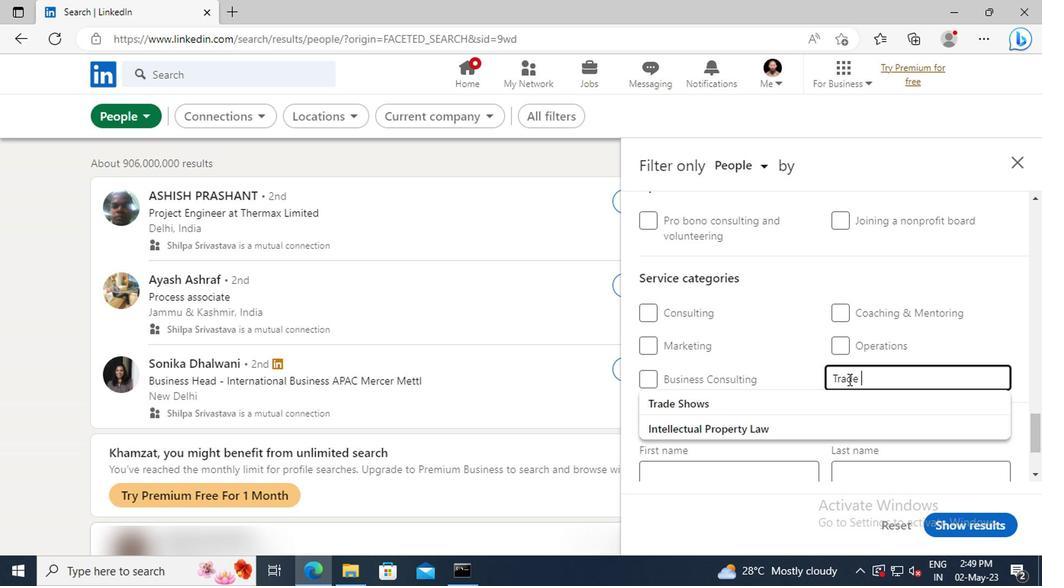 
Action: Mouse pressed left at (846, 401)
Screenshot: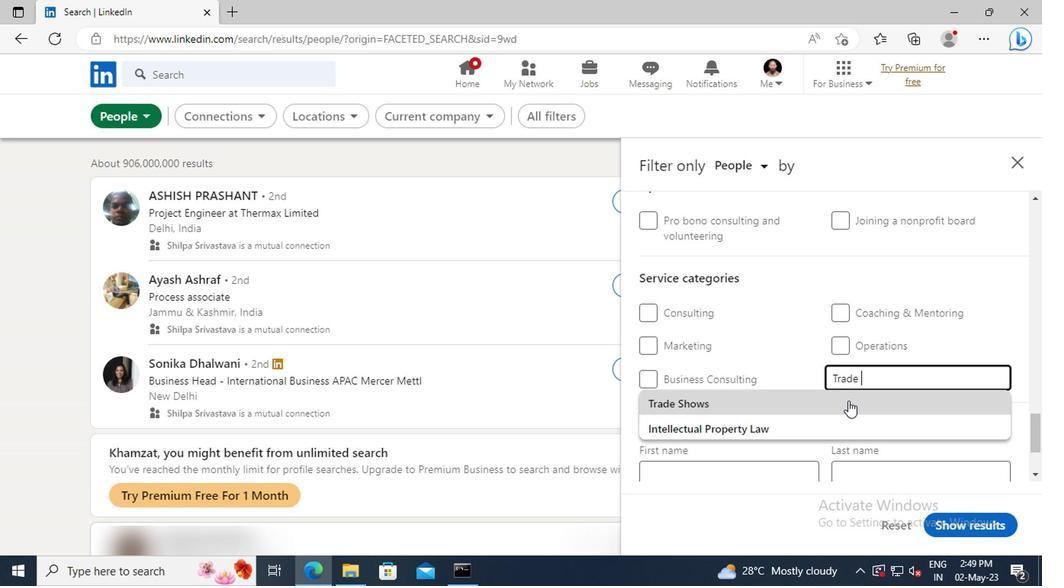 
Action: Mouse scrolled (846, 401) with delta (0, 0)
Screenshot: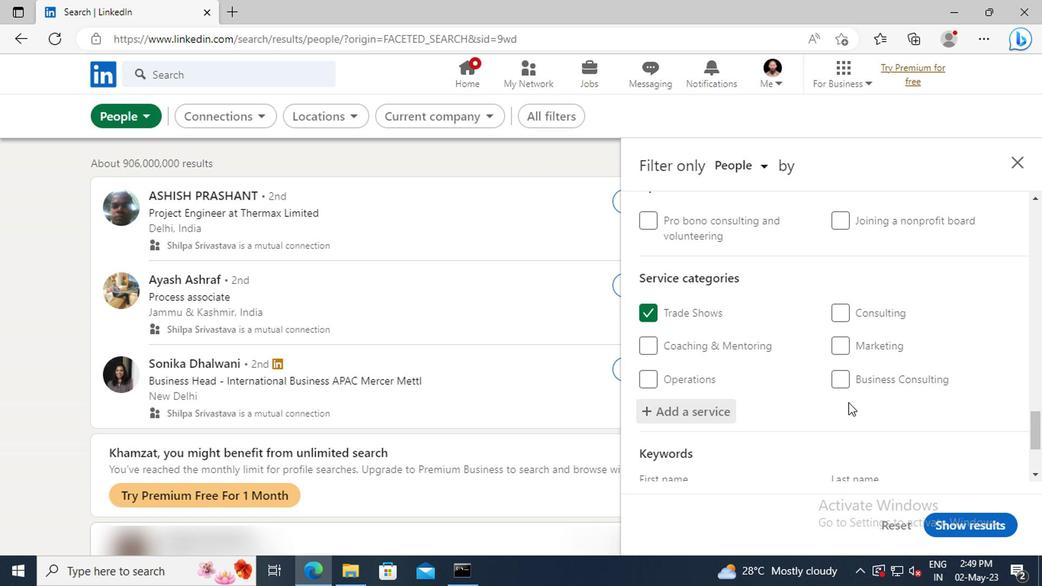 
Action: Mouse scrolled (846, 401) with delta (0, 0)
Screenshot: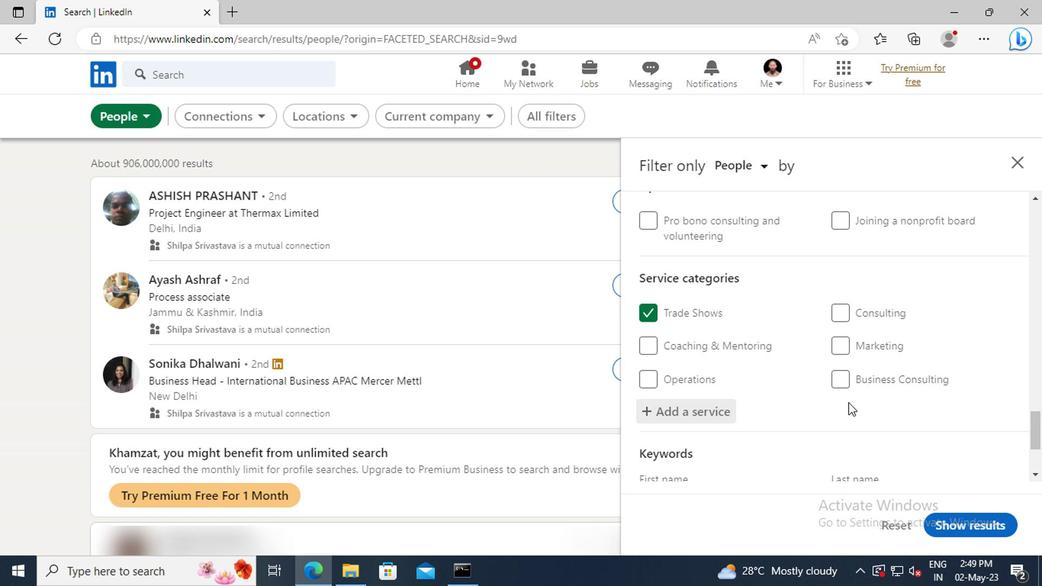 
Action: Mouse scrolled (846, 401) with delta (0, 0)
Screenshot: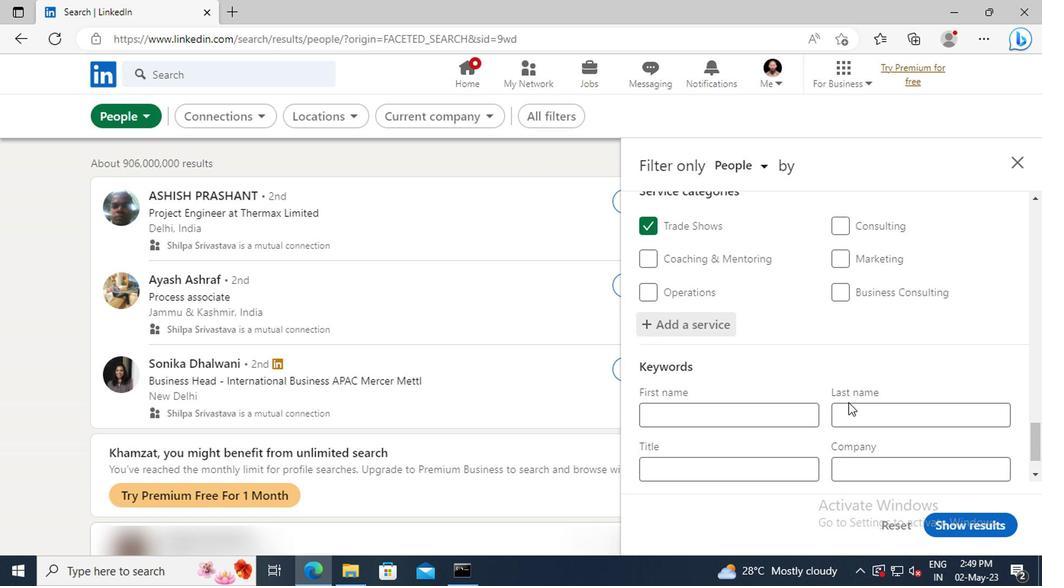 
Action: Mouse scrolled (846, 401) with delta (0, 0)
Screenshot: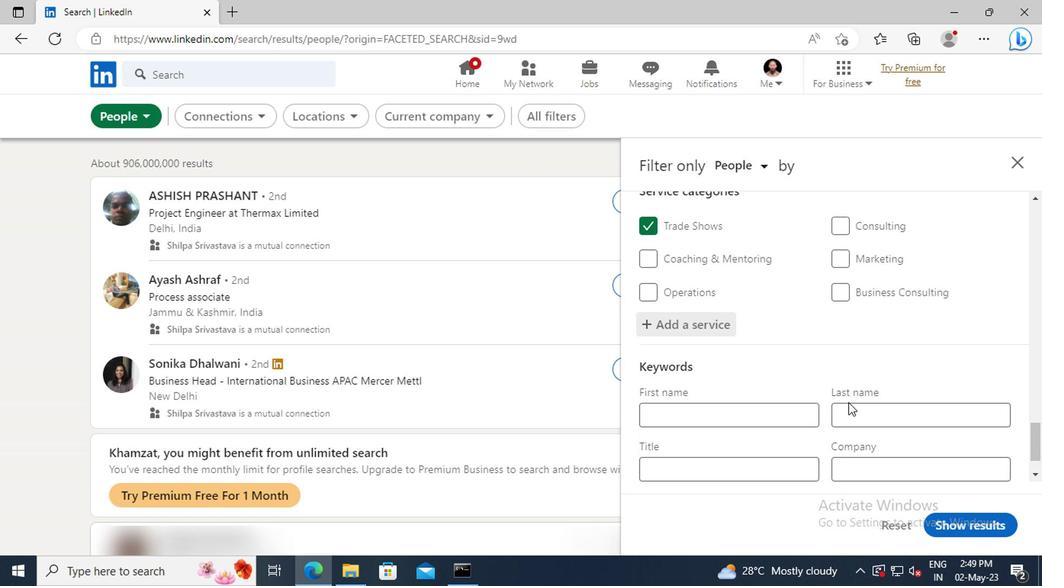
Action: Mouse moved to (757, 411)
Screenshot: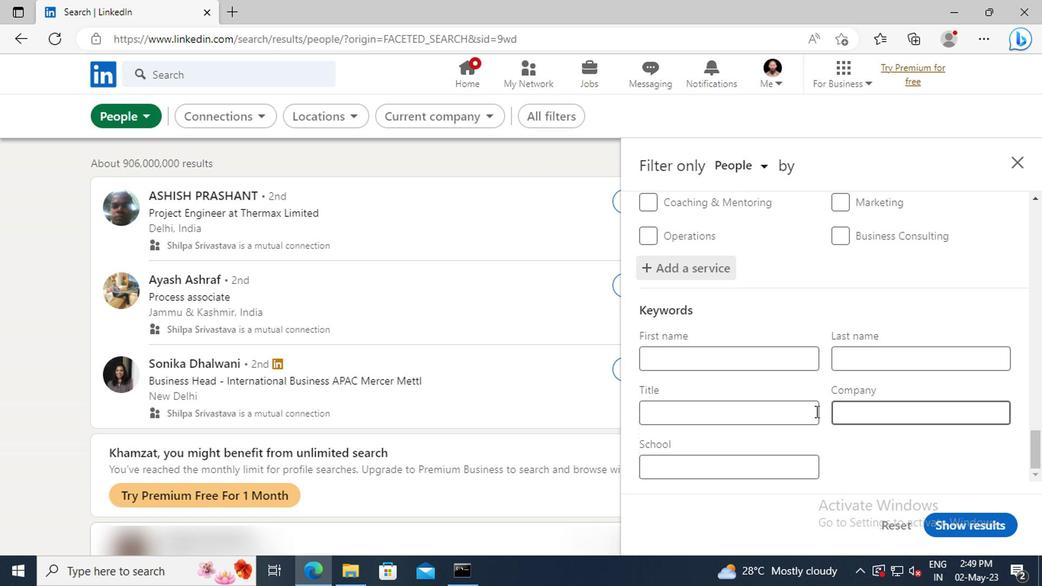
Action: Mouse pressed left at (757, 411)
Screenshot: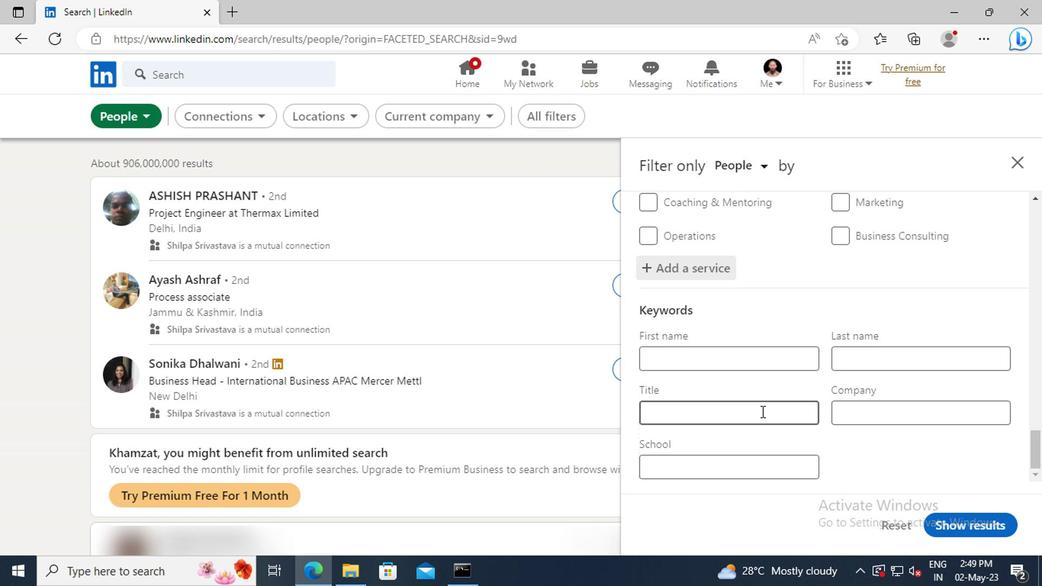 
Action: Key pressed <Key.shift>PERSONAL<Key.space><Key.shift>ASSISTANT<Key.enter>
Screenshot: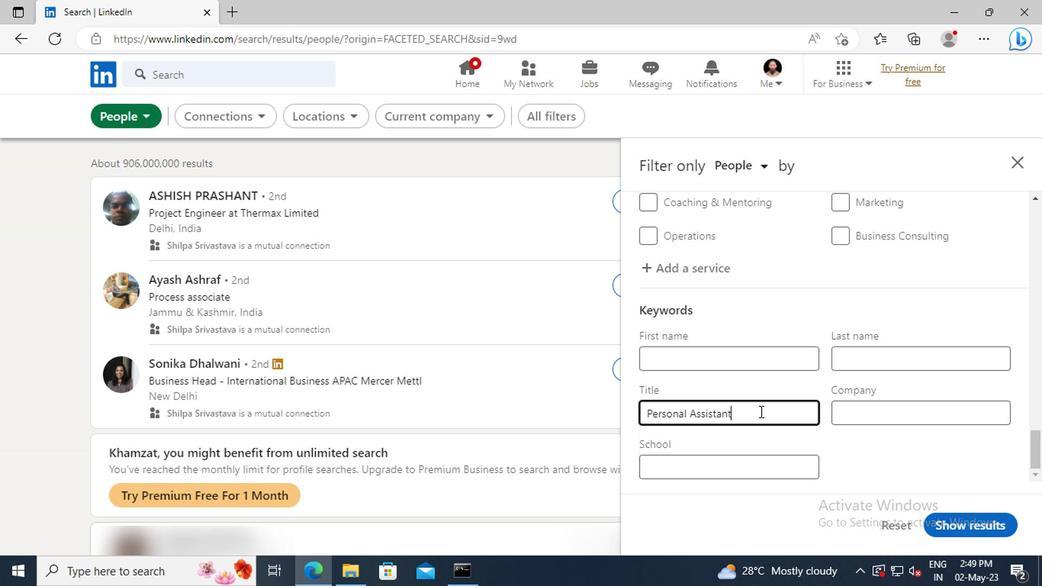 
Action: Mouse moved to (945, 523)
Screenshot: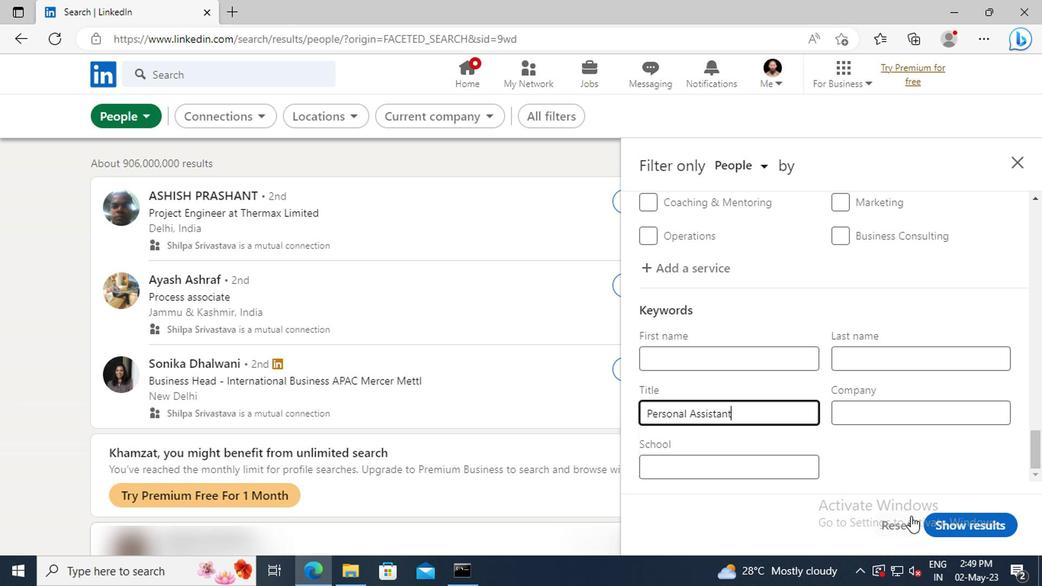 
Action: Mouse pressed left at (945, 523)
Screenshot: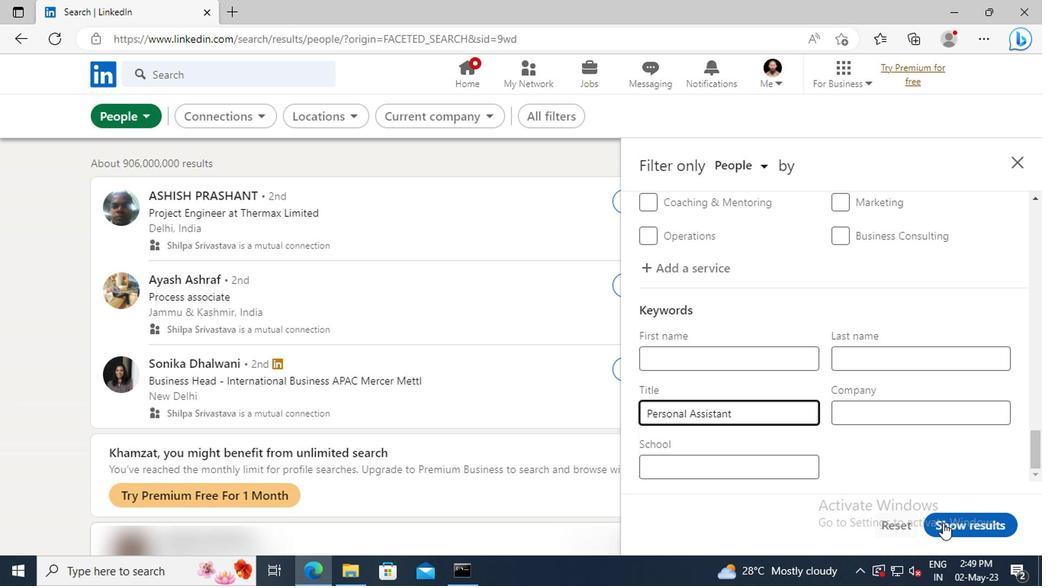 
